 Task: Look for space in Patos, Brazil from 9th June, 2023 to 16th June, 2023 for 2 adults in price range Rs.8000 to Rs.16000. Place can be entire place with 2 bedrooms having 2 beds and 1 bathroom. Property type can be house, flat, guest house. Booking option can be shelf check-in. Required host language is Spanish.
Action: Mouse moved to (547, 116)
Screenshot: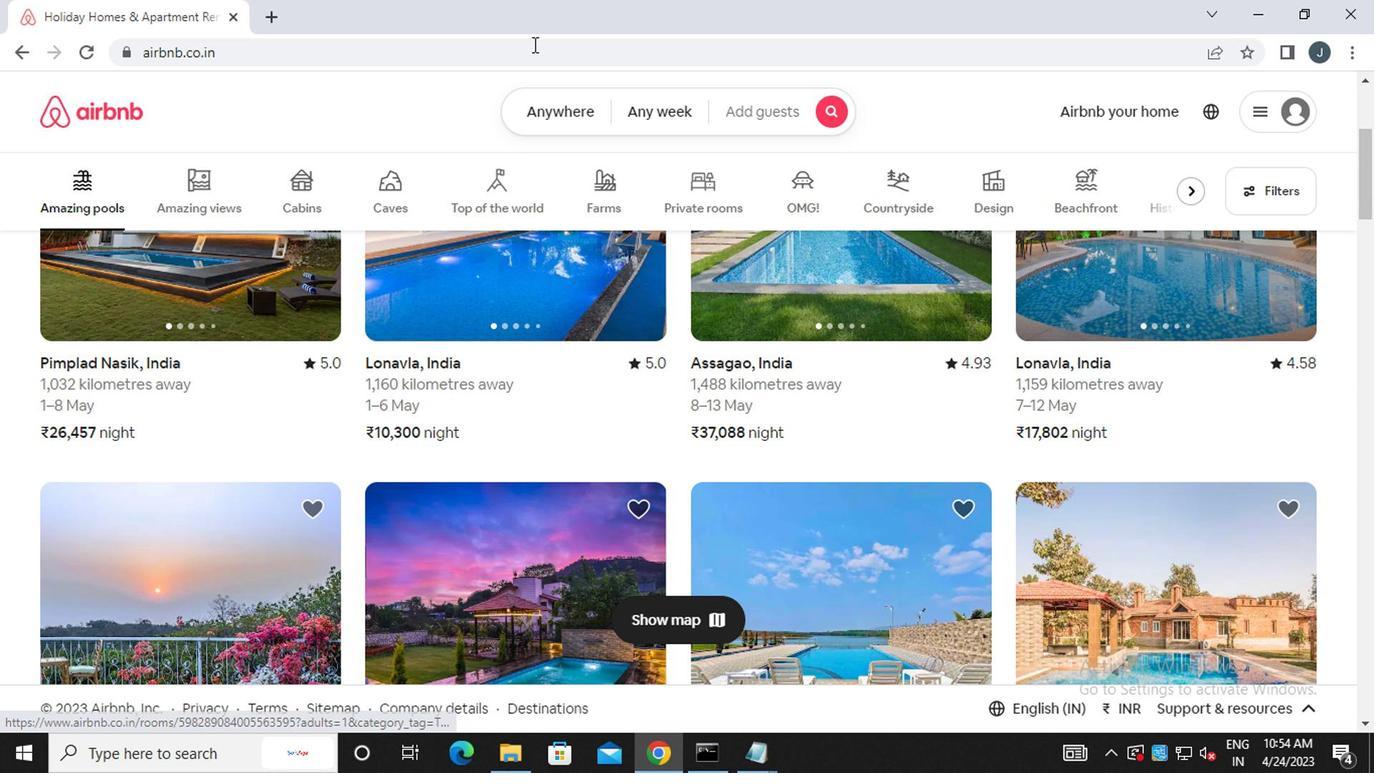 
Action: Mouse pressed left at (547, 116)
Screenshot: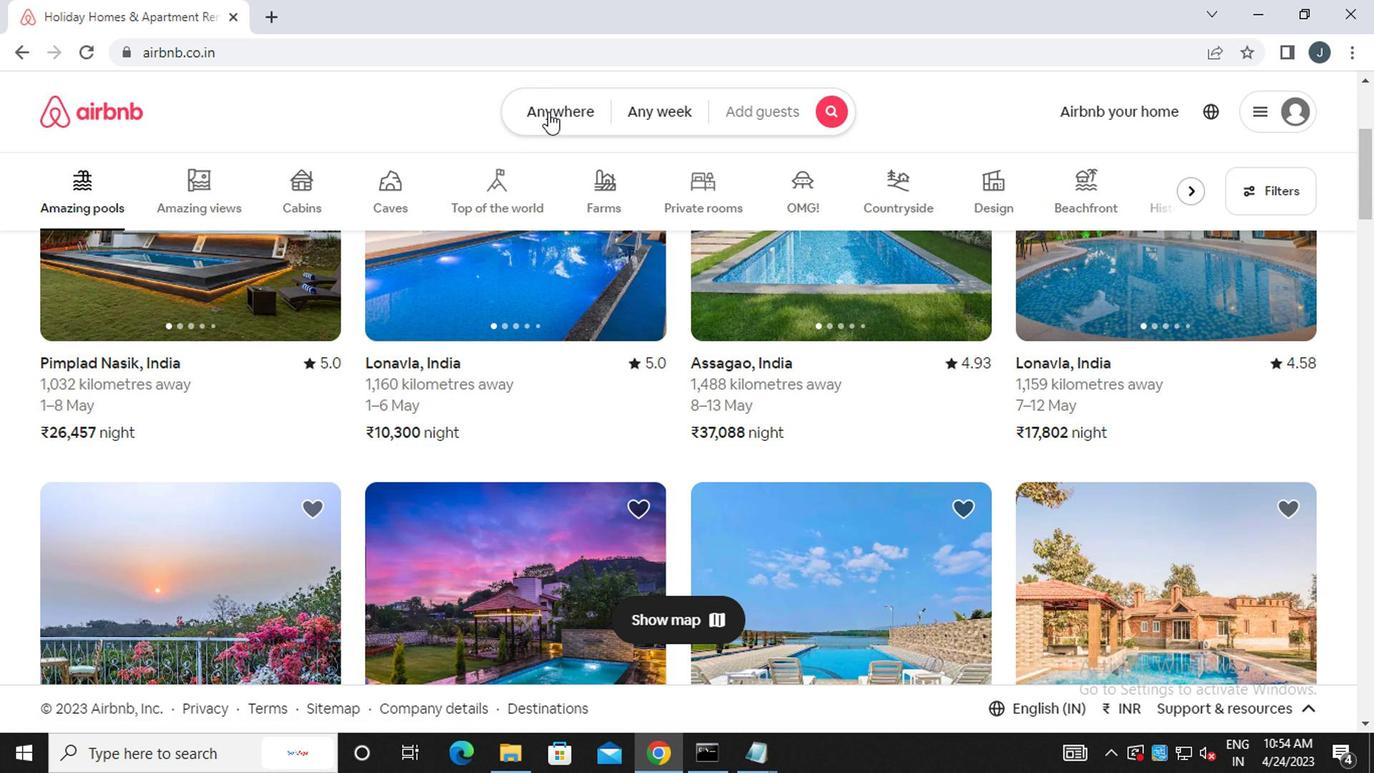 
Action: Mouse moved to (353, 189)
Screenshot: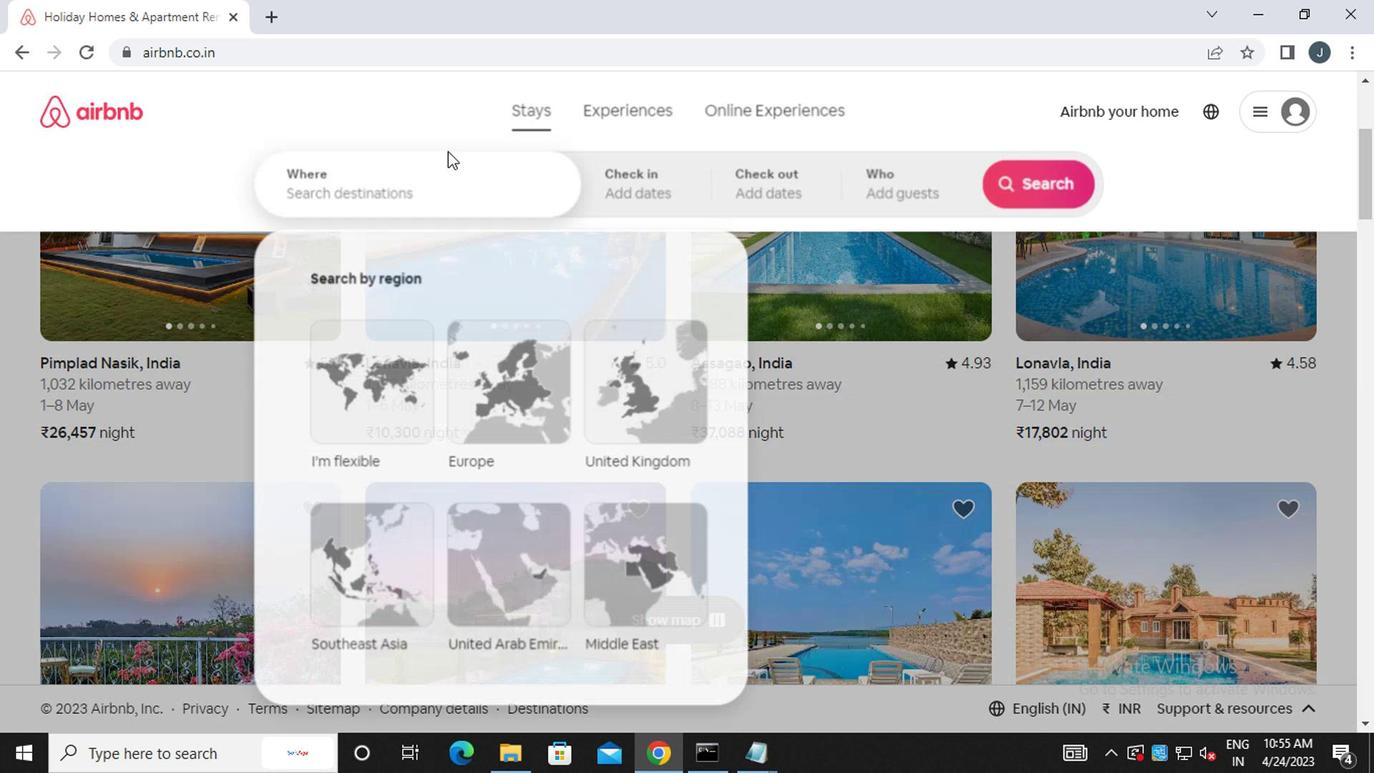
Action: Mouse pressed left at (353, 189)
Screenshot: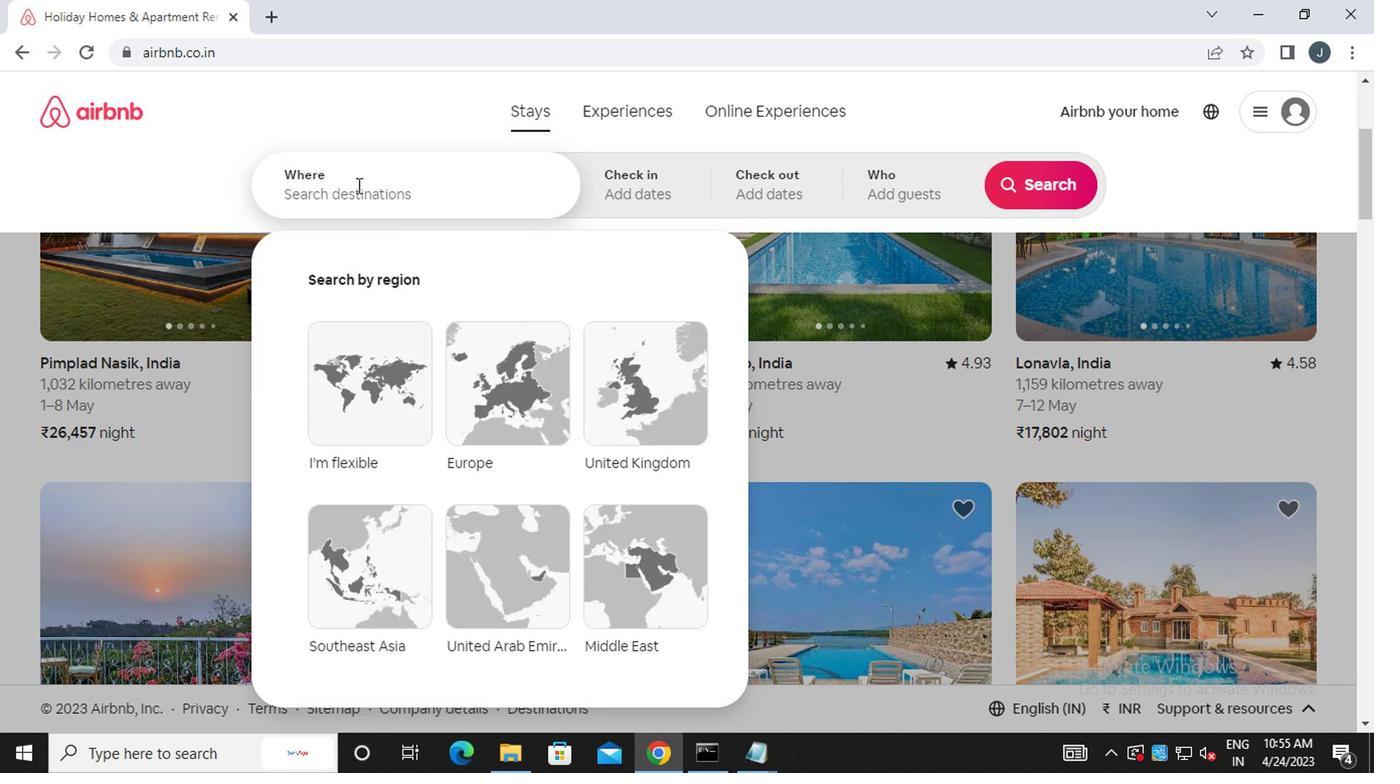 
Action: Mouse moved to (355, 189)
Screenshot: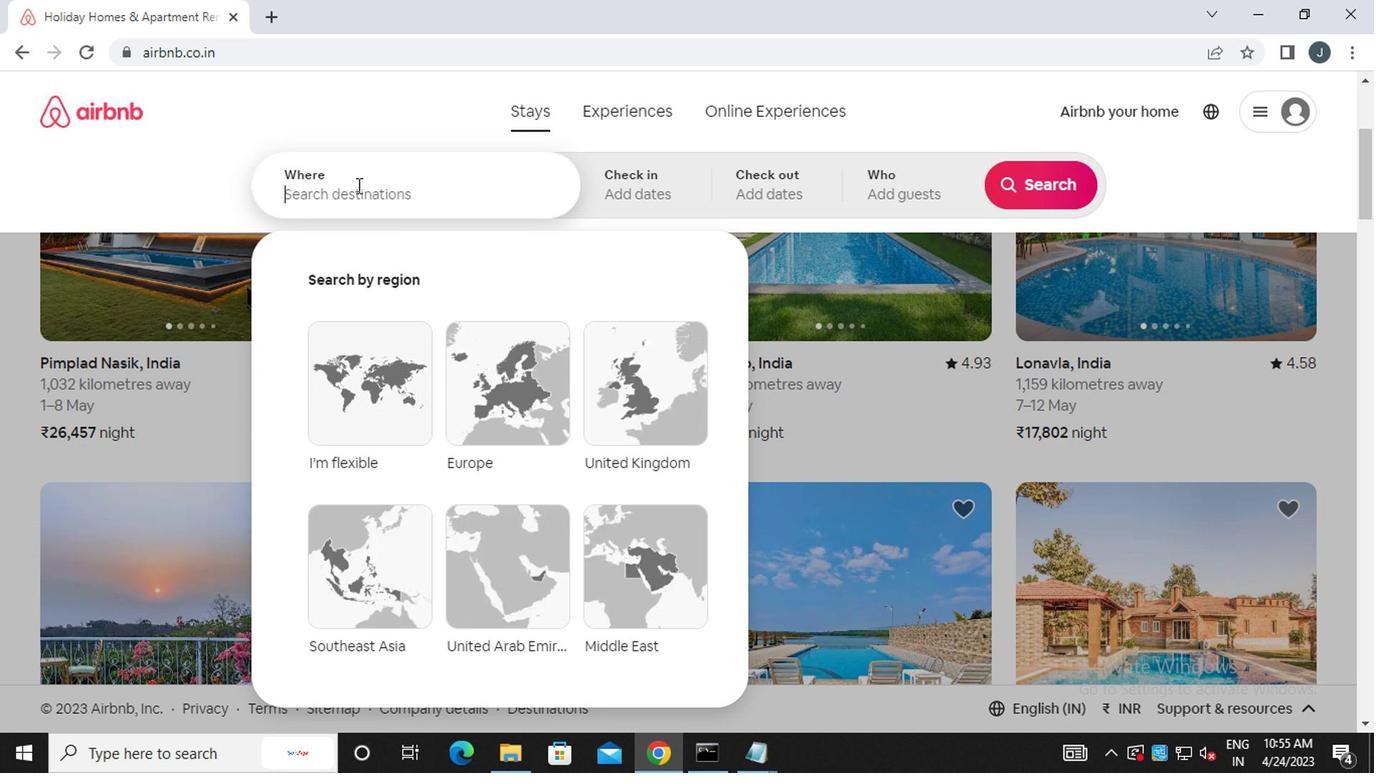 
Action: Key pressed p<Key.caps_lock>atos,<Key.space><Key.caps_lock>b<Key.caps_lock>razil
Screenshot: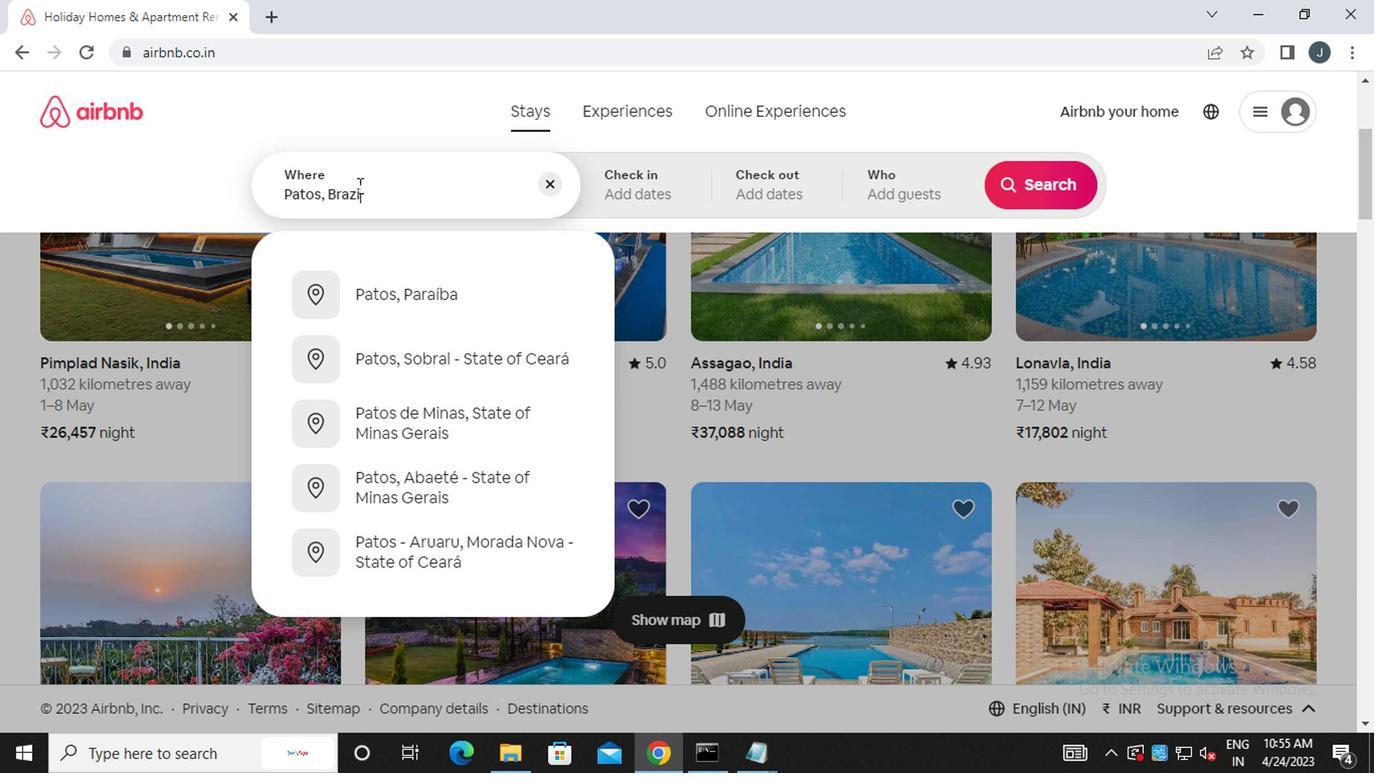 
Action: Mouse moved to (670, 194)
Screenshot: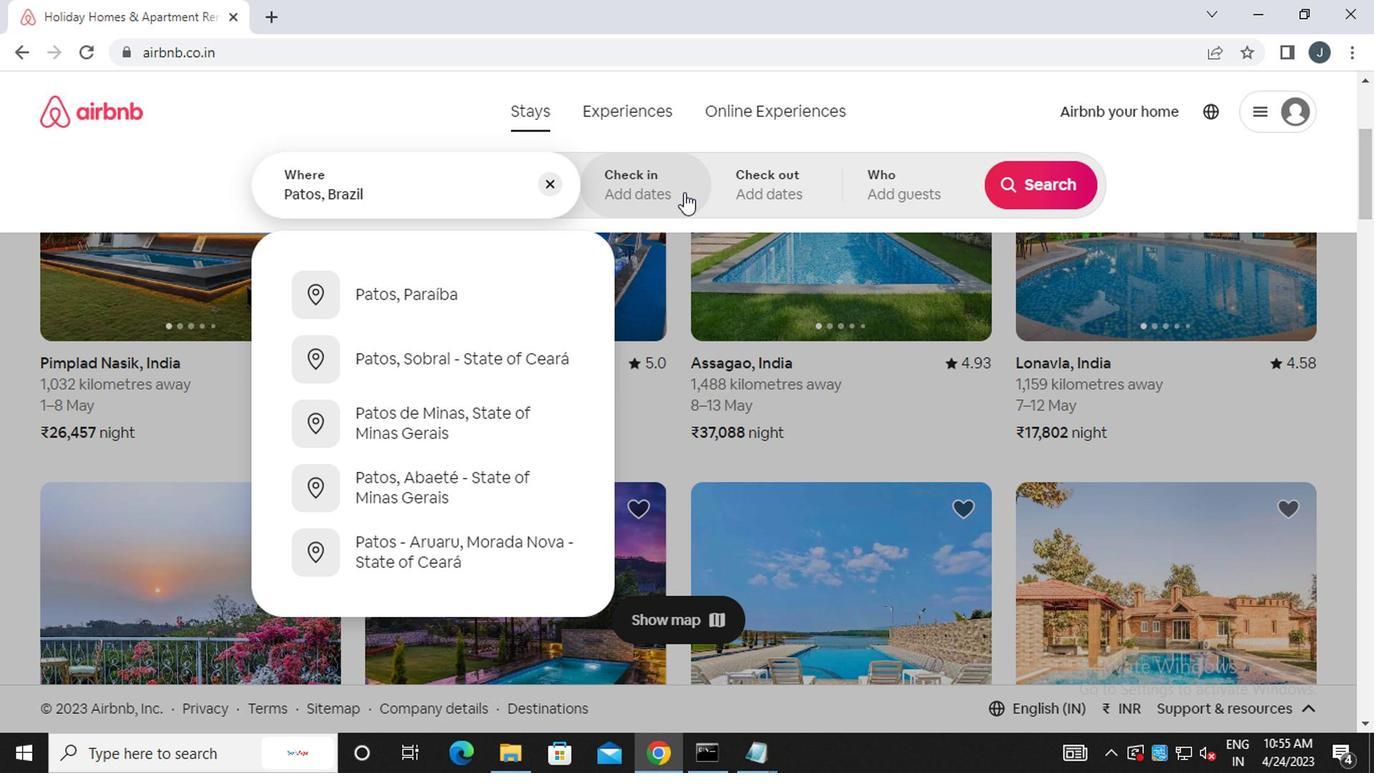 
Action: Mouse pressed left at (670, 194)
Screenshot: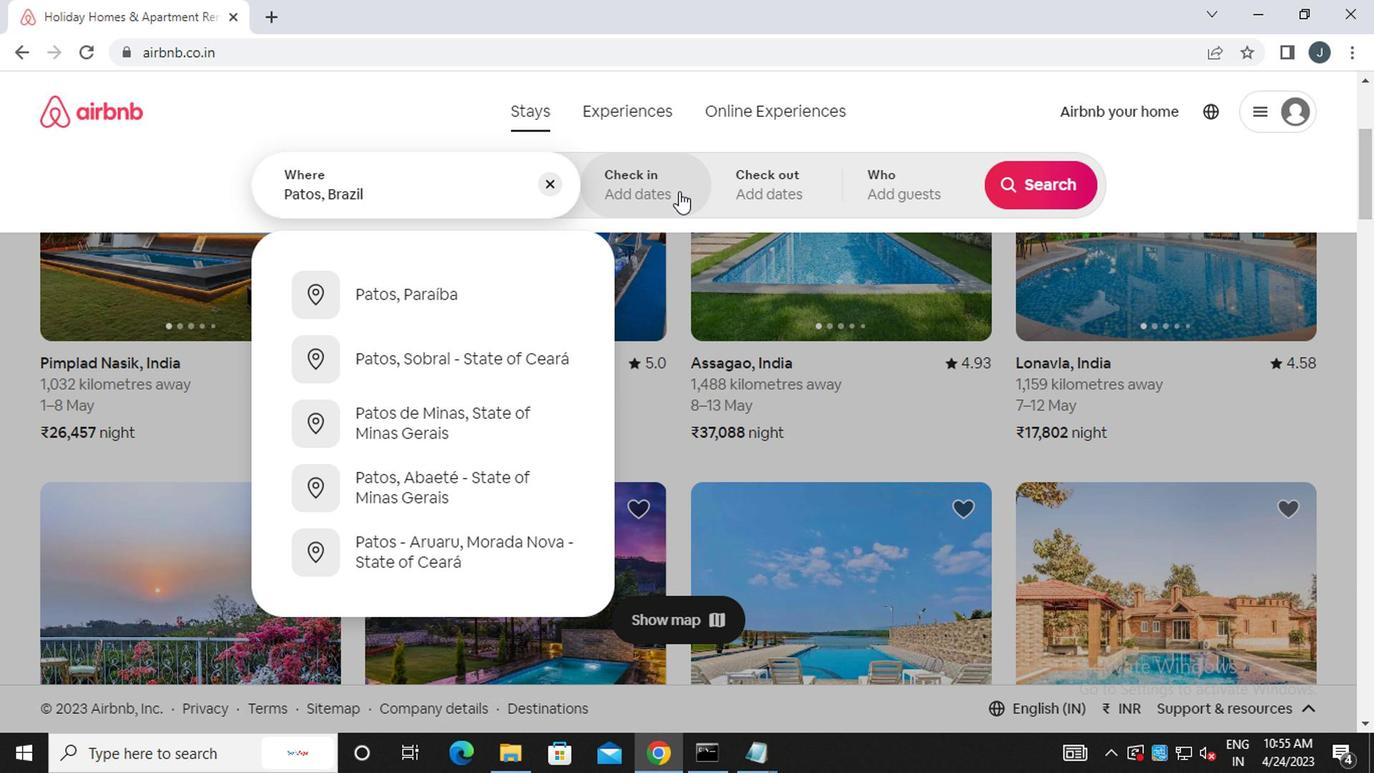
Action: Mouse moved to (1021, 347)
Screenshot: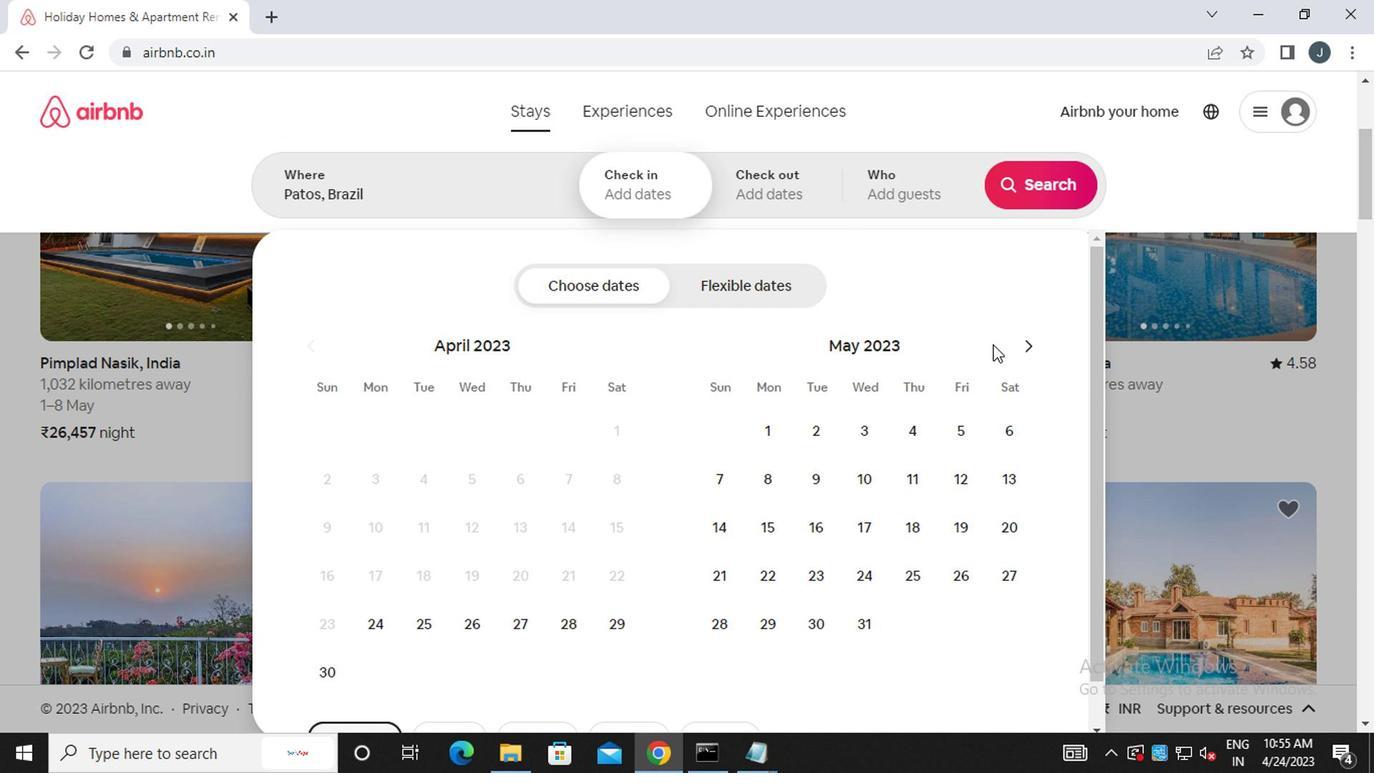 
Action: Mouse pressed left at (1021, 347)
Screenshot: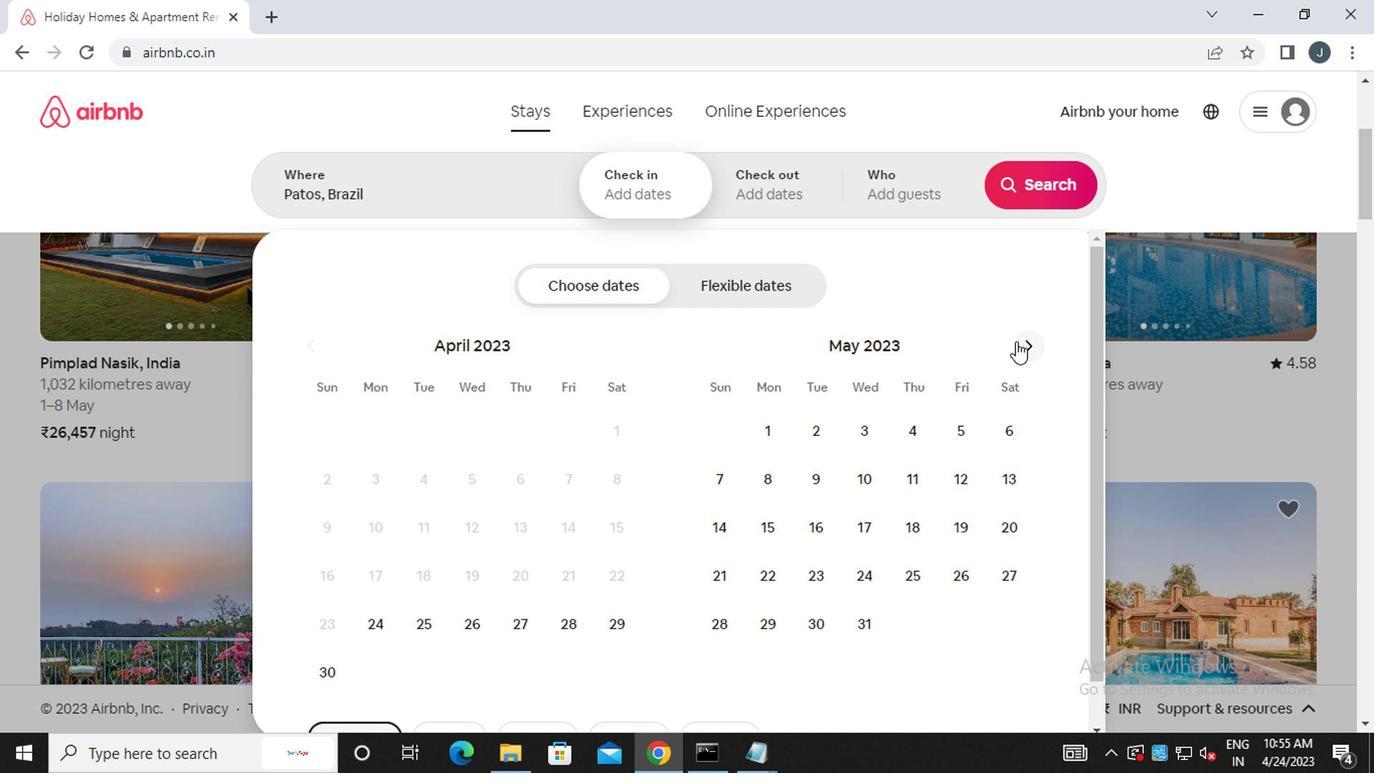 
Action: Mouse moved to (957, 476)
Screenshot: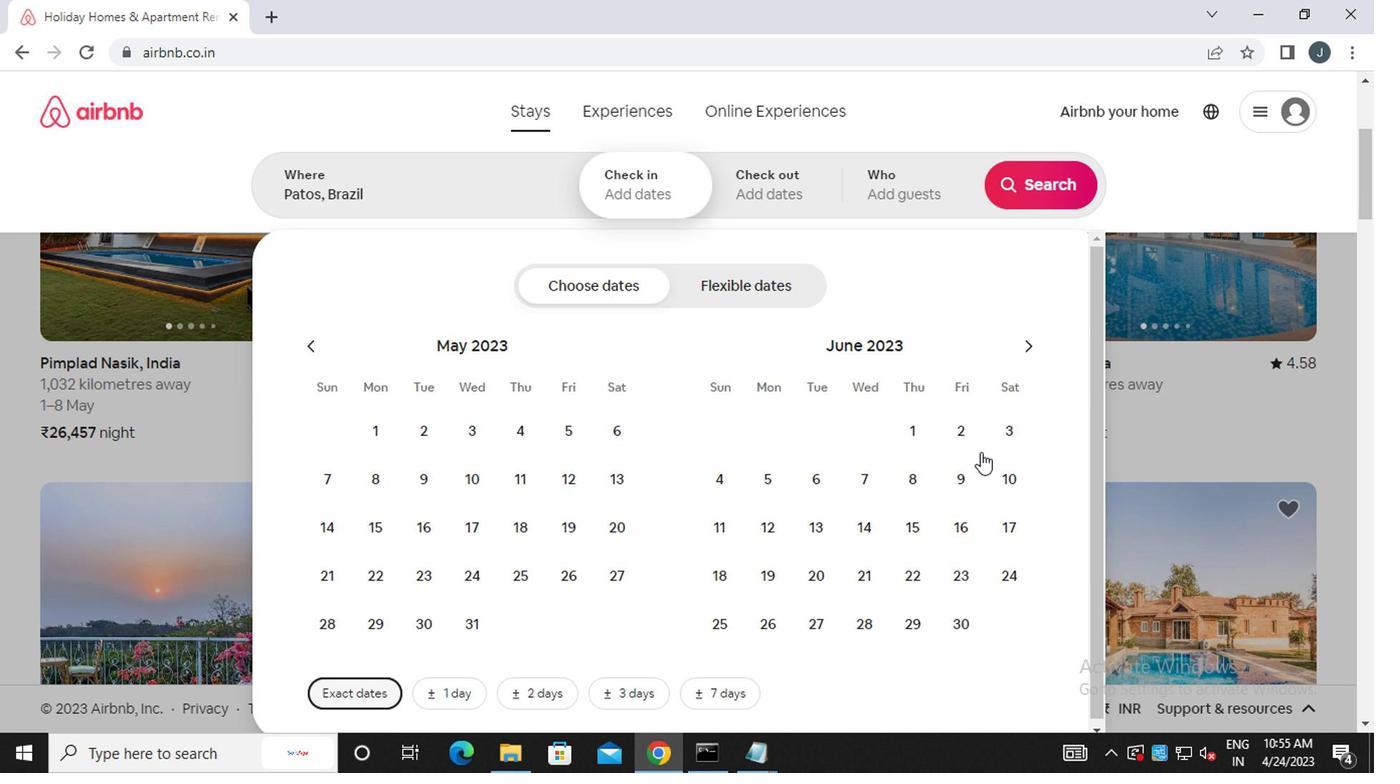 
Action: Mouse pressed left at (957, 476)
Screenshot: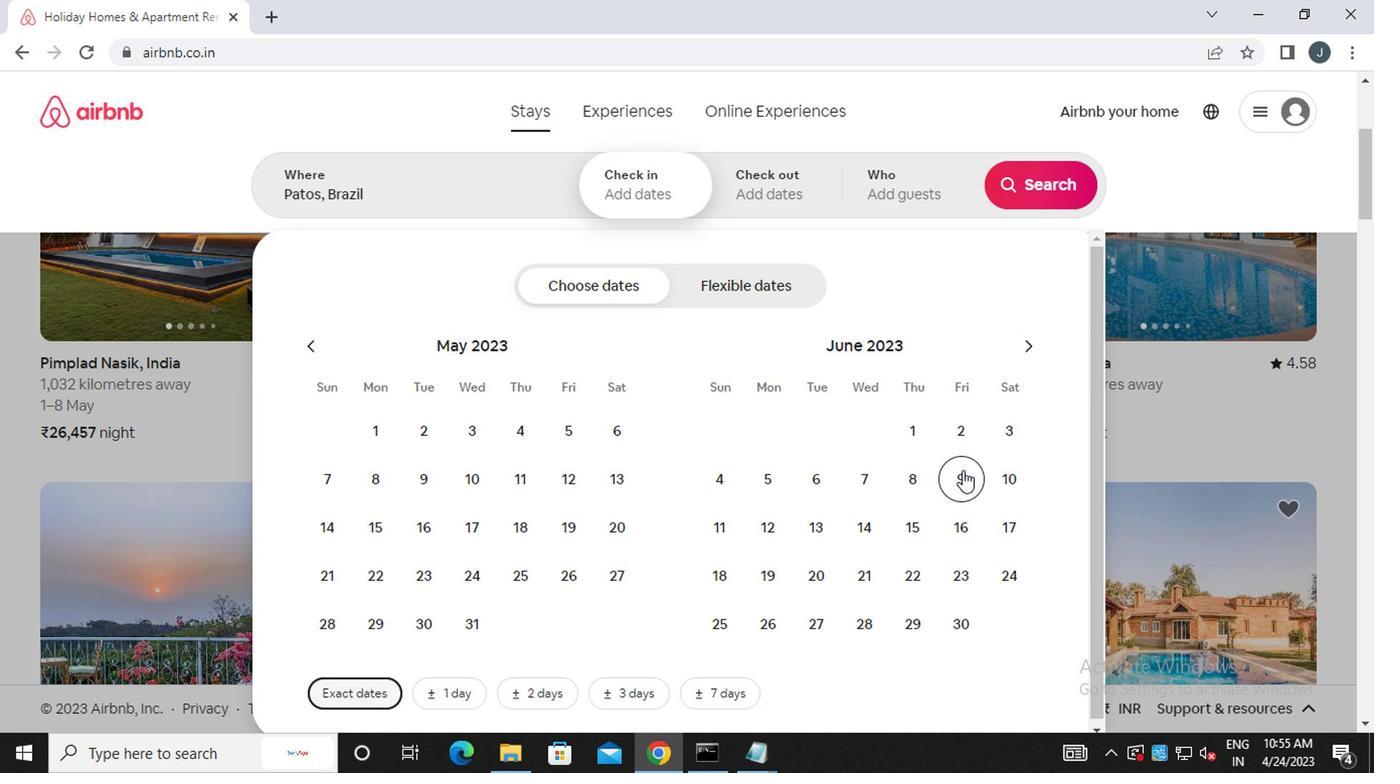 
Action: Mouse moved to (961, 518)
Screenshot: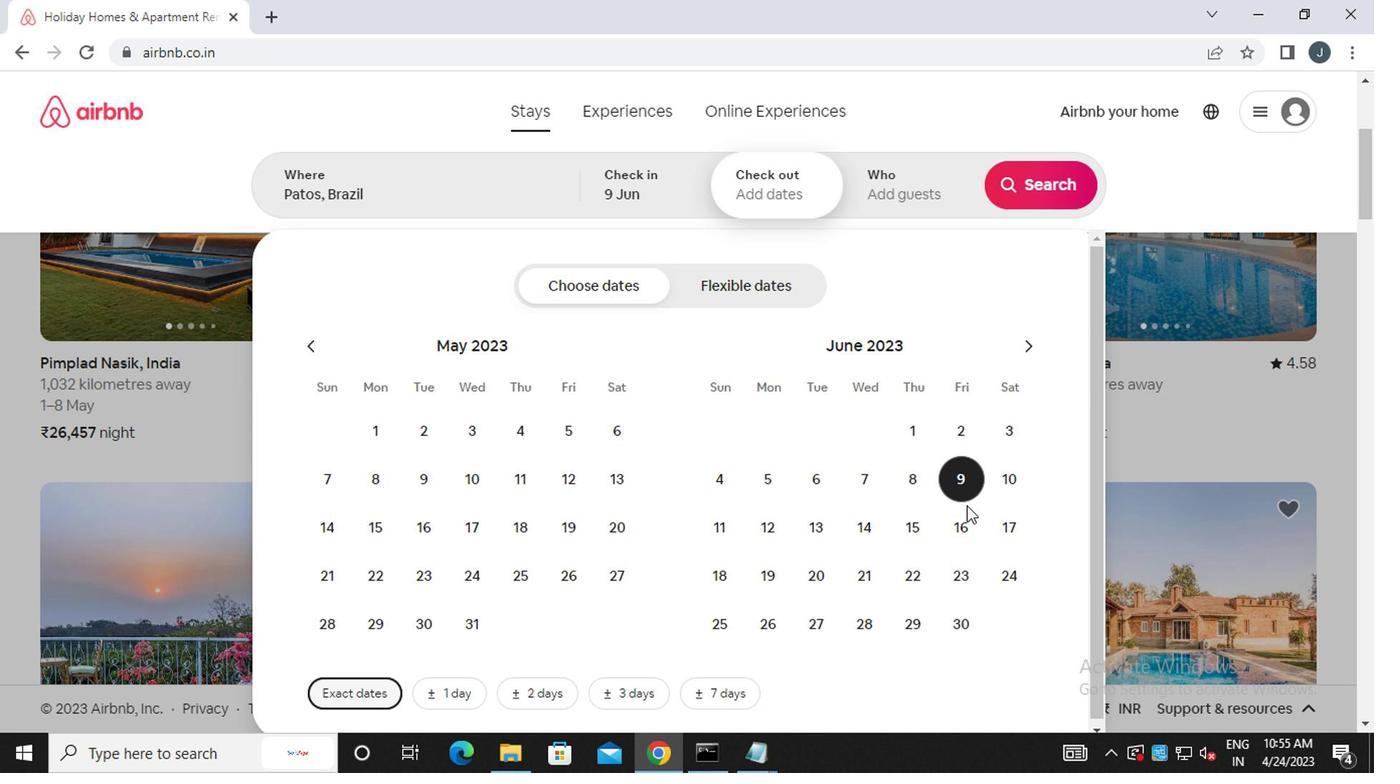 
Action: Mouse pressed left at (961, 518)
Screenshot: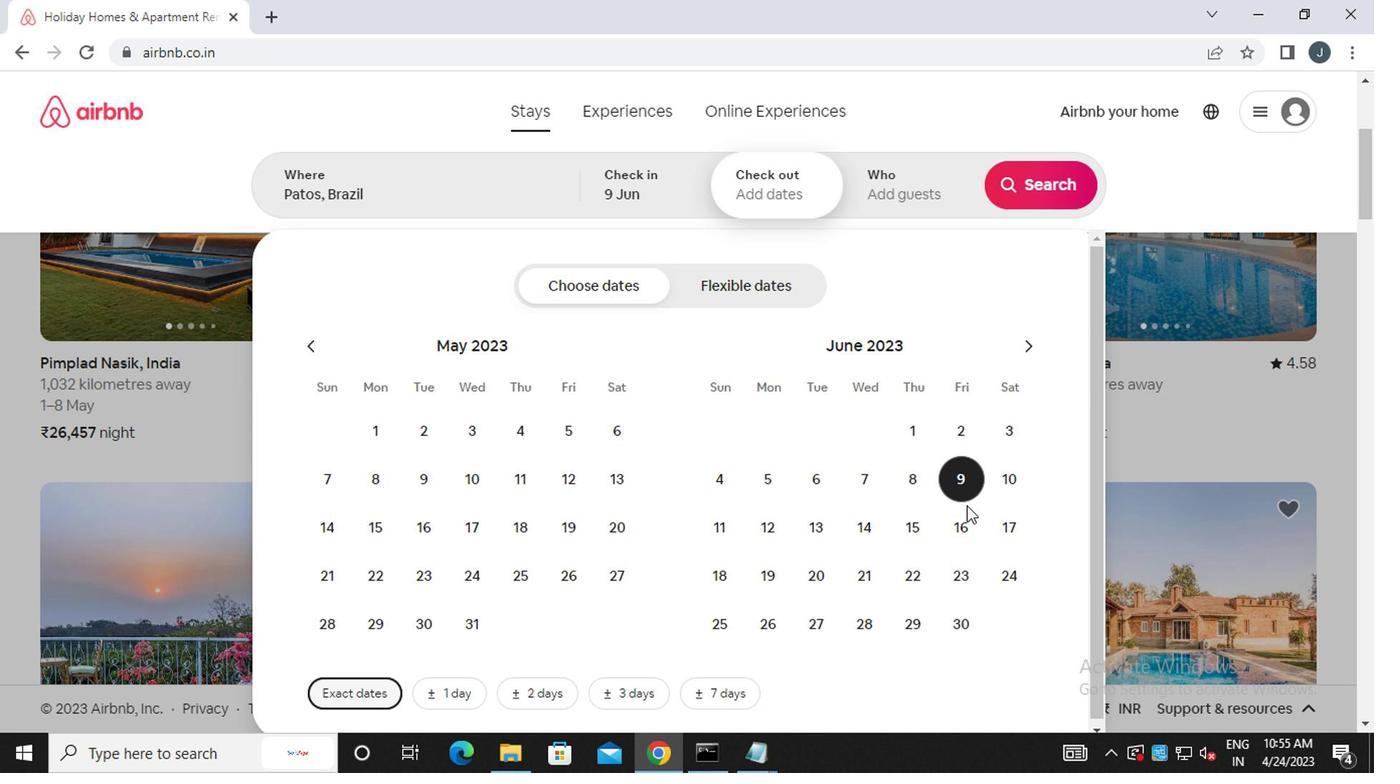 
Action: Mouse moved to (924, 177)
Screenshot: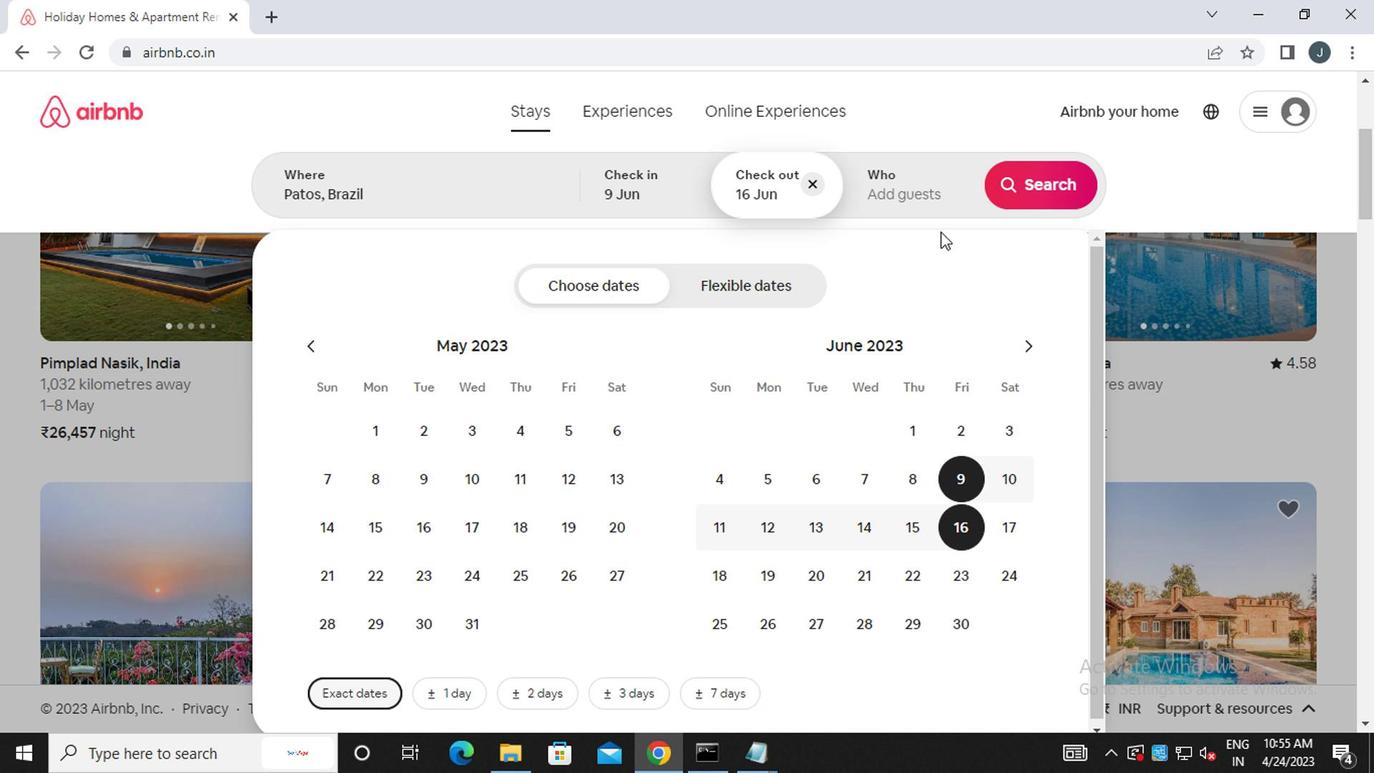 
Action: Mouse pressed left at (924, 177)
Screenshot: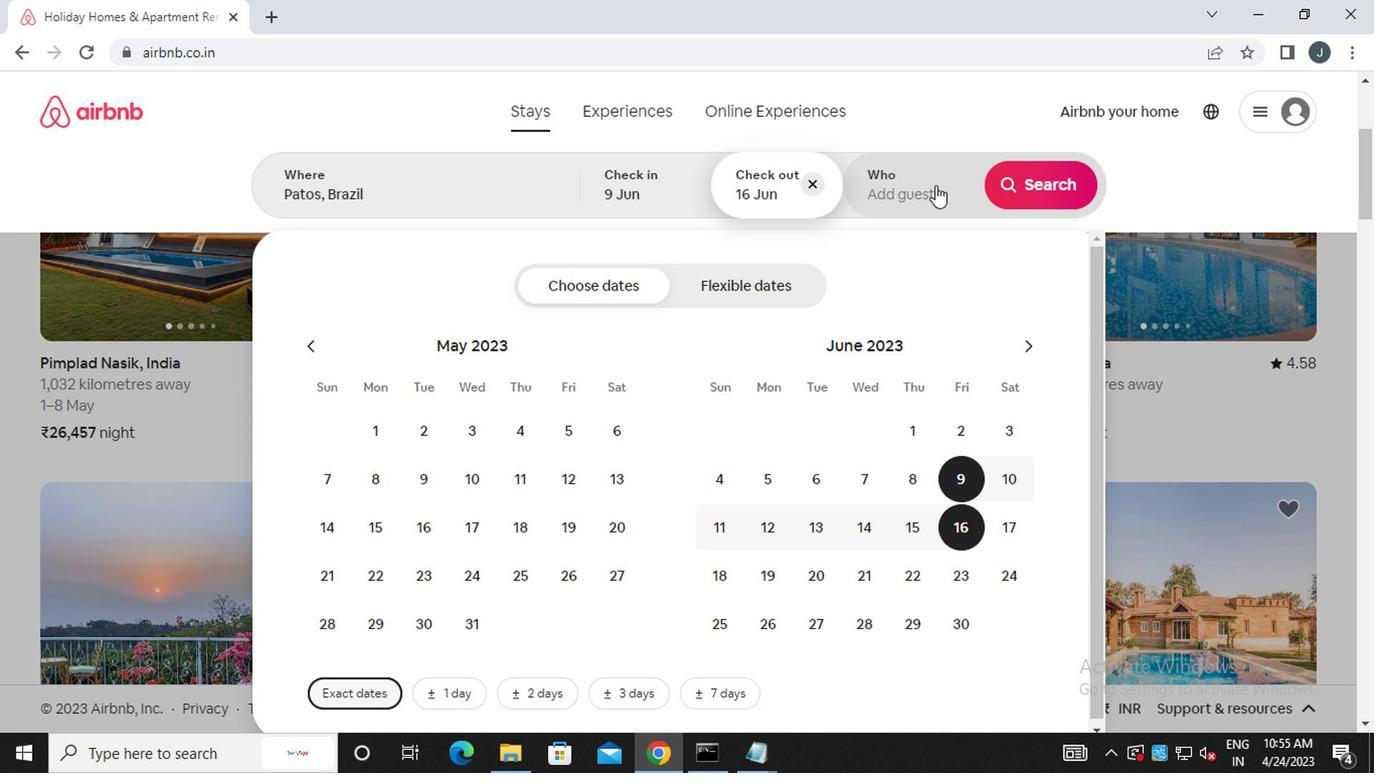 
Action: Mouse moved to (1039, 295)
Screenshot: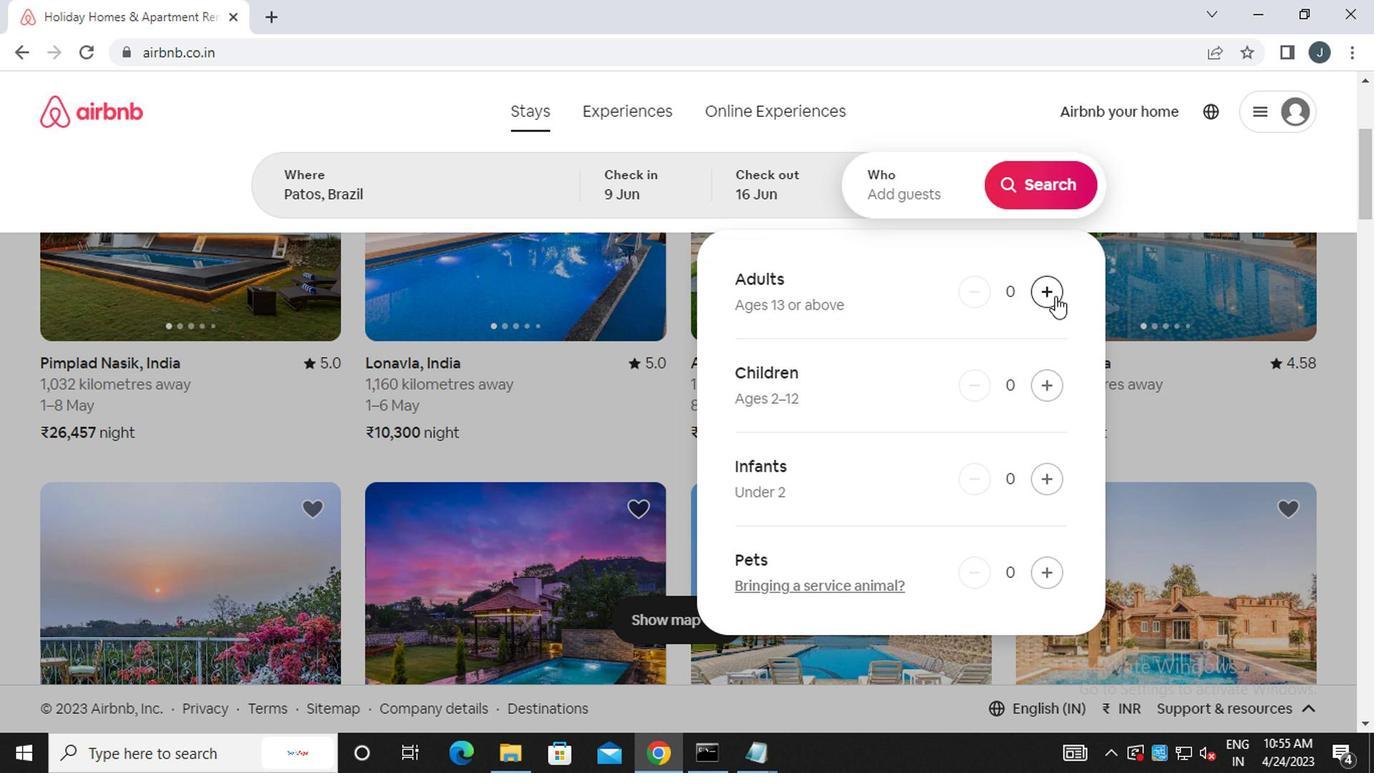
Action: Mouse pressed left at (1039, 295)
Screenshot: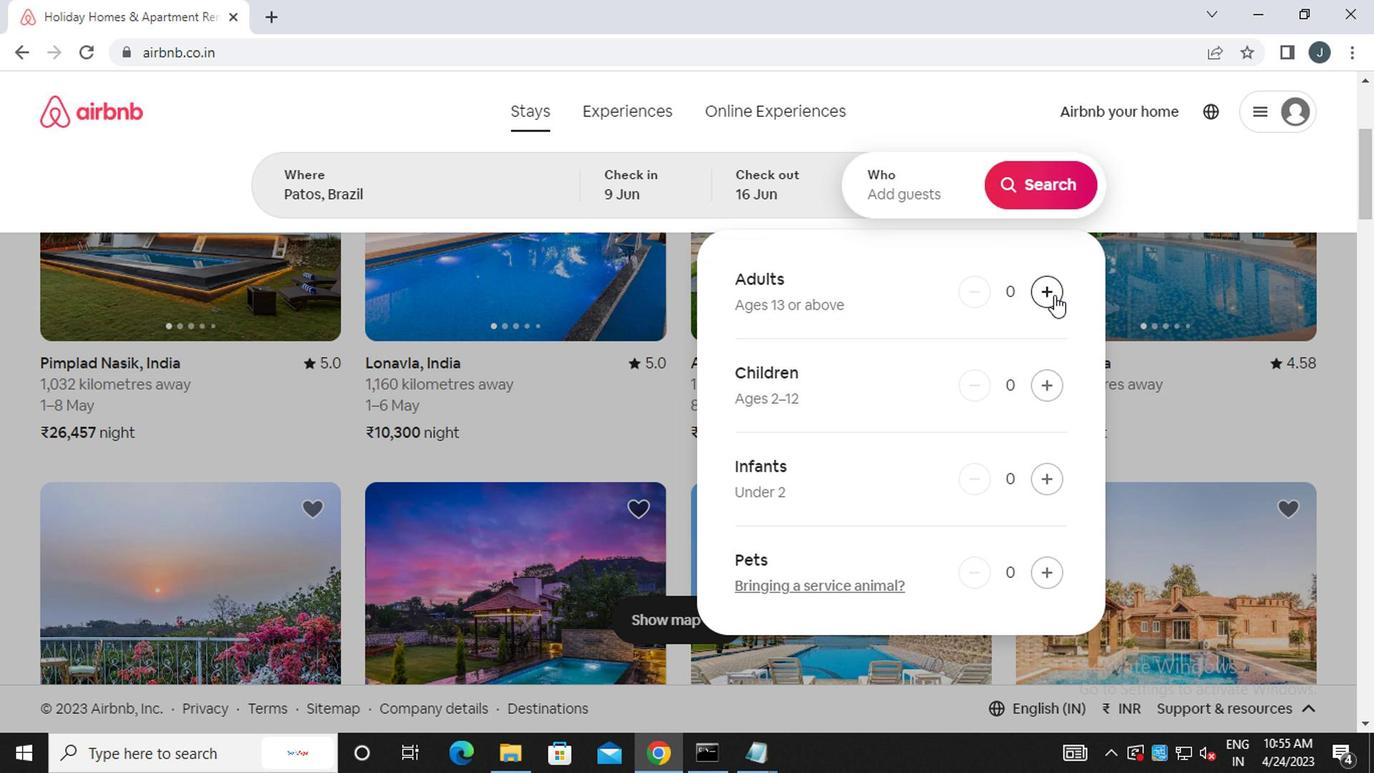 
Action: Mouse pressed left at (1039, 295)
Screenshot: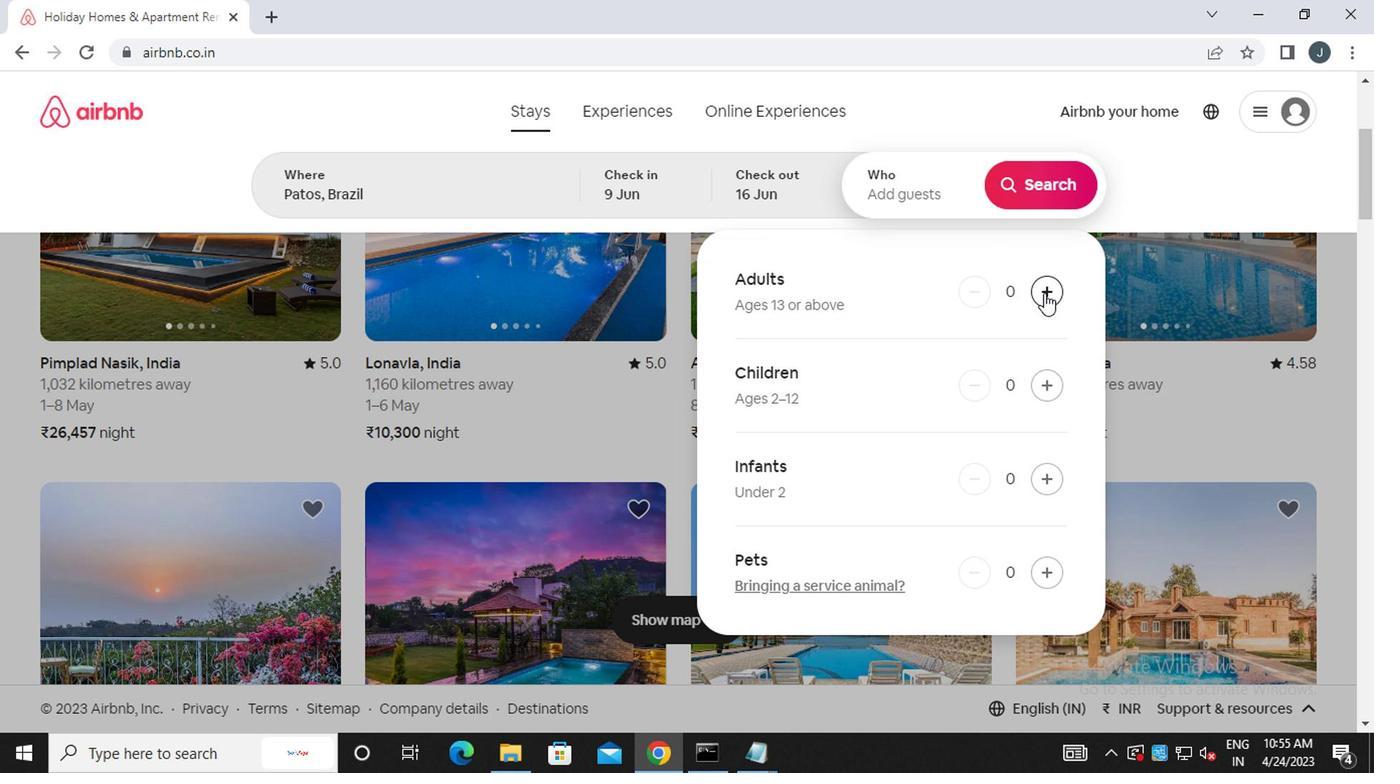
Action: Mouse moved to (1041, 189)
Screenshot: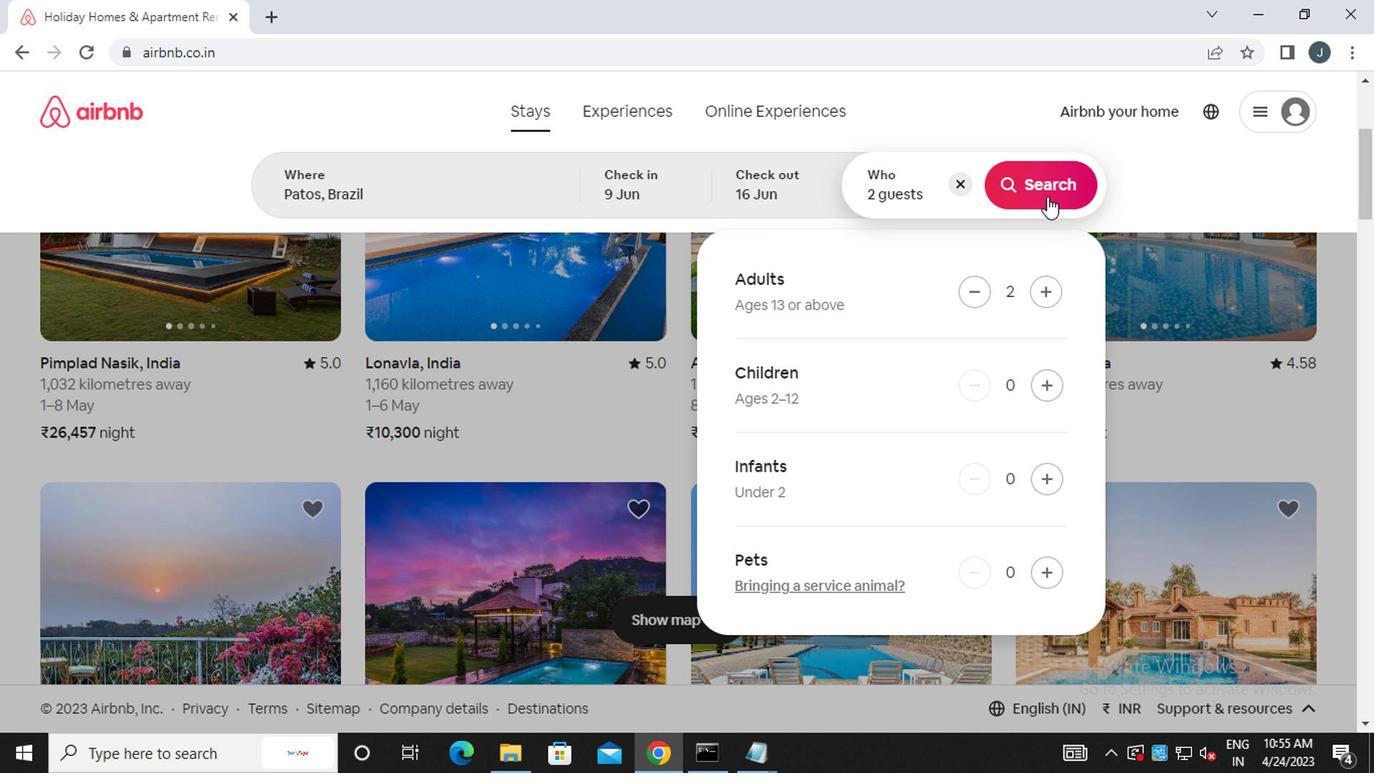 
Action: Mouse pressed left at (1041, 189)
Screenshot: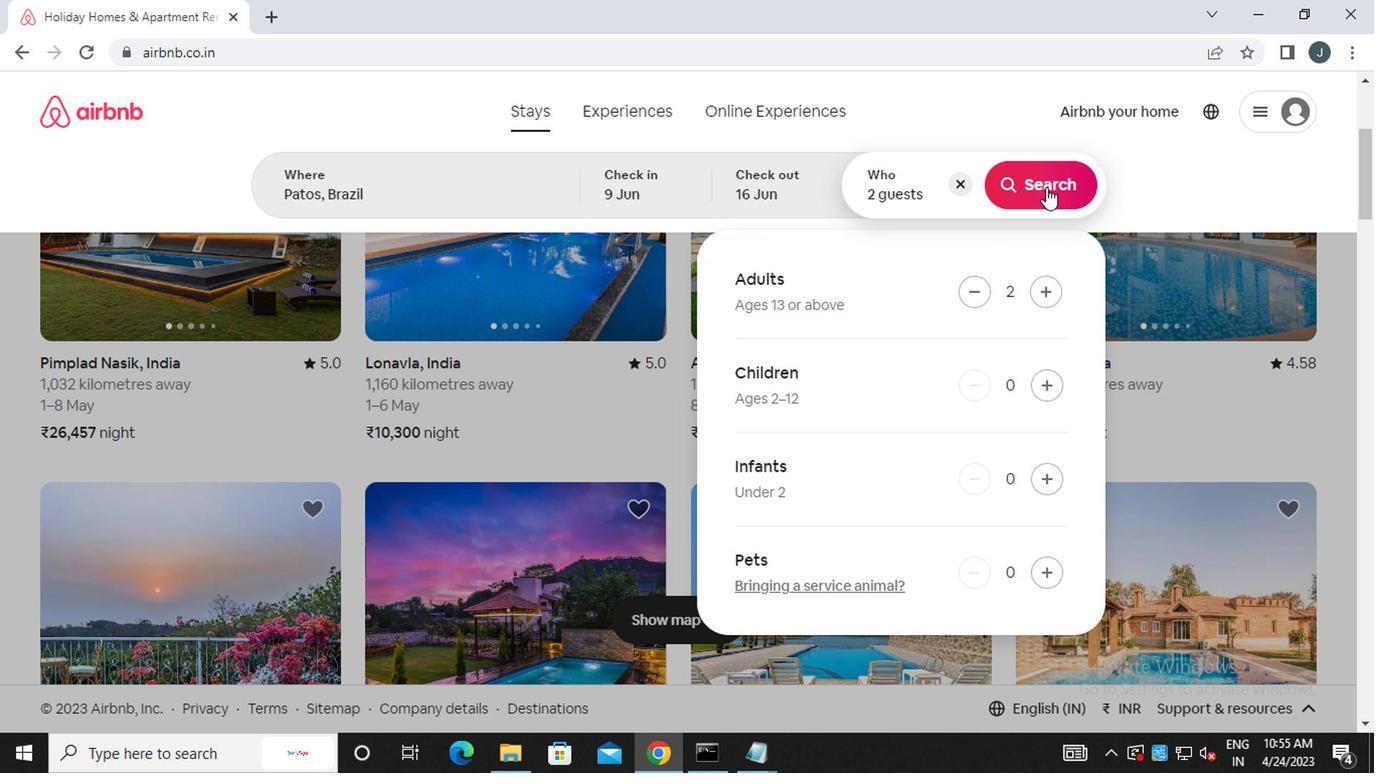 
Action: Mouse moved to (1286, 193)
Screenshot: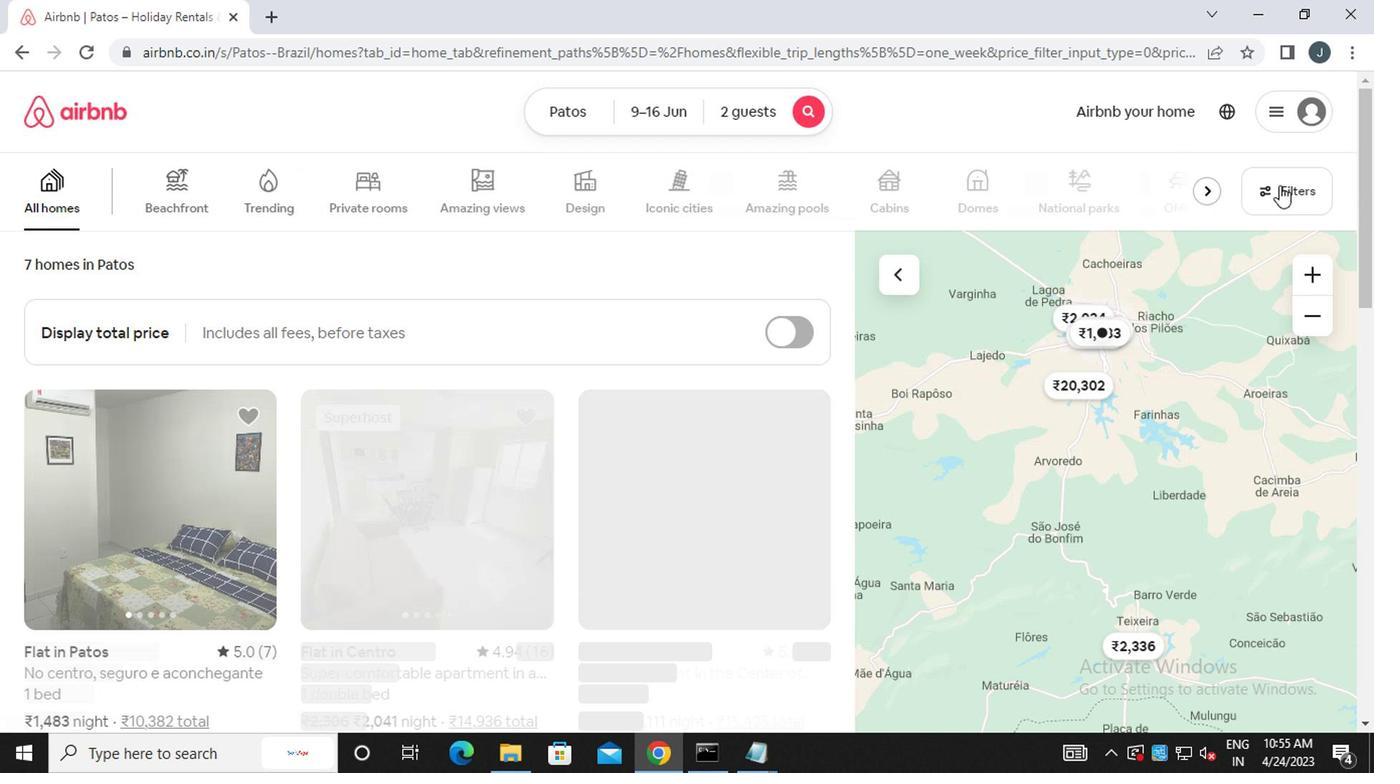 
Action: Mouse pressed left at (1286, 193)
Screenshot: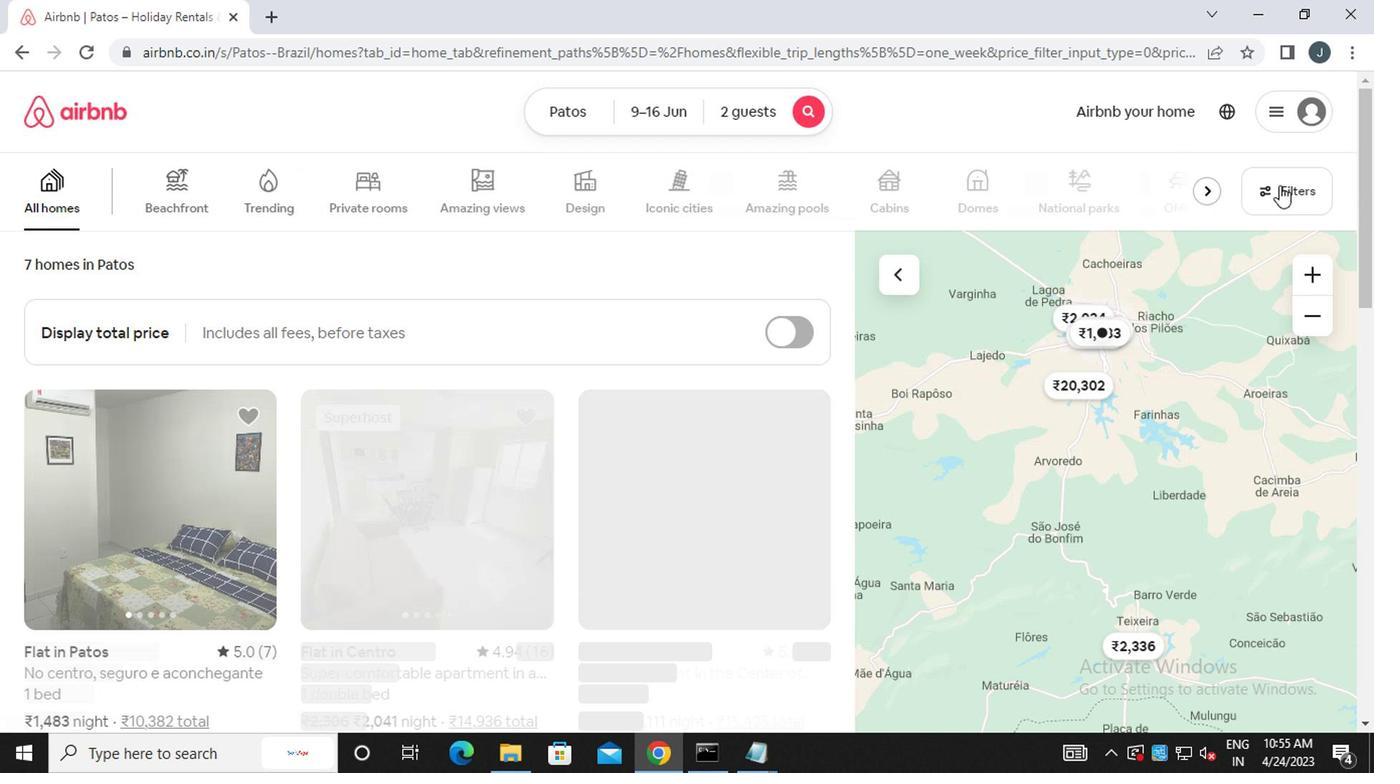 
Action: Mouse moved to (463, 446)
Screenshot: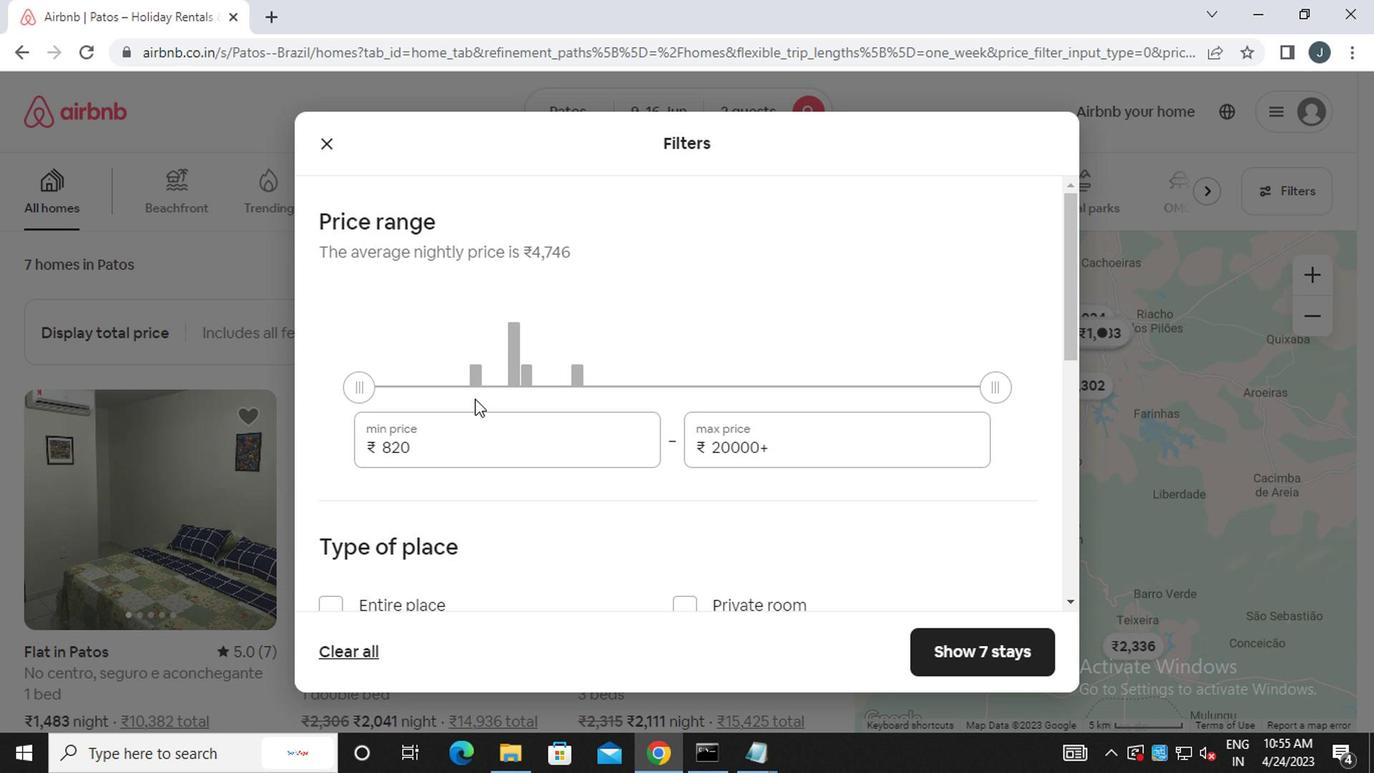 
Action: Mouse pressed left at (463, 446)
Screenshot: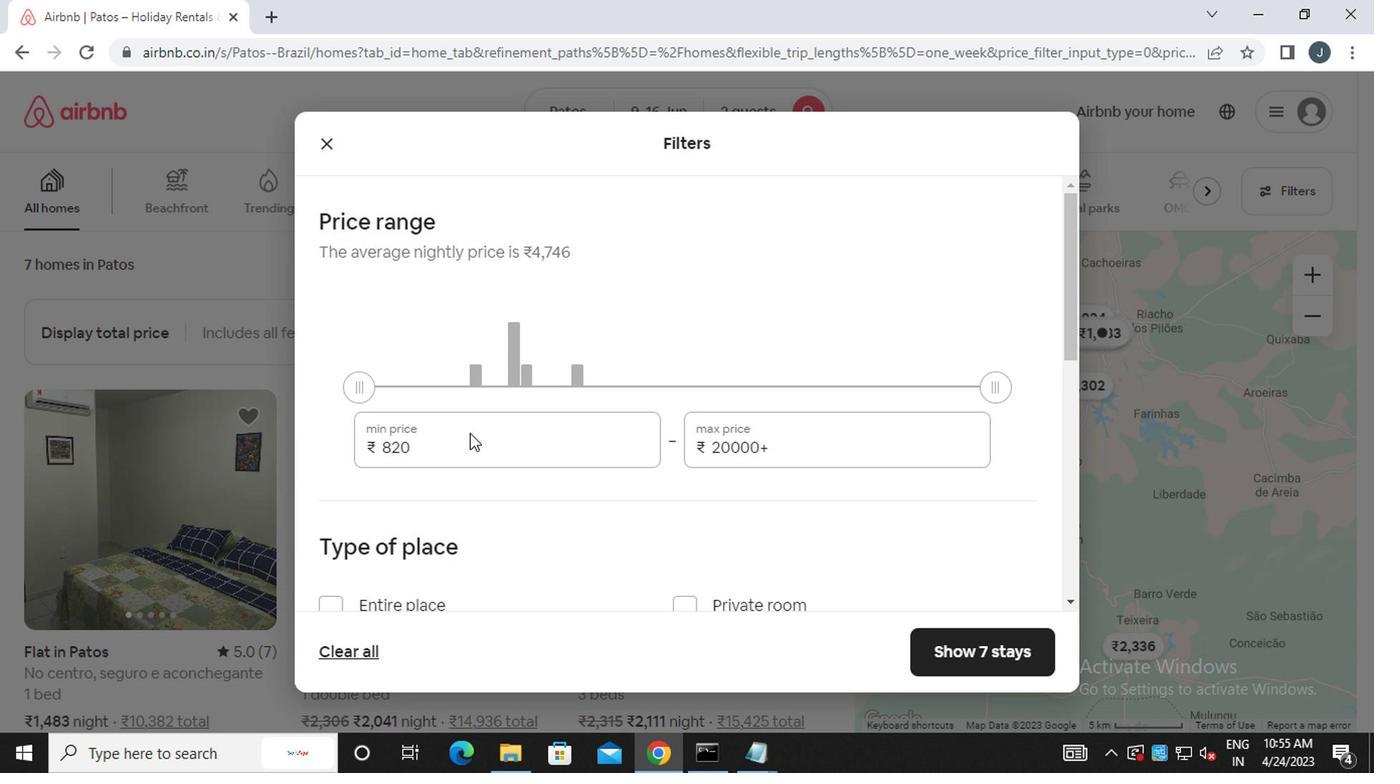 
Action: Mouse moved to (456, 444)
Screenshot: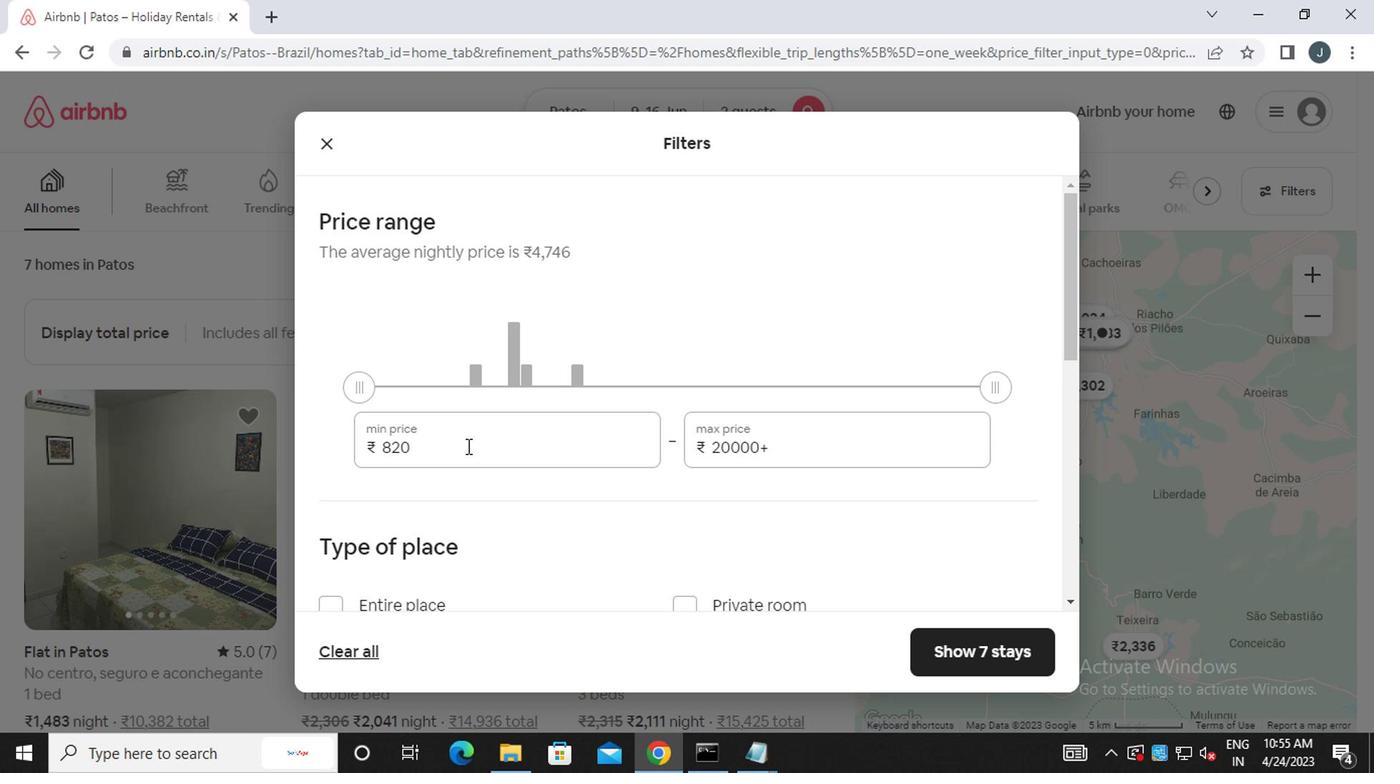 
Action: Key pressed <Key.backspace><Key.backspace><<96>><<96>><<96>>
Screenshot: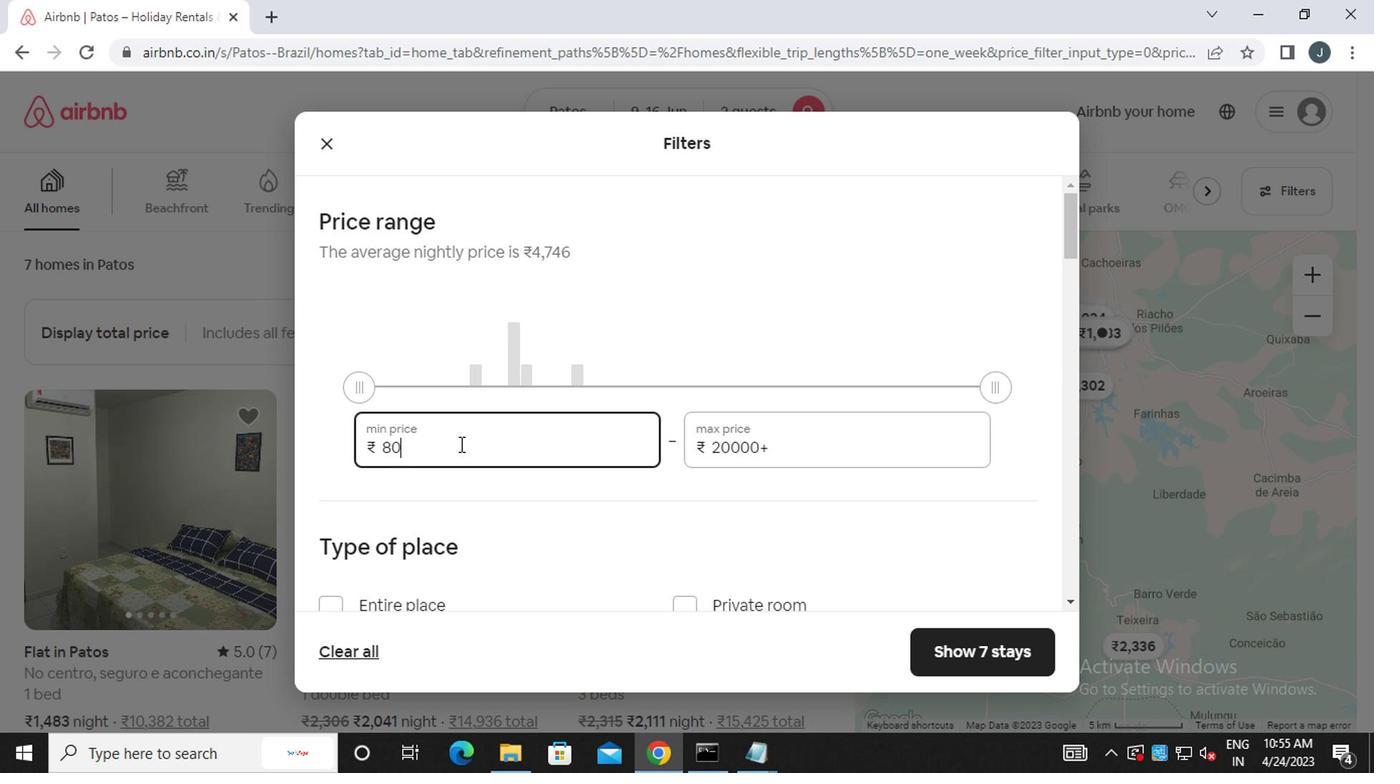 
Action: Mouse moved to (892, 453)
Screenshot: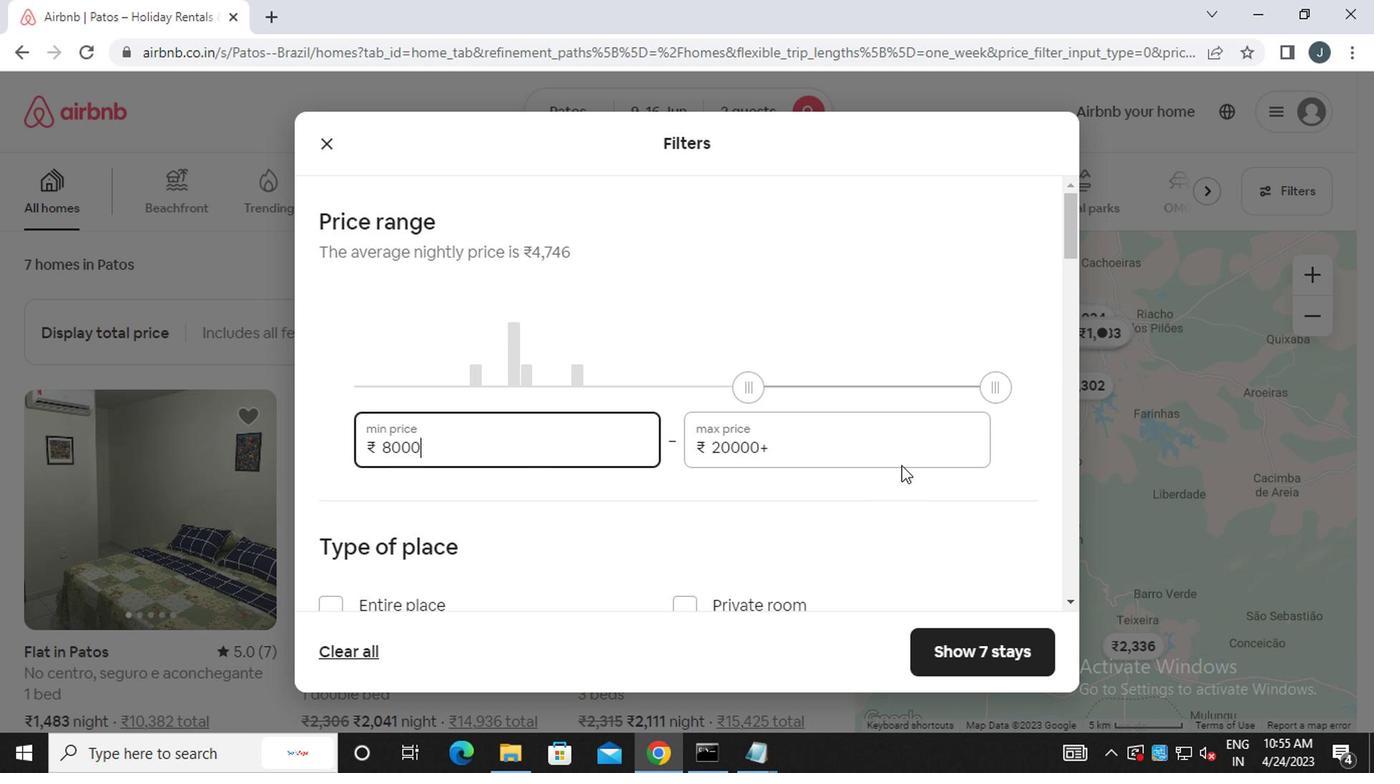 
Action: Mouse pressed left at (892, 453)
Screenshot: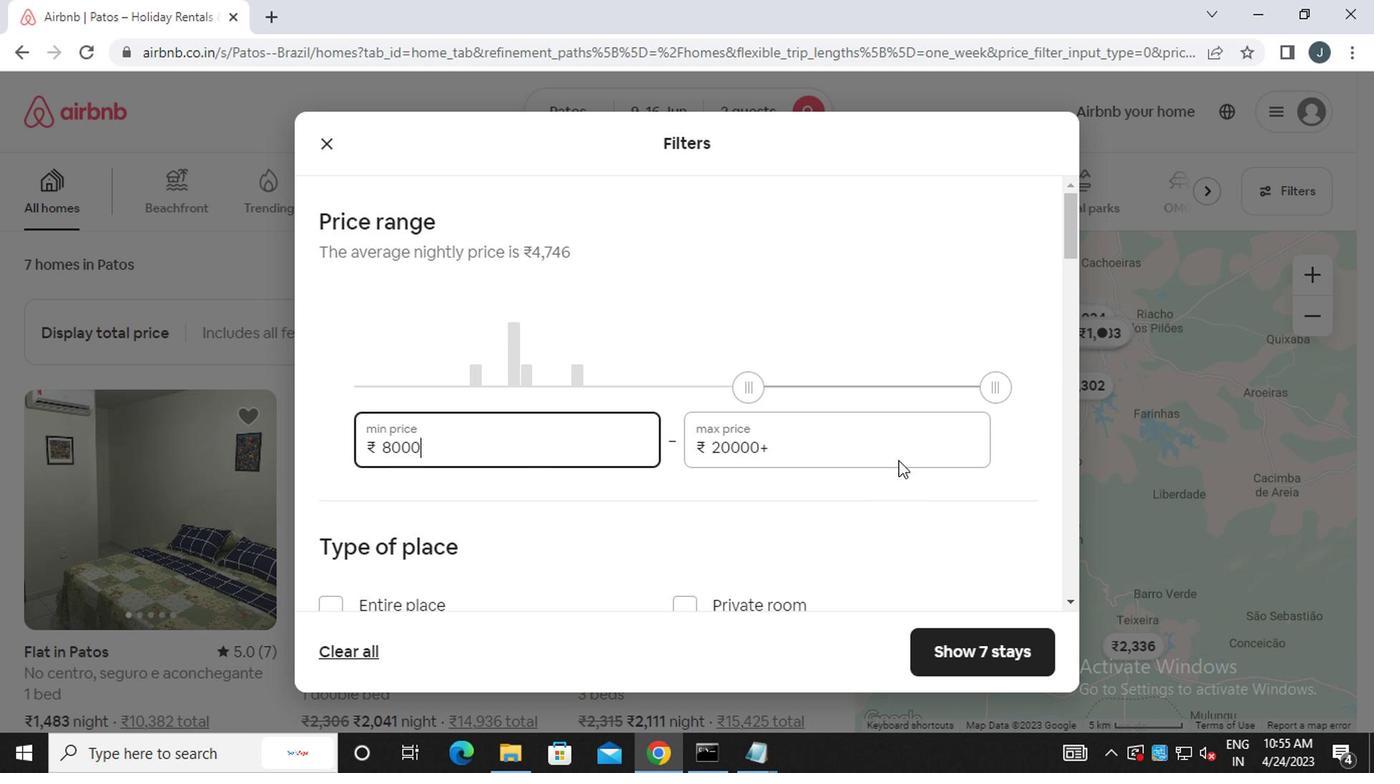 
Action: Key pressed <Key.backspace><Key.backspace><Key.backspace><Key.backspace><Key.backspace><Key.backspace><Key.backspace><Key.backspace><Key.backspace><Key.backspace><Key.backspace><Key.backspace><<97>><<102>><<96>><<96>><<96>>
Screenshot: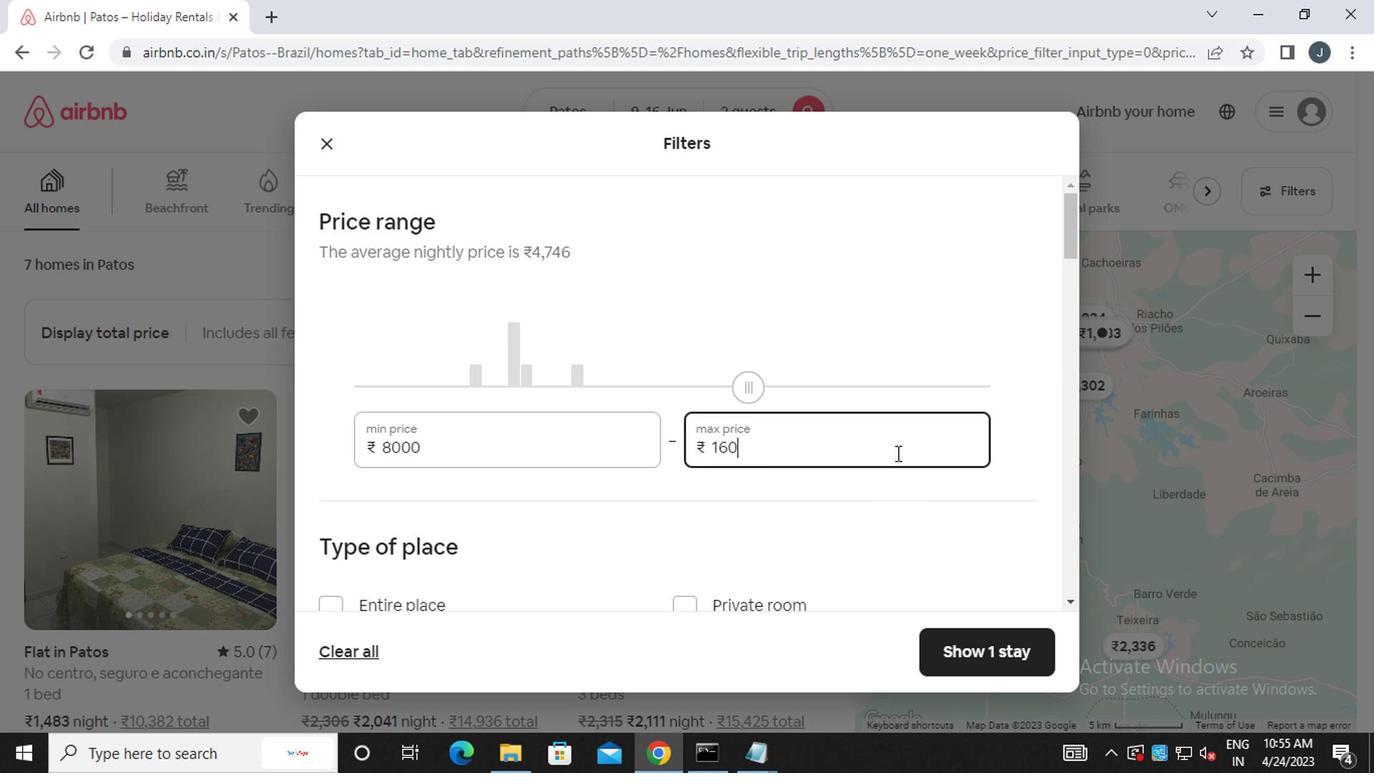 
Action: Mouse moved to (864, 496)
Screenshot: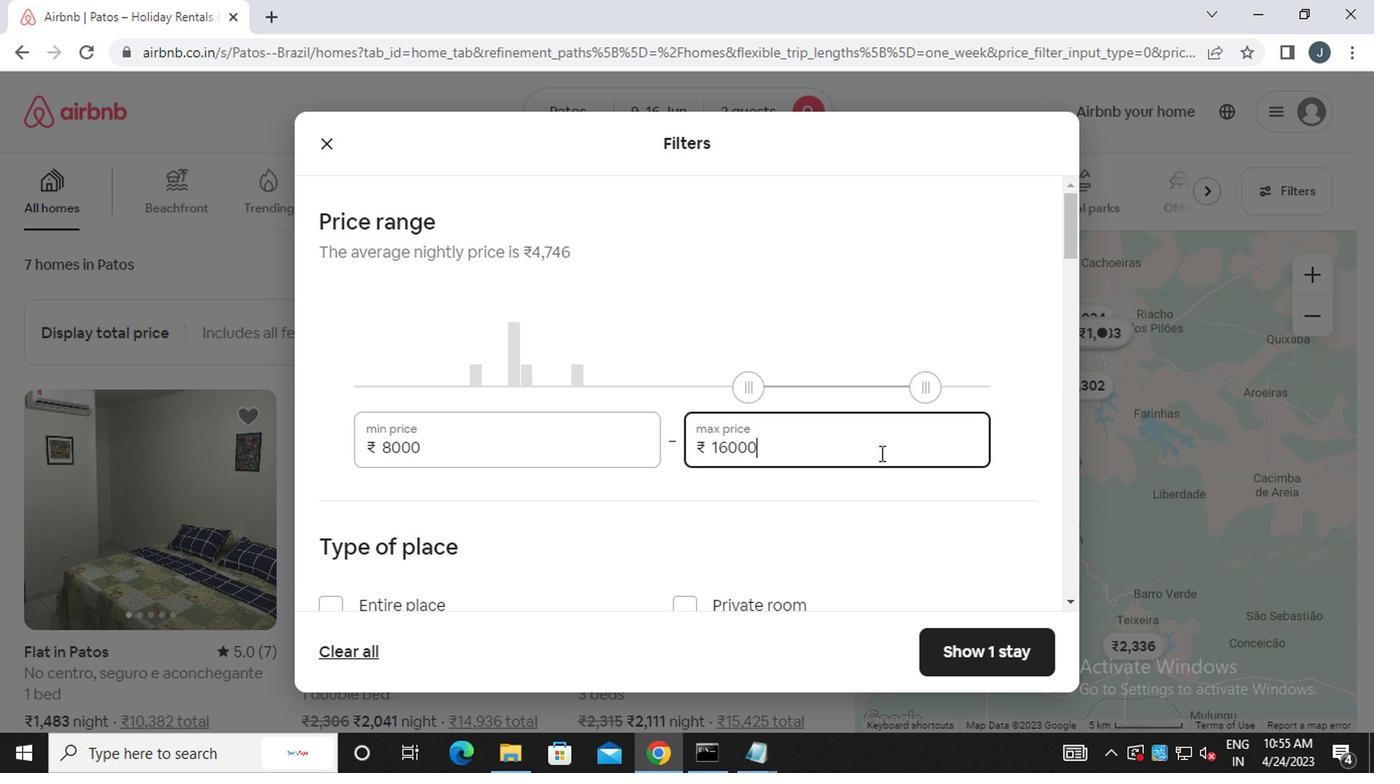 
Action: Mouse scrolled (864, 495) with delta (0, 0)
Screenshot: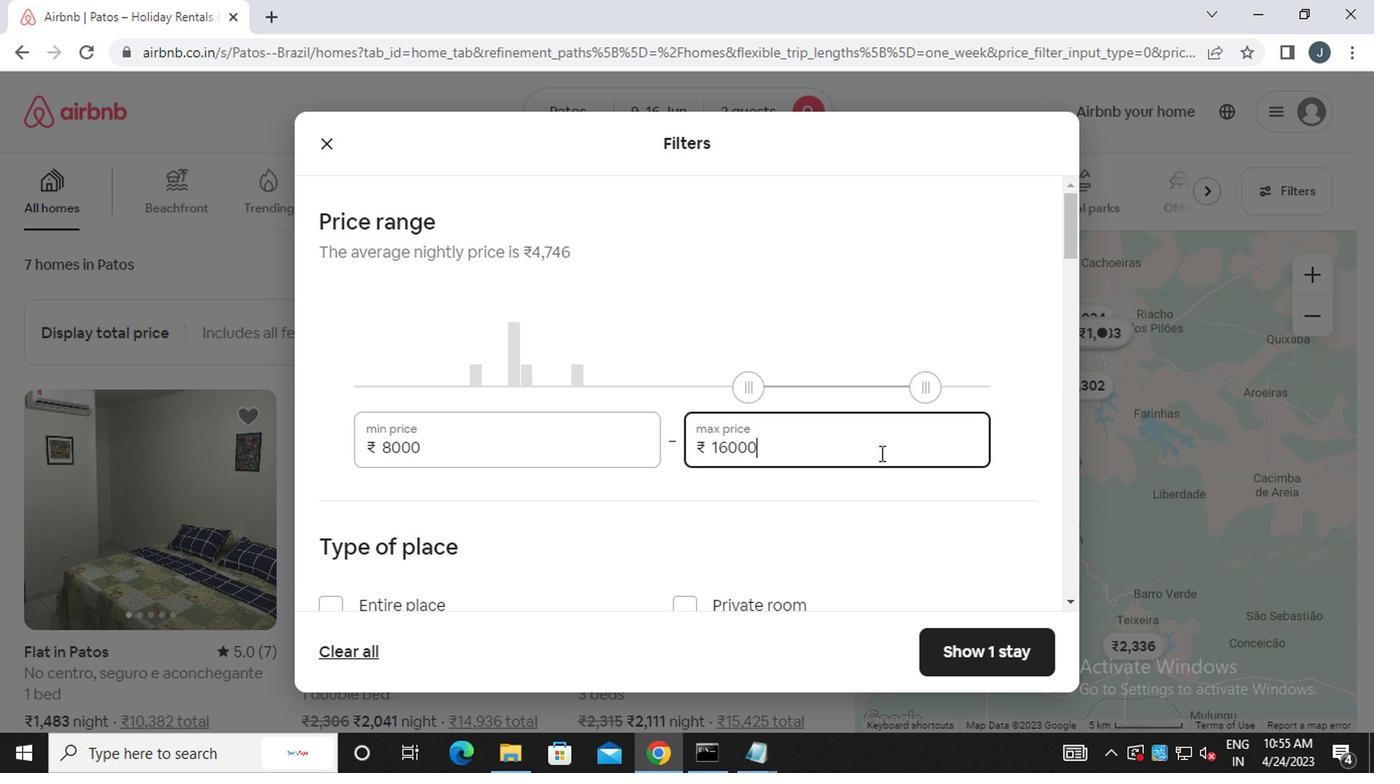 
Action: Mouse moved to (859, 499)
Screenshot: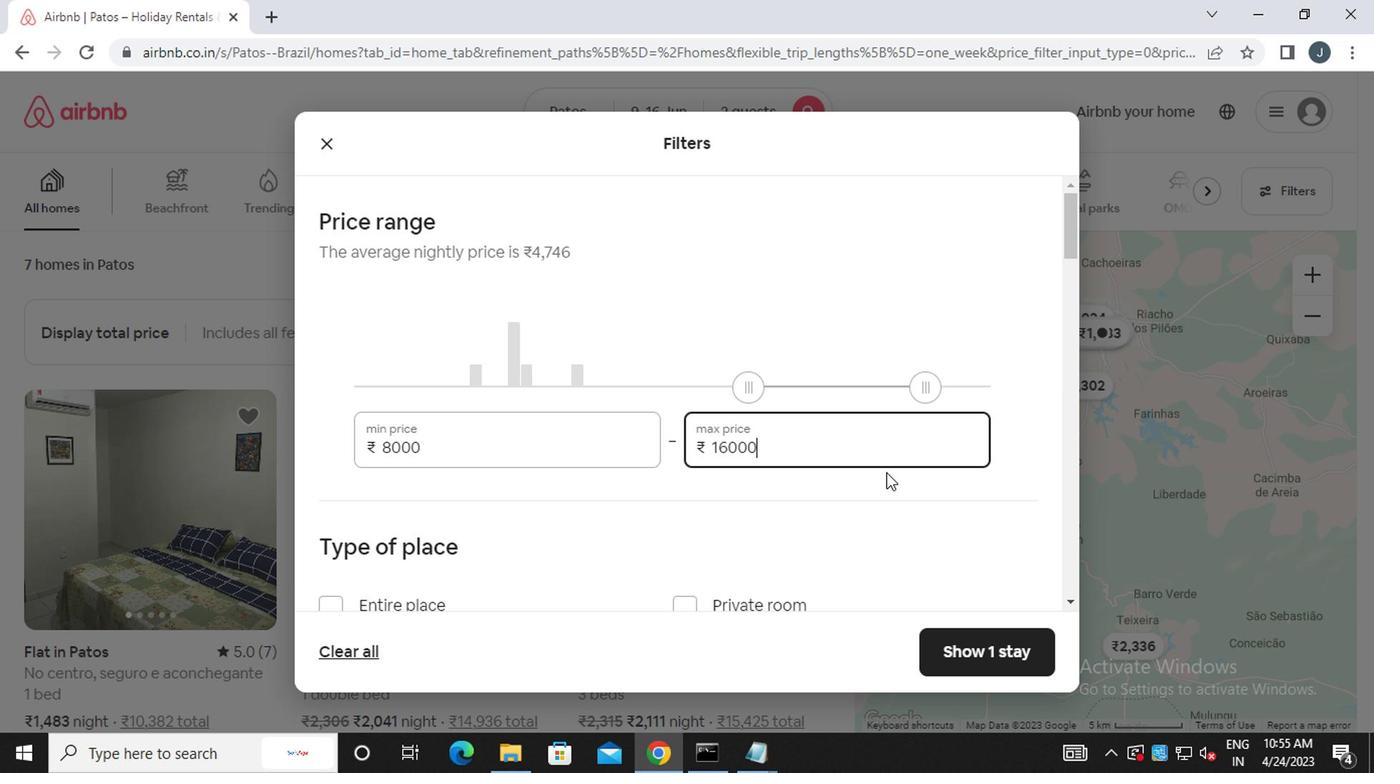 
Action: Mouse scrolled (859, 498) with delta (0, -1)
Screenshot: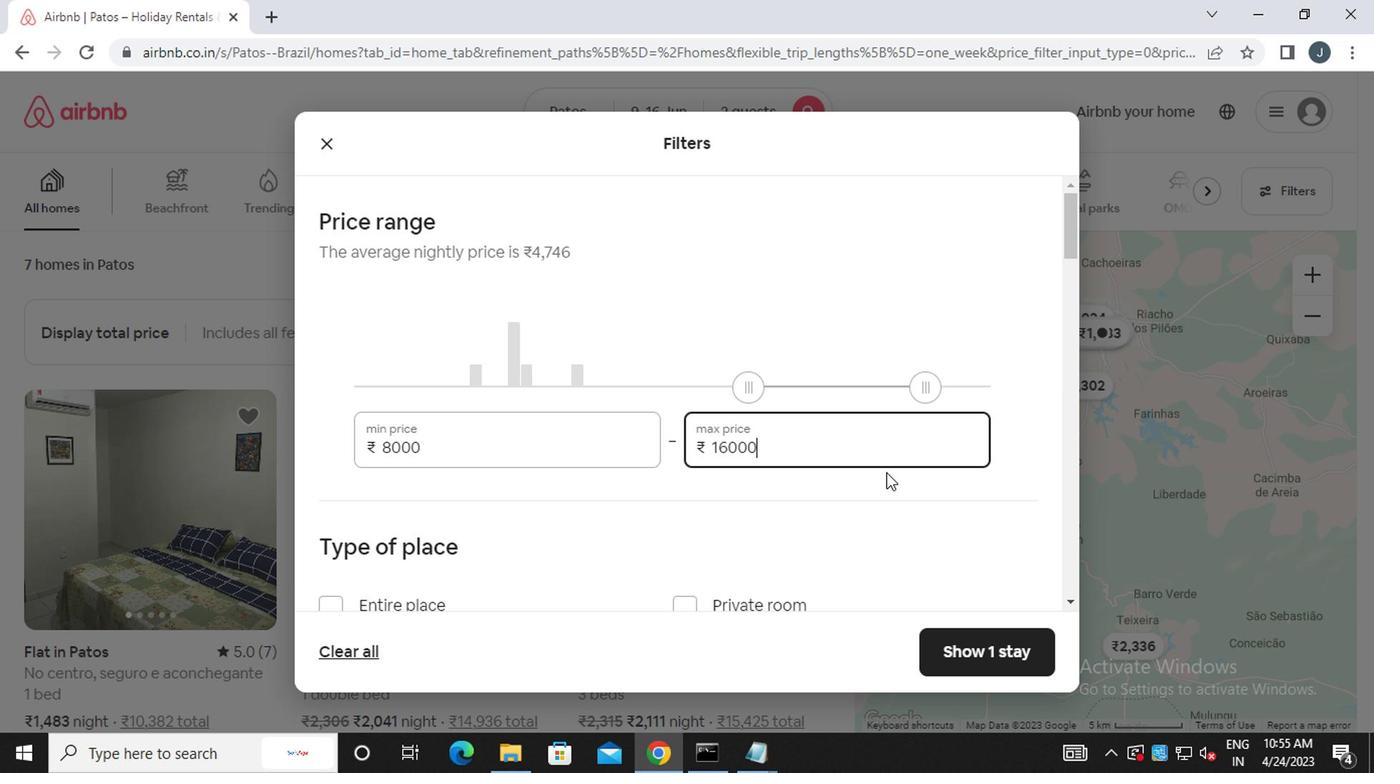 
Action: Mouse moved to (859, 499)
Screenshot: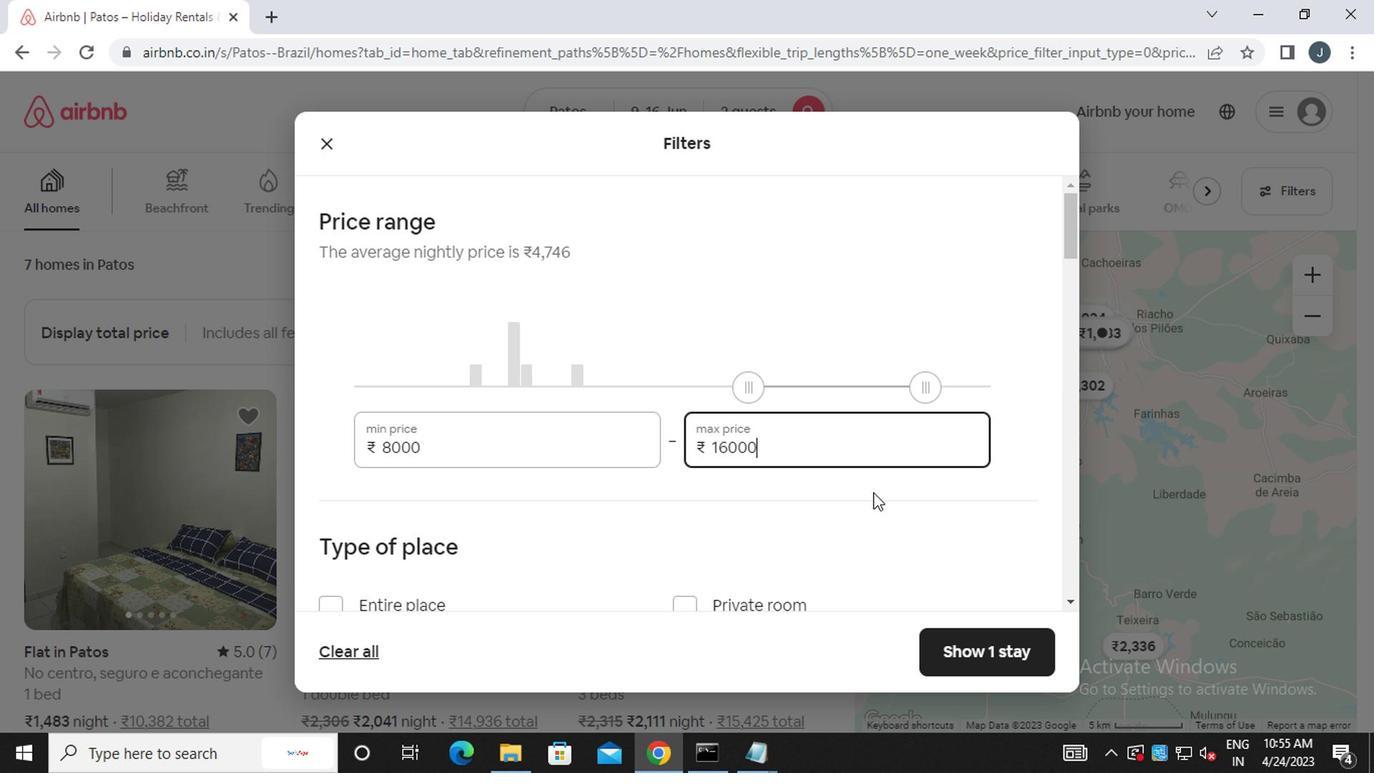 
Action: Mouse scrolled (859, 498) with delta (0, -1)
Screenshot: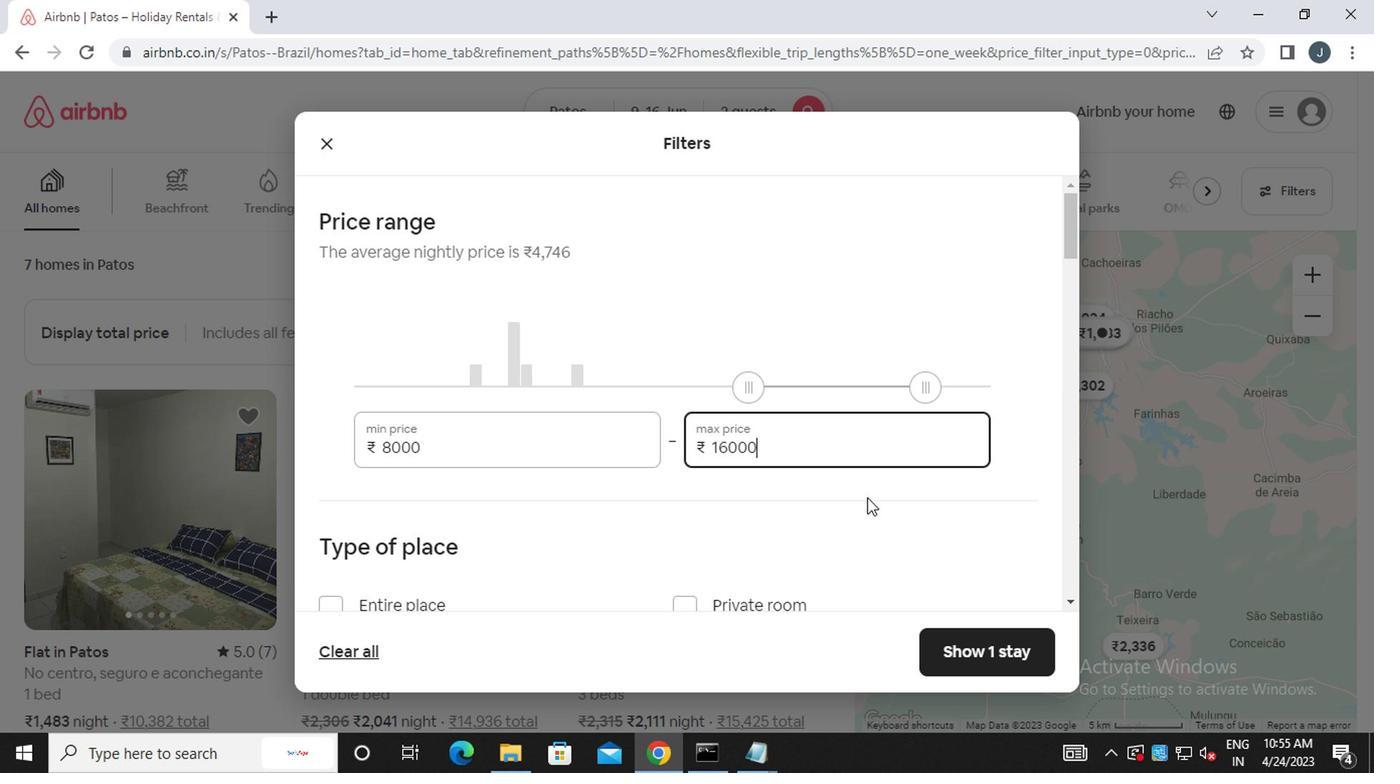 
Action: Mouse moved to (852, 499)
Screenshot: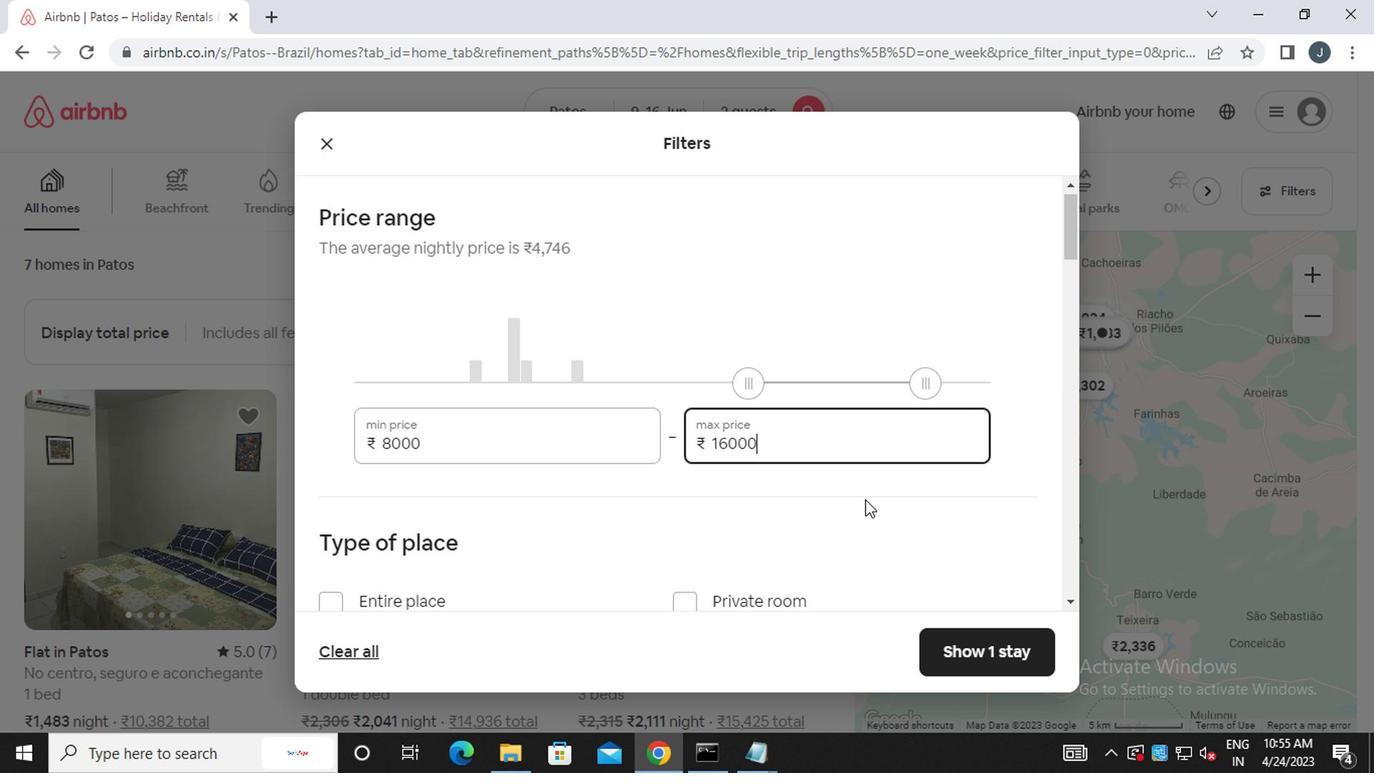 
Action: Mouse scrolled (852, 498) with delta (0, -1)
Screenshot: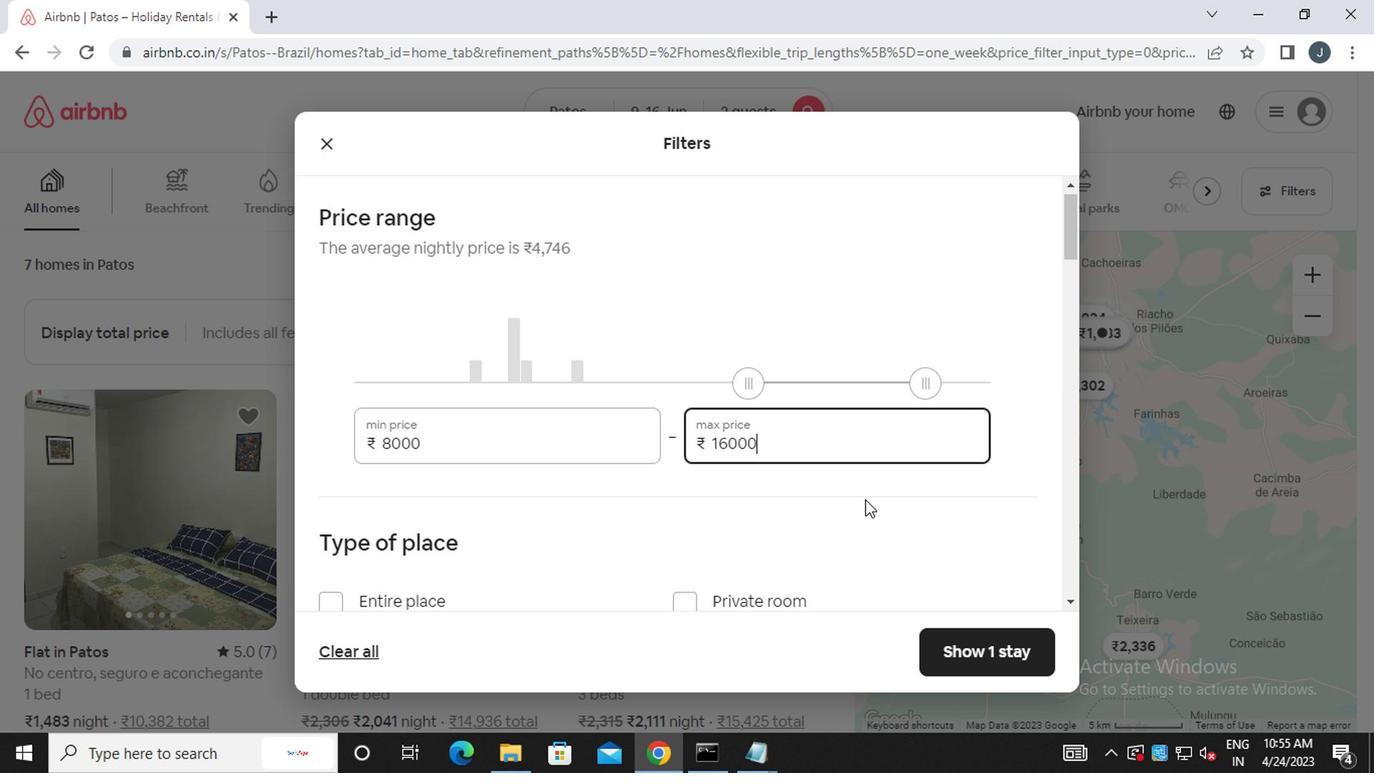 
Action: Mouse moved to (443, 215)
Screenshot: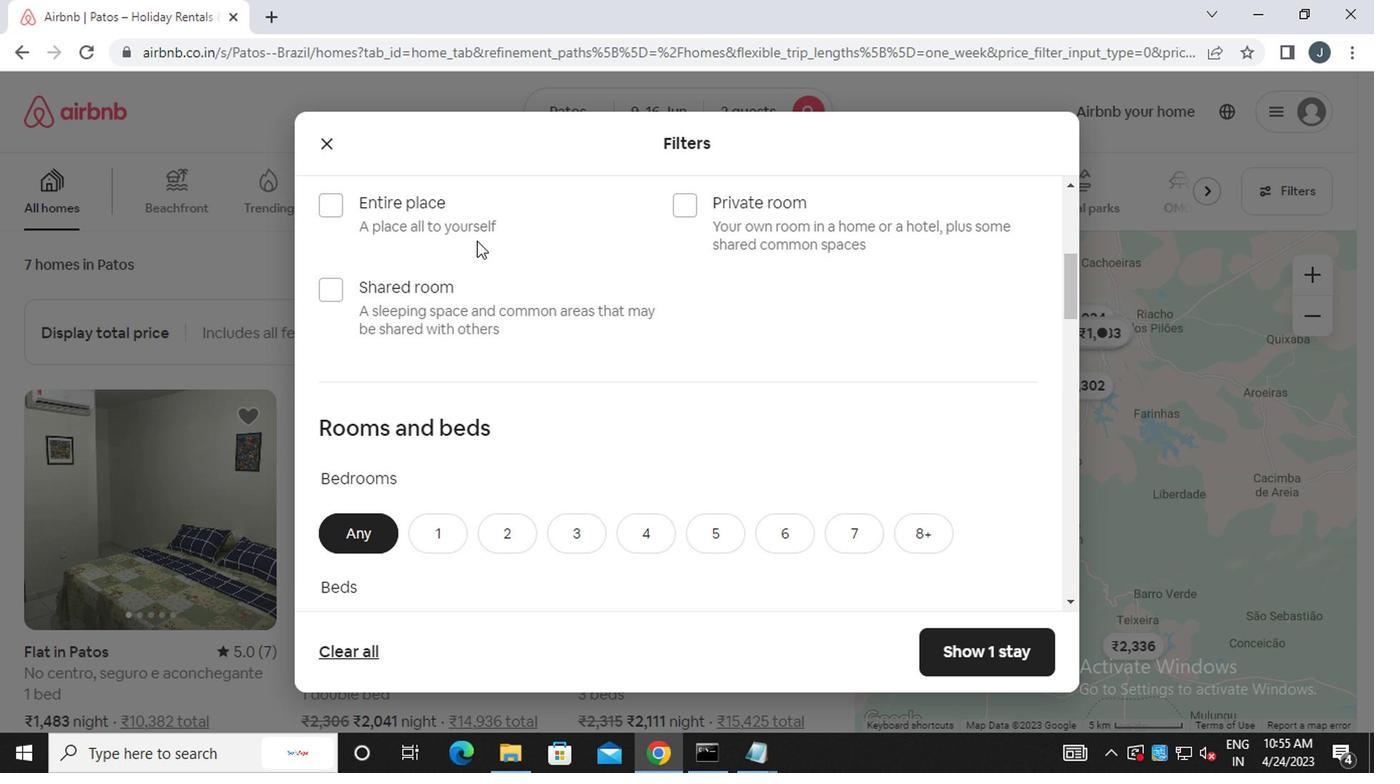 
Action: Mouse pressed left at (443, 215)
Screenshot: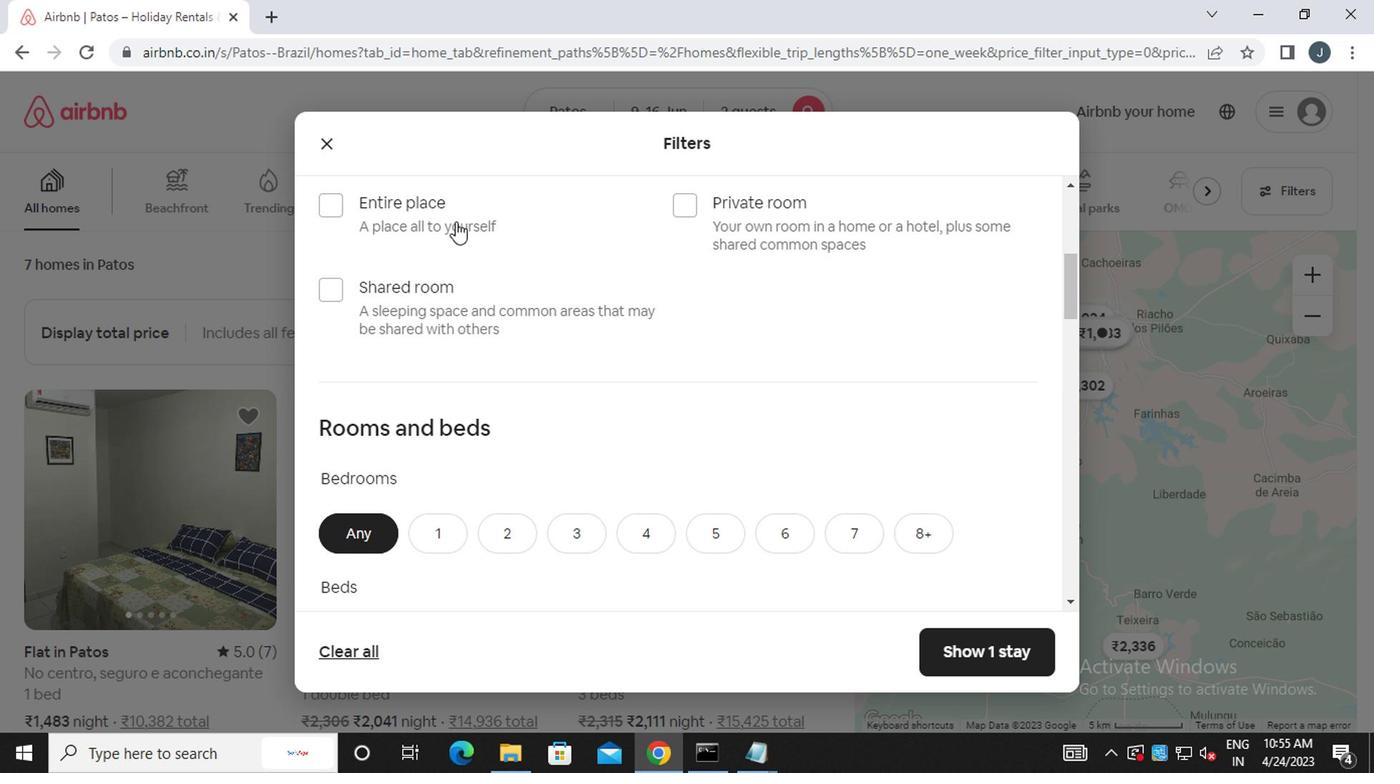 
Action: Mouse moved to (702, 473)
Screenshot: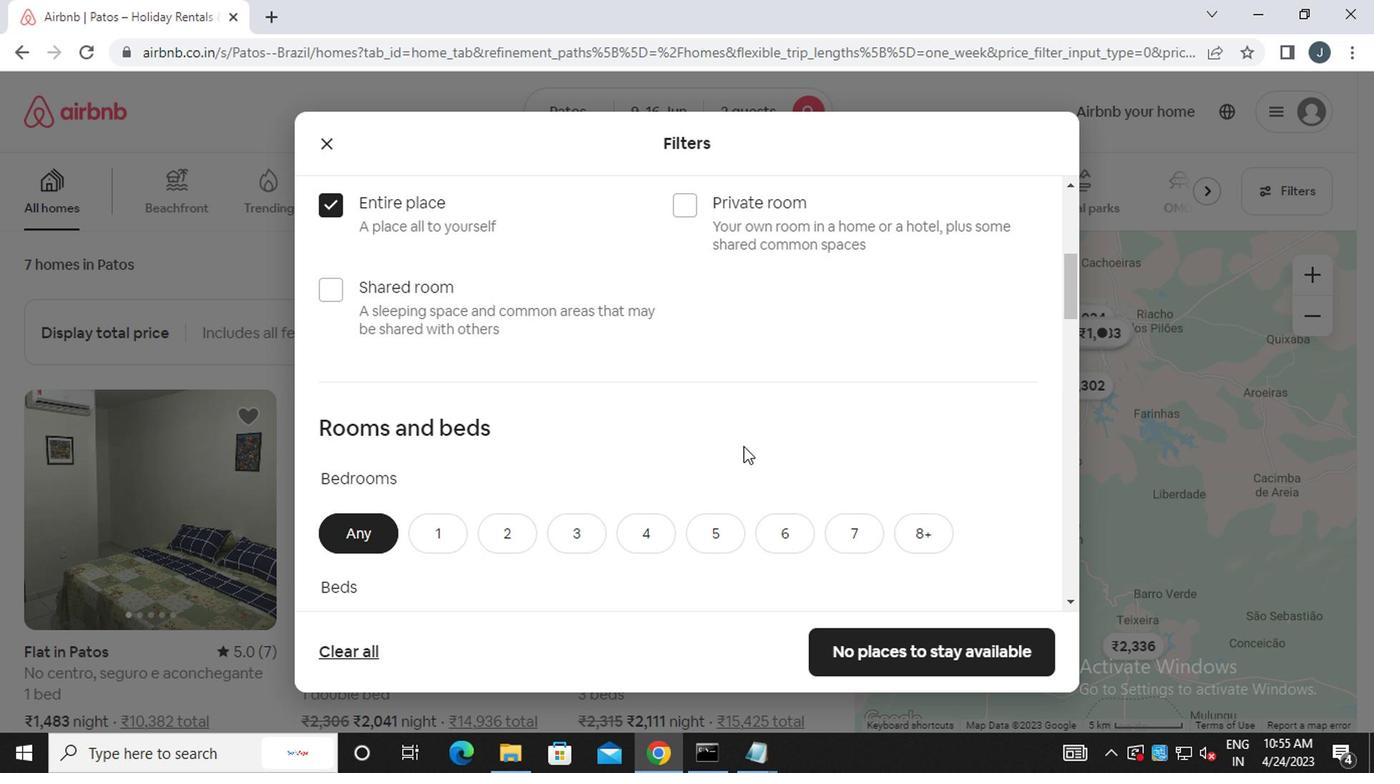 
Action: Mouse scrolled (702, 472) with delta (0, 0)
Screenshot: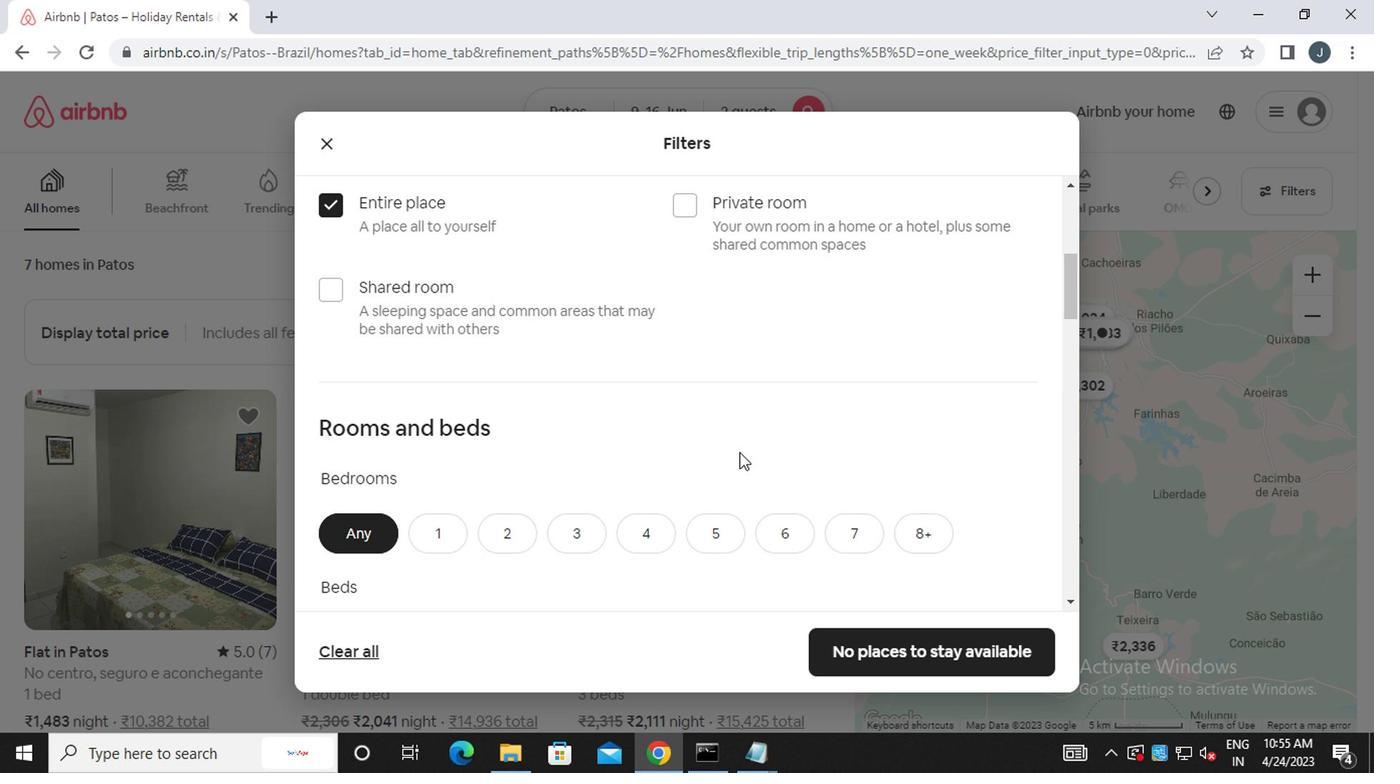 
Action: Mouse moved to (700, 475)
Screenshot: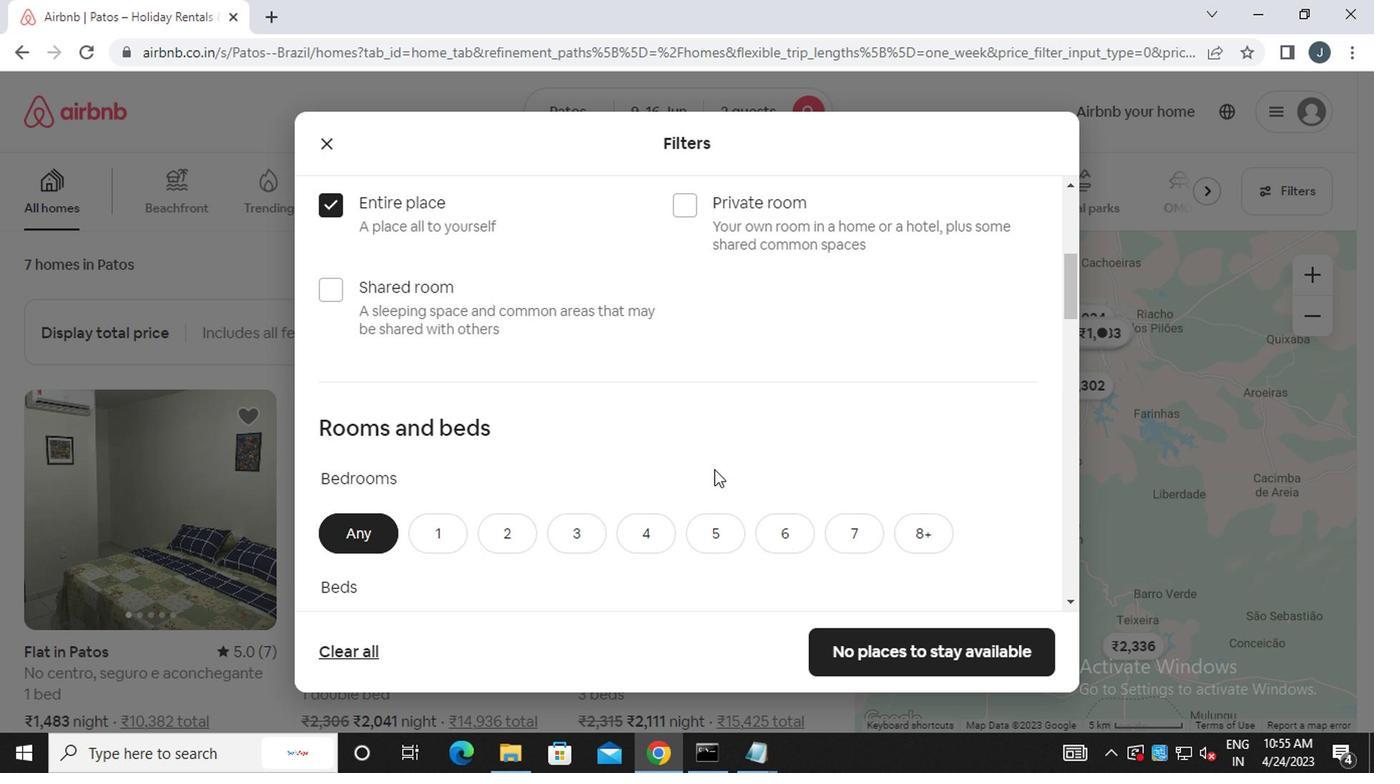 
Action: Mouse scrolled (700, 474) with delta (0, 0)
Screenshot: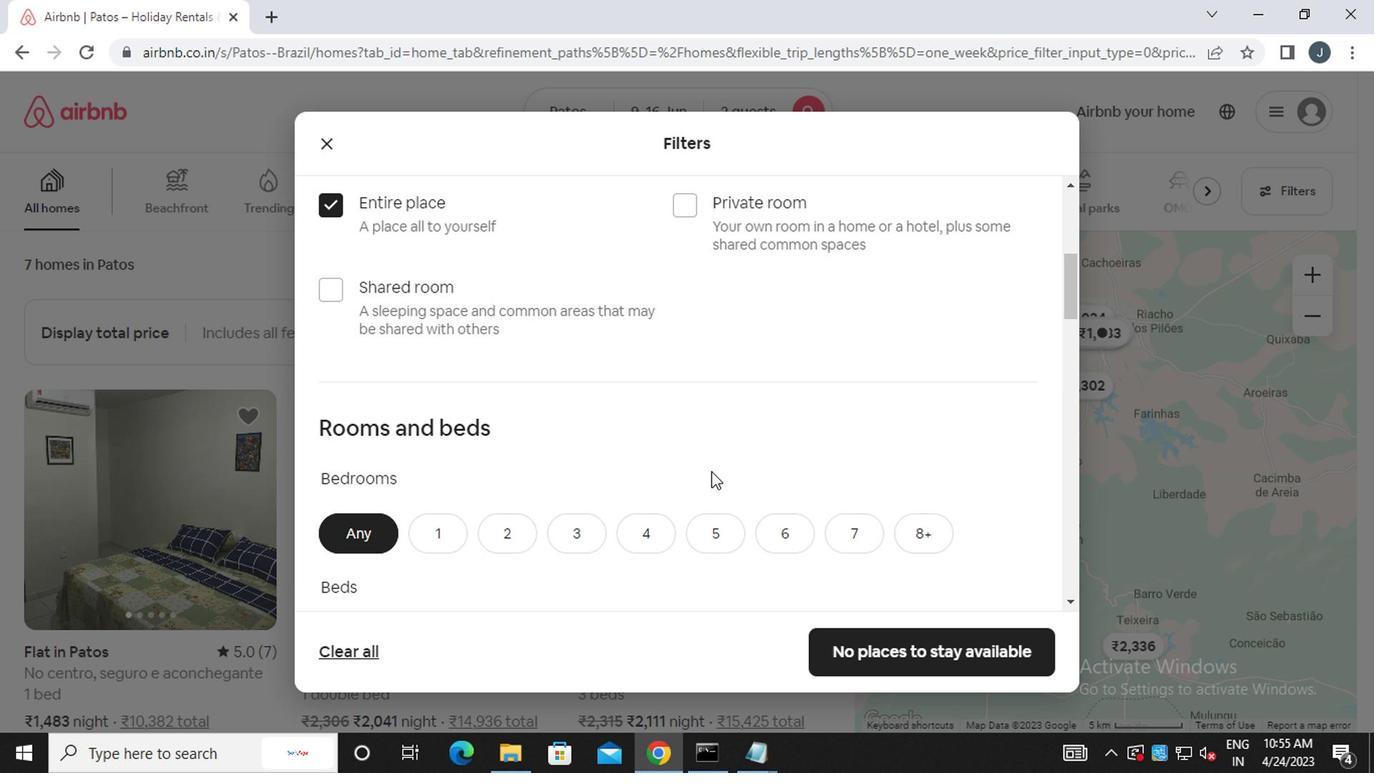 
Action: Mouse moved to (507, 337)
Screenshot: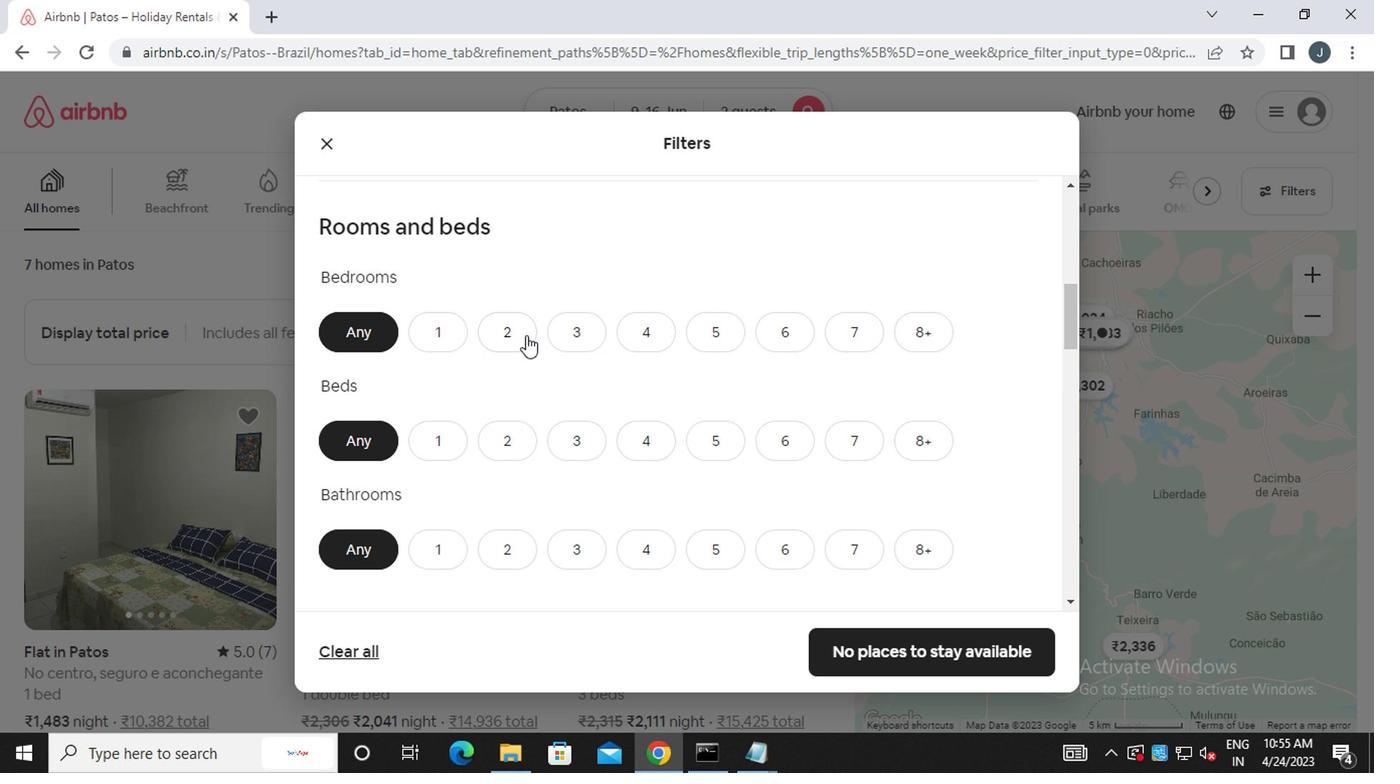 
Action: Mouse pressed left at (507, 337)
Screenshot: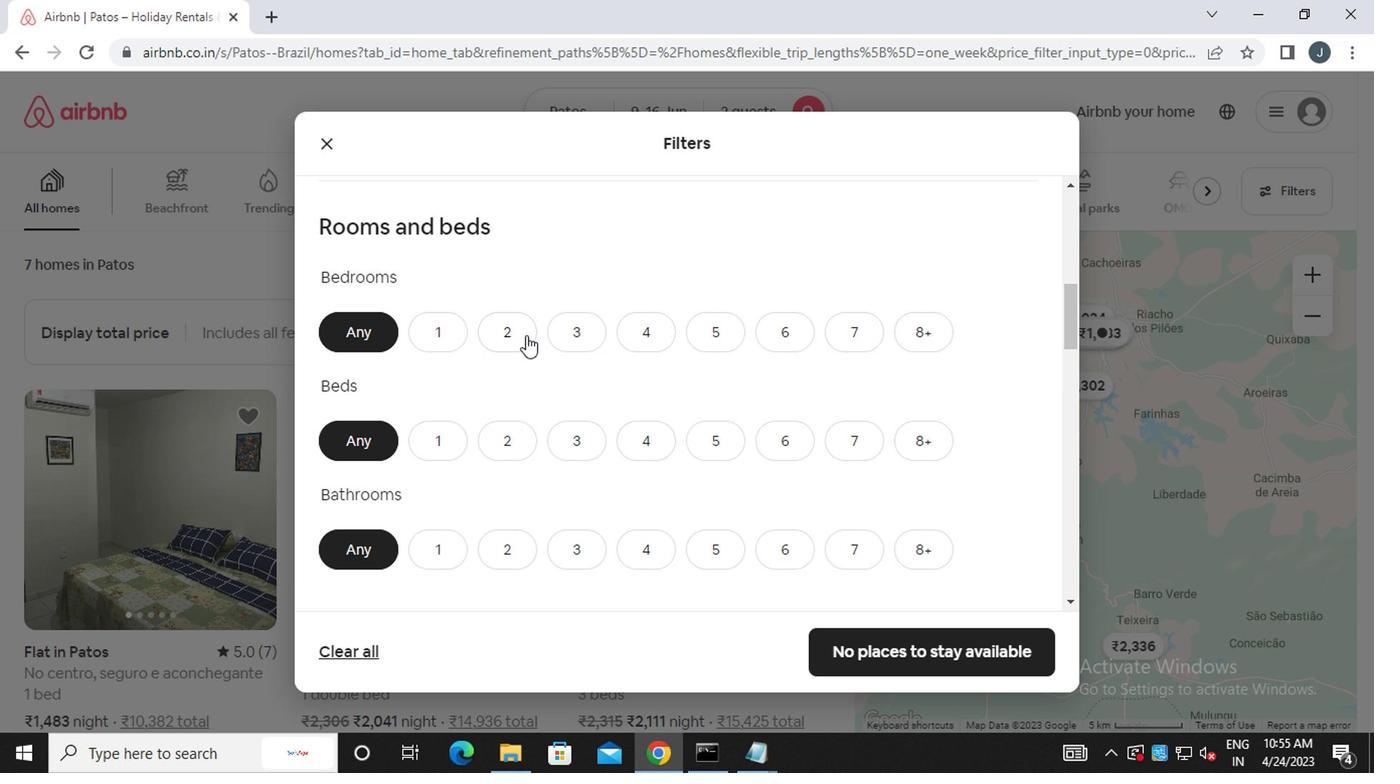 
Action: Mouse moved to (500, 448)
Screenshot: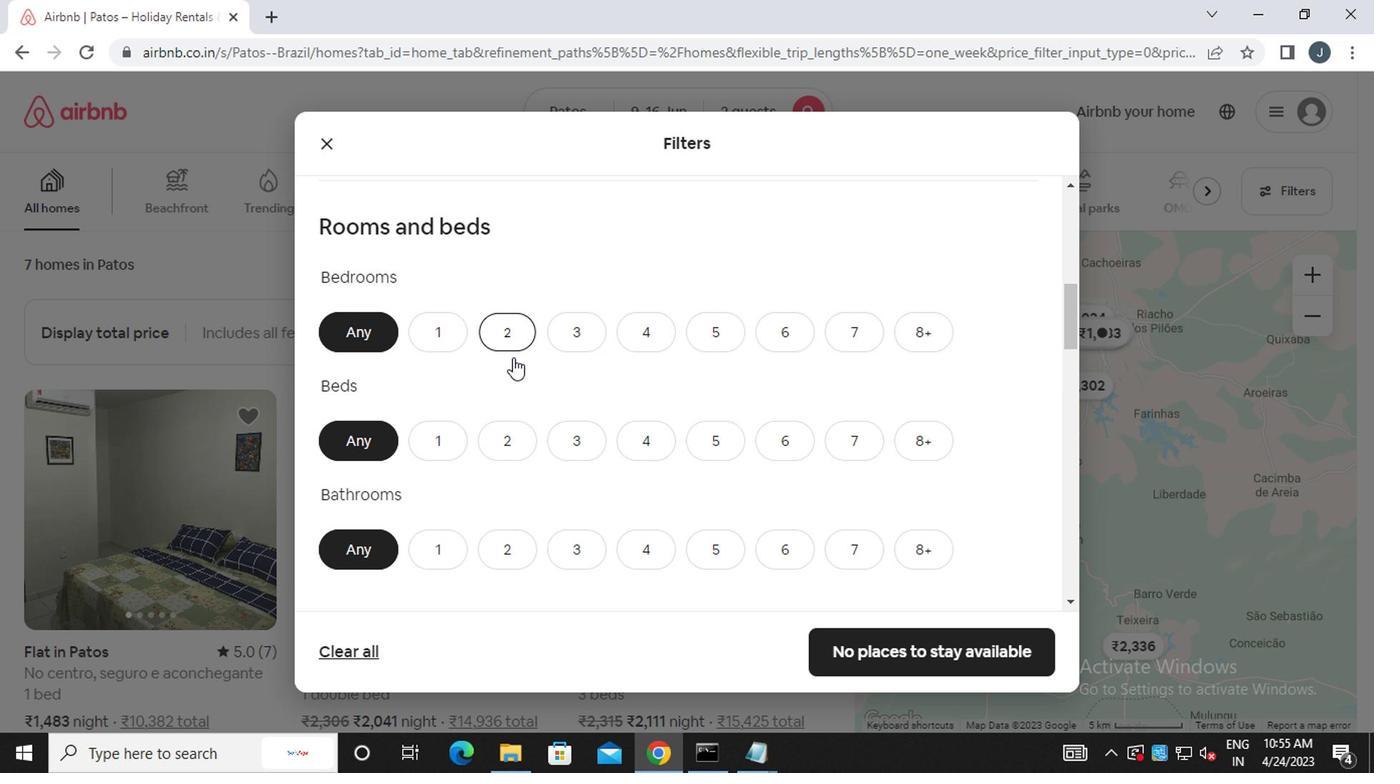 
Action: Mouse pressed left at (500, 448)
Screenshot: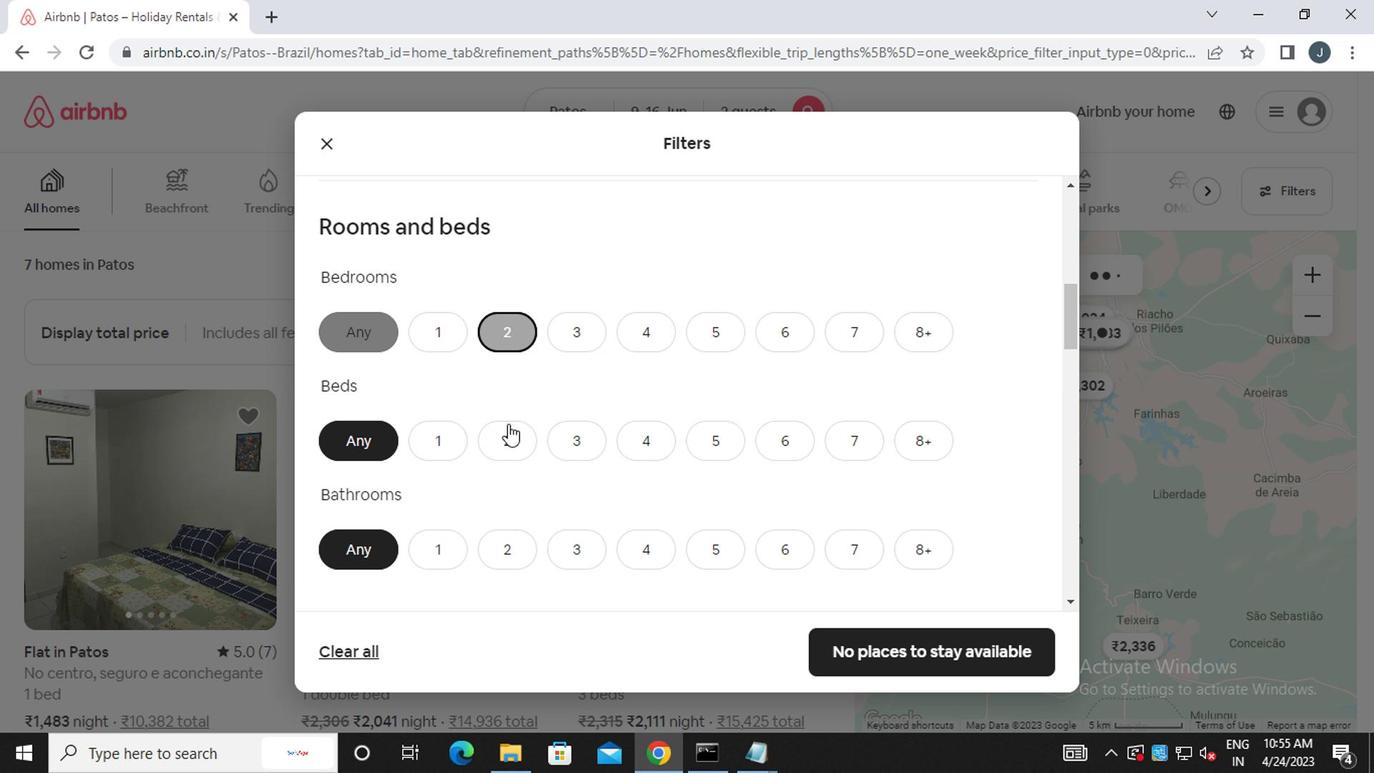
Action: Mouse moved to (438, 541)
Screenshot: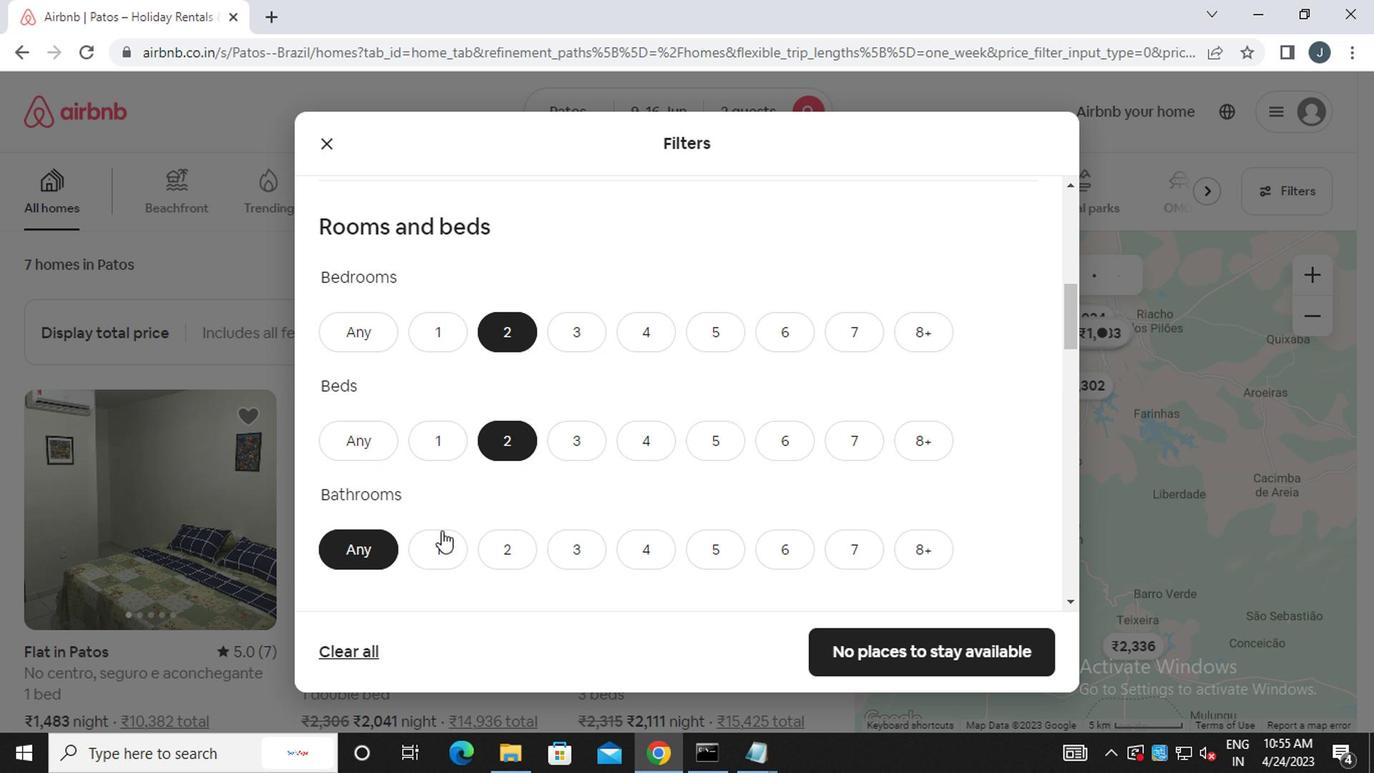 
Action: Mouse pressed left at (438, 541)
Screenshot: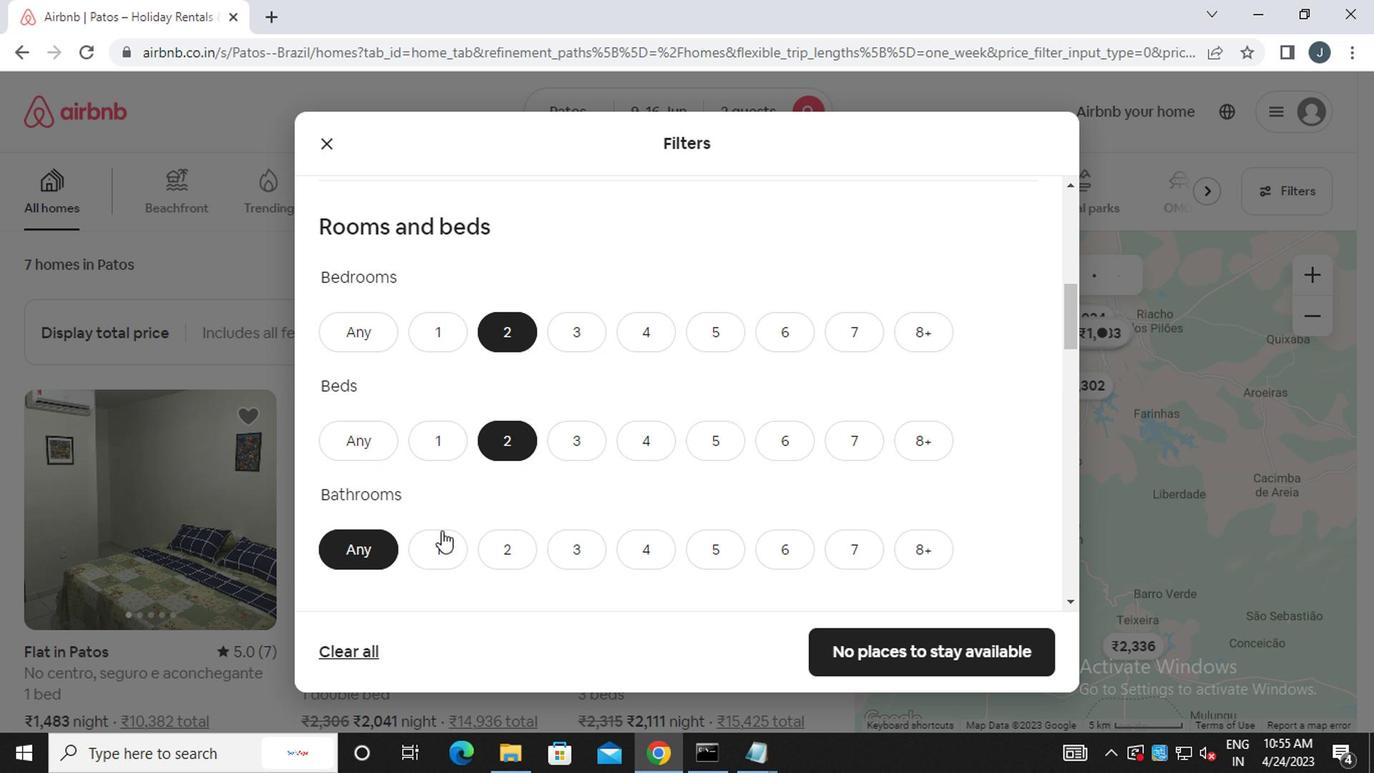 
Action: Mouse moved to (430, 544)
Screenshot: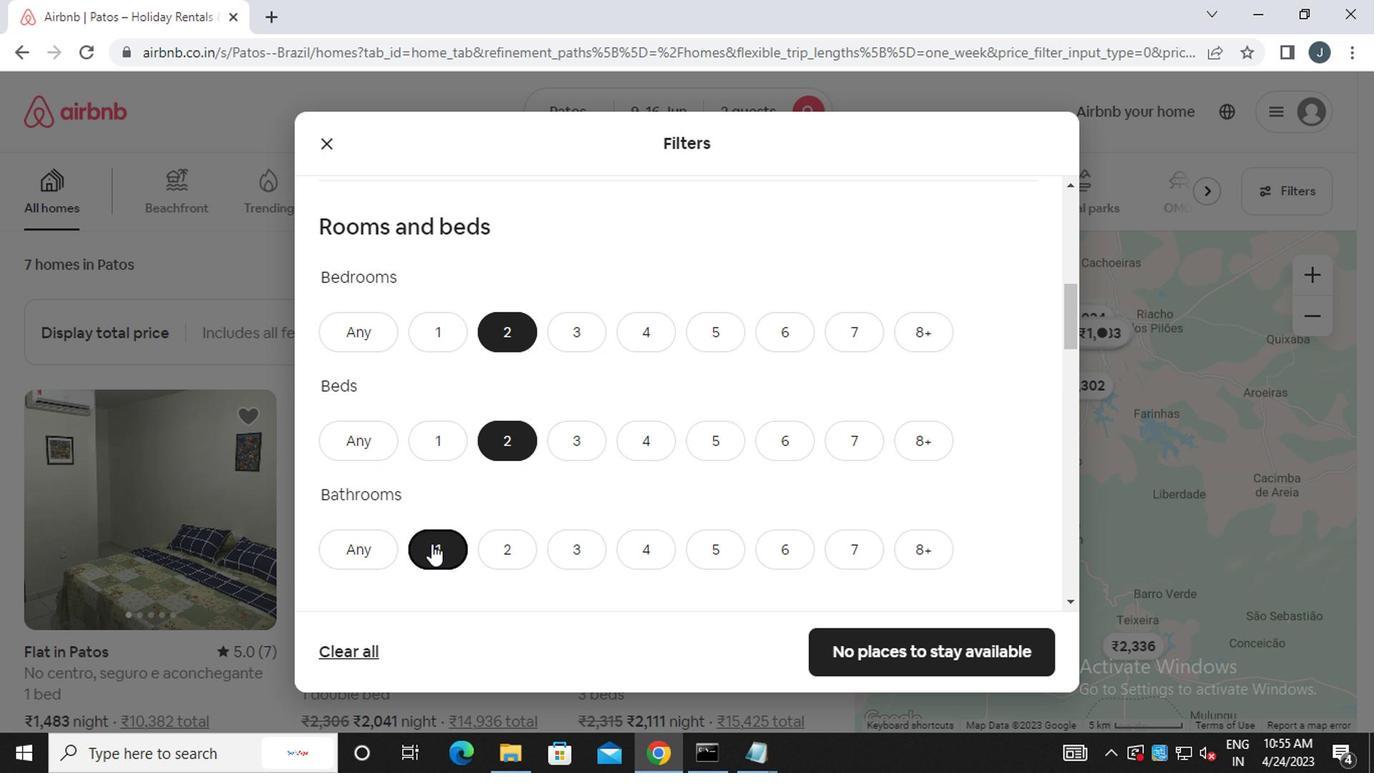 
Action: Mouse scrolled (430, 543) with delta (0, 0)
Screenshot: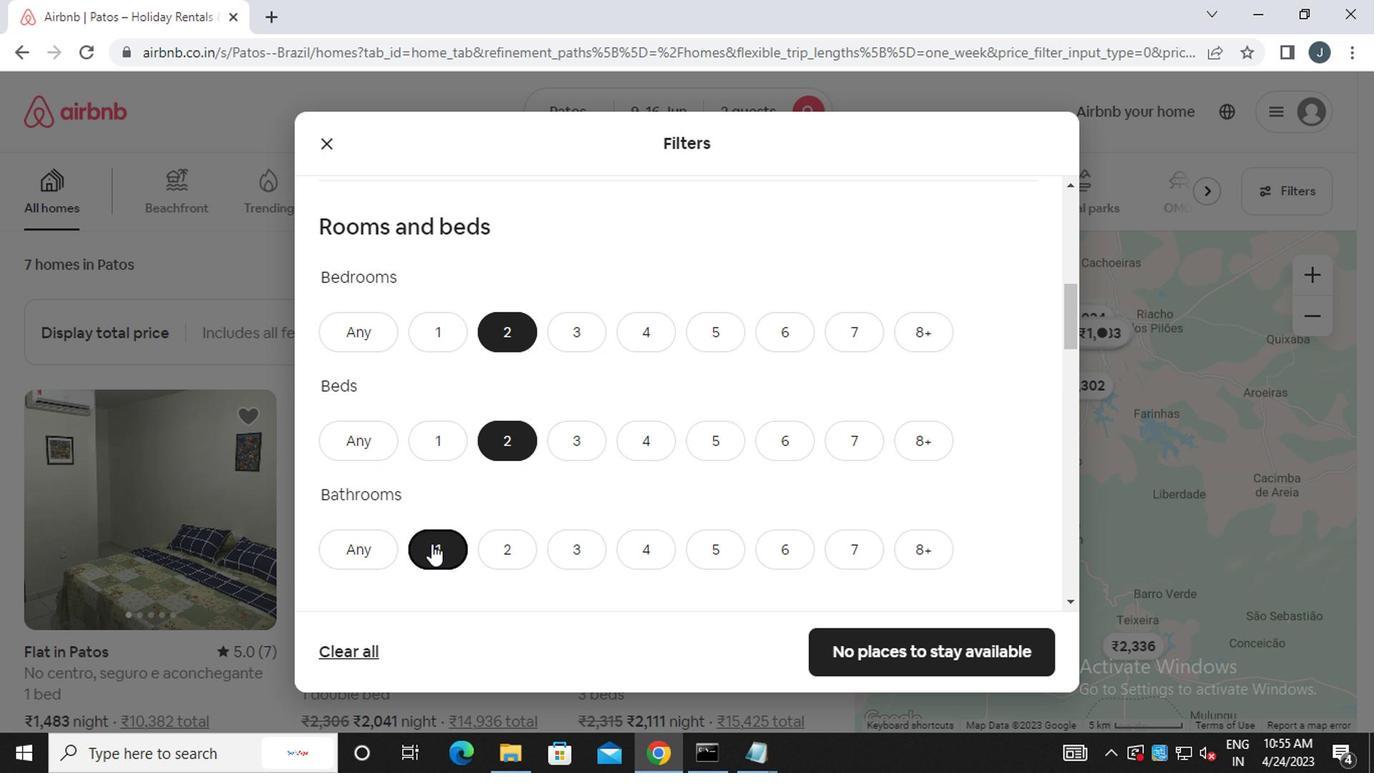 
Action: Mouse scrolled (430, 543) with delta (0, 0)
Screenshot: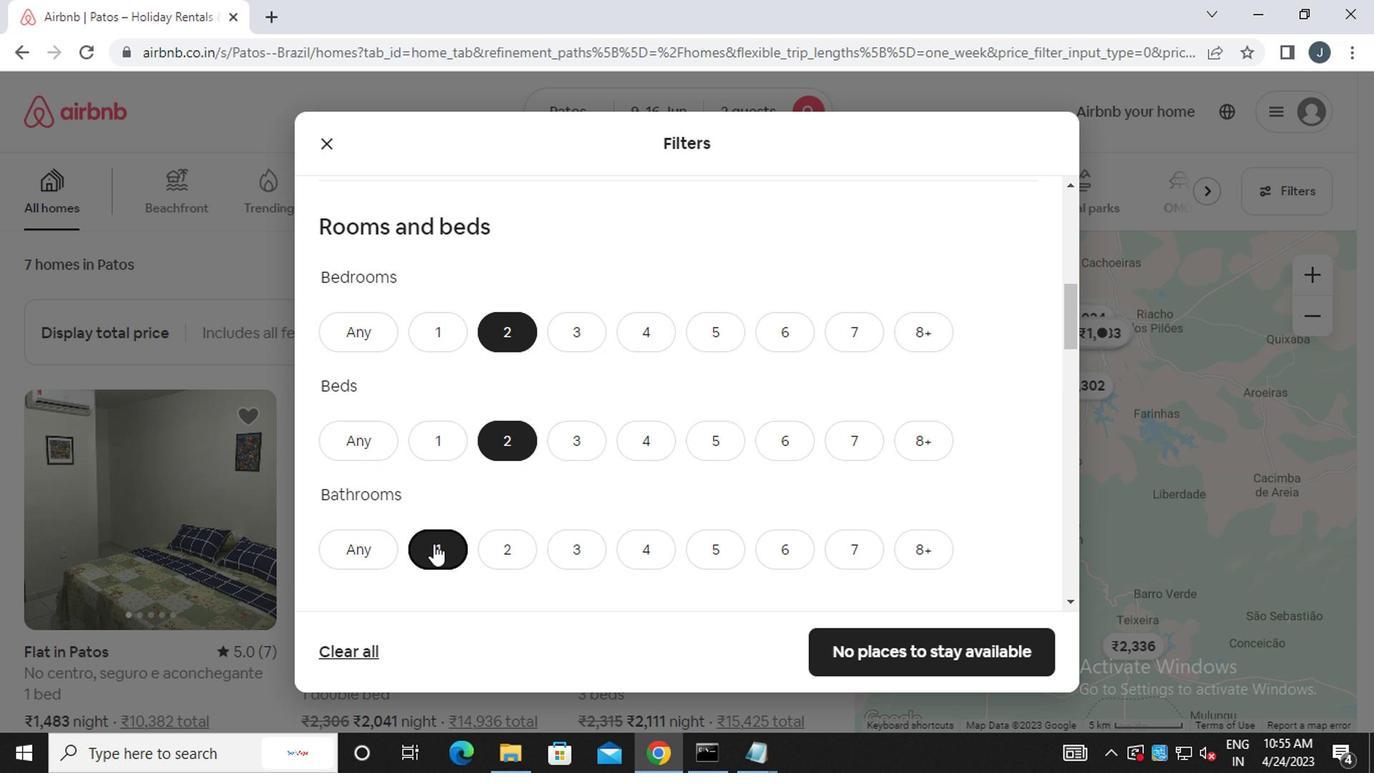 
Action: Mouse scrolled (430, 543) with delta (0, 0)
Screenshot: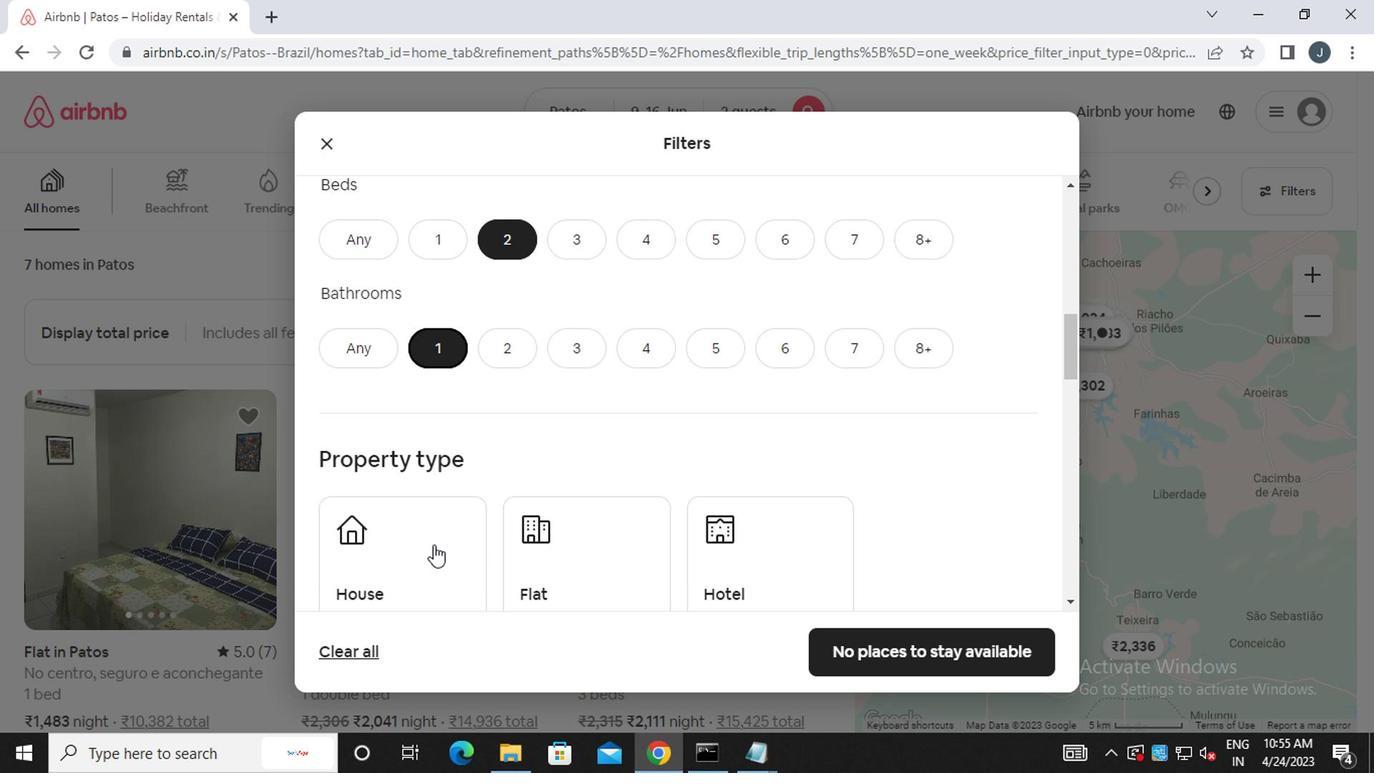 
Action: Mouse moved to (428, 480)
Screenshot: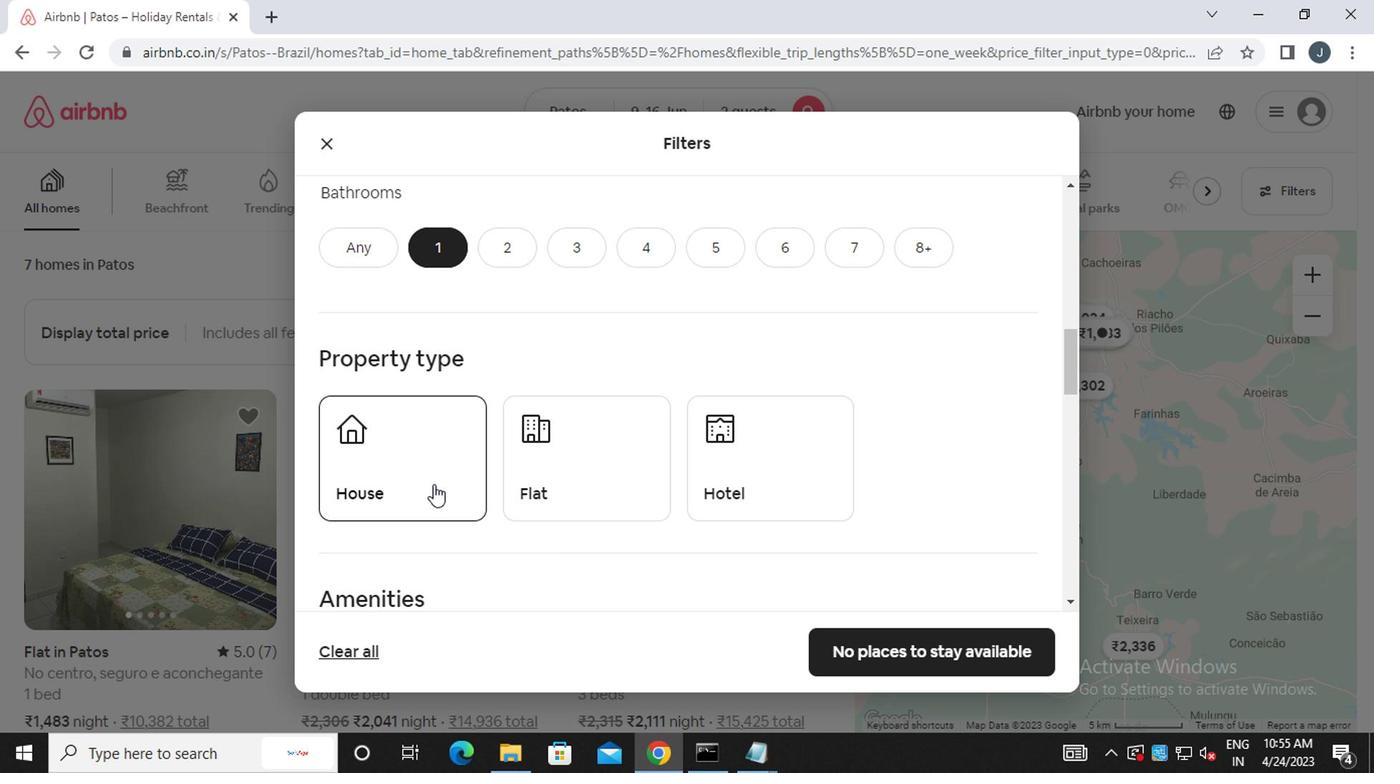 
Action: Mouse pressed left at (428, 480)
Screenshot: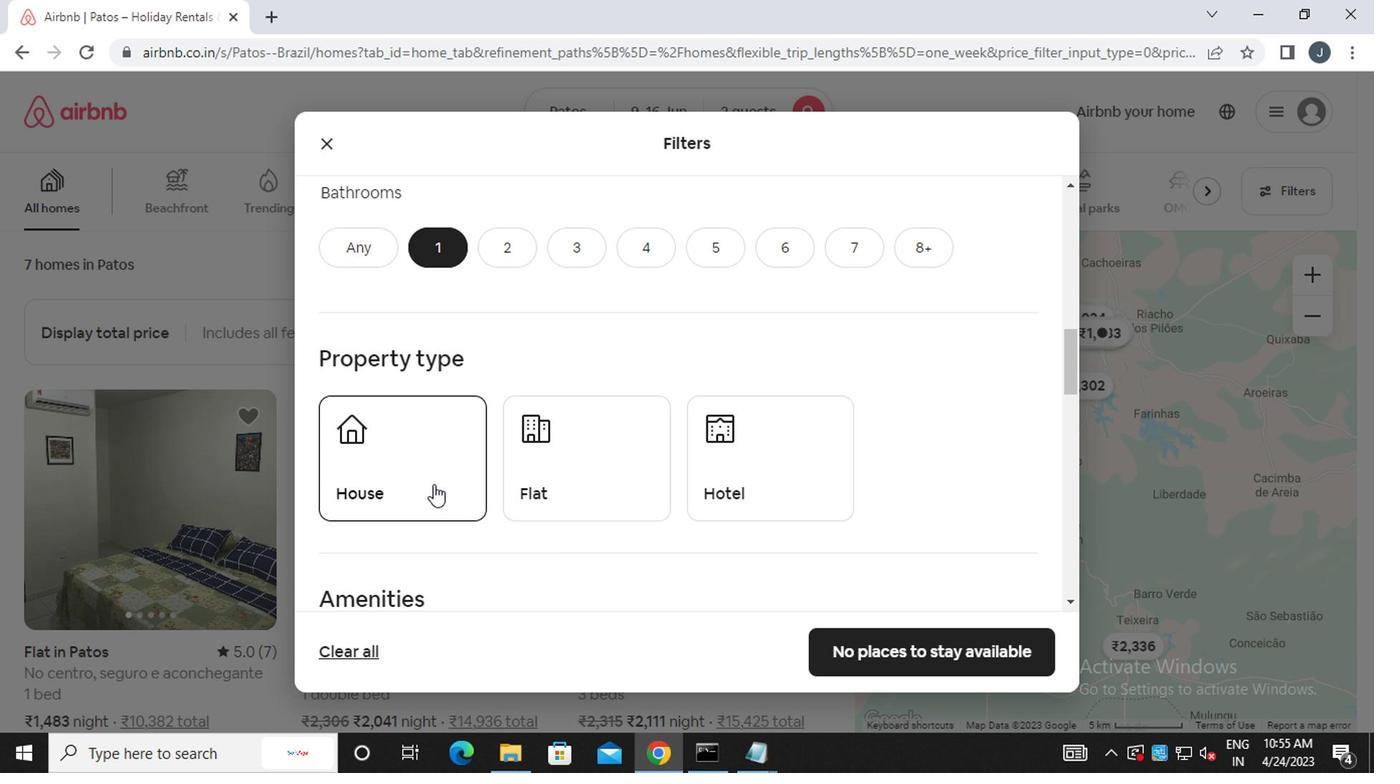 
Action: Mouse moved to (529, 487)
Screenshot: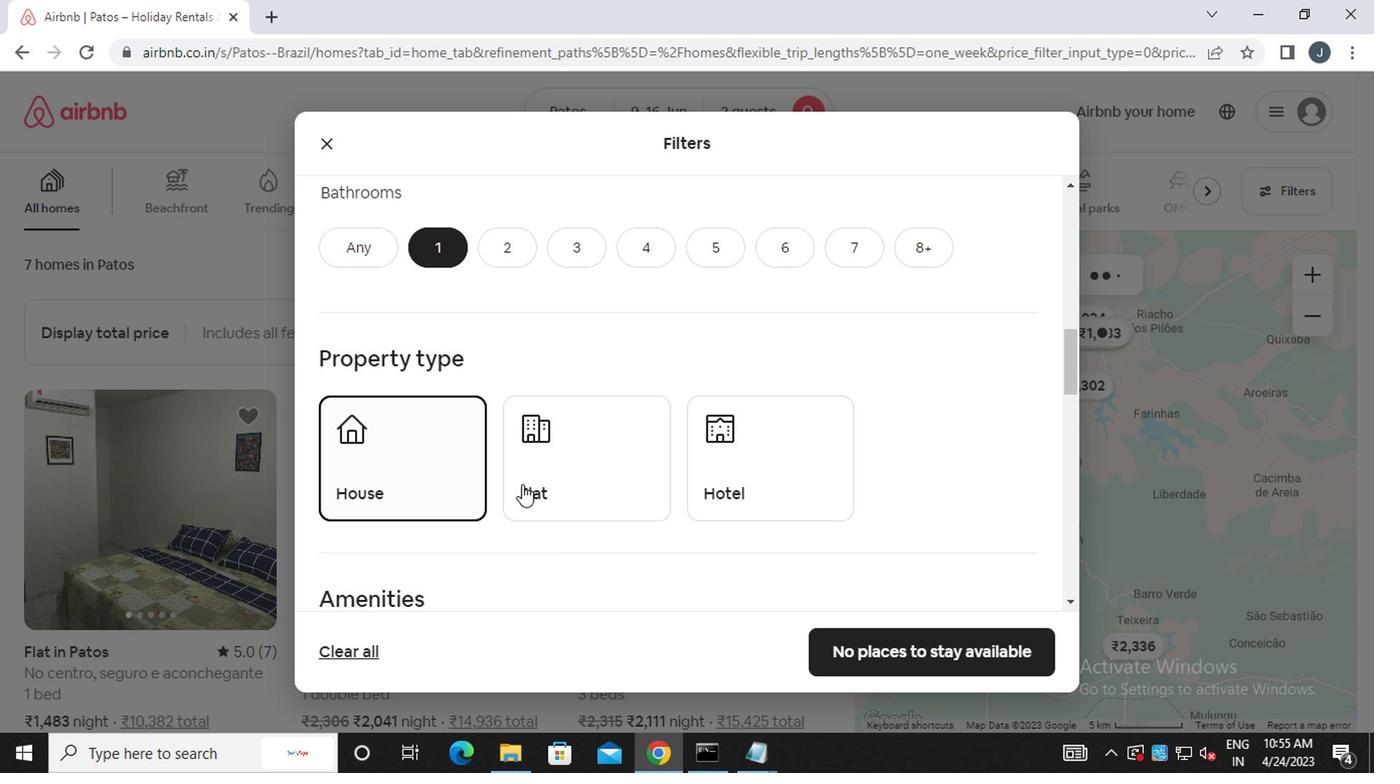 
Action: Mouse pressed left at (529, 487)
Screenshot: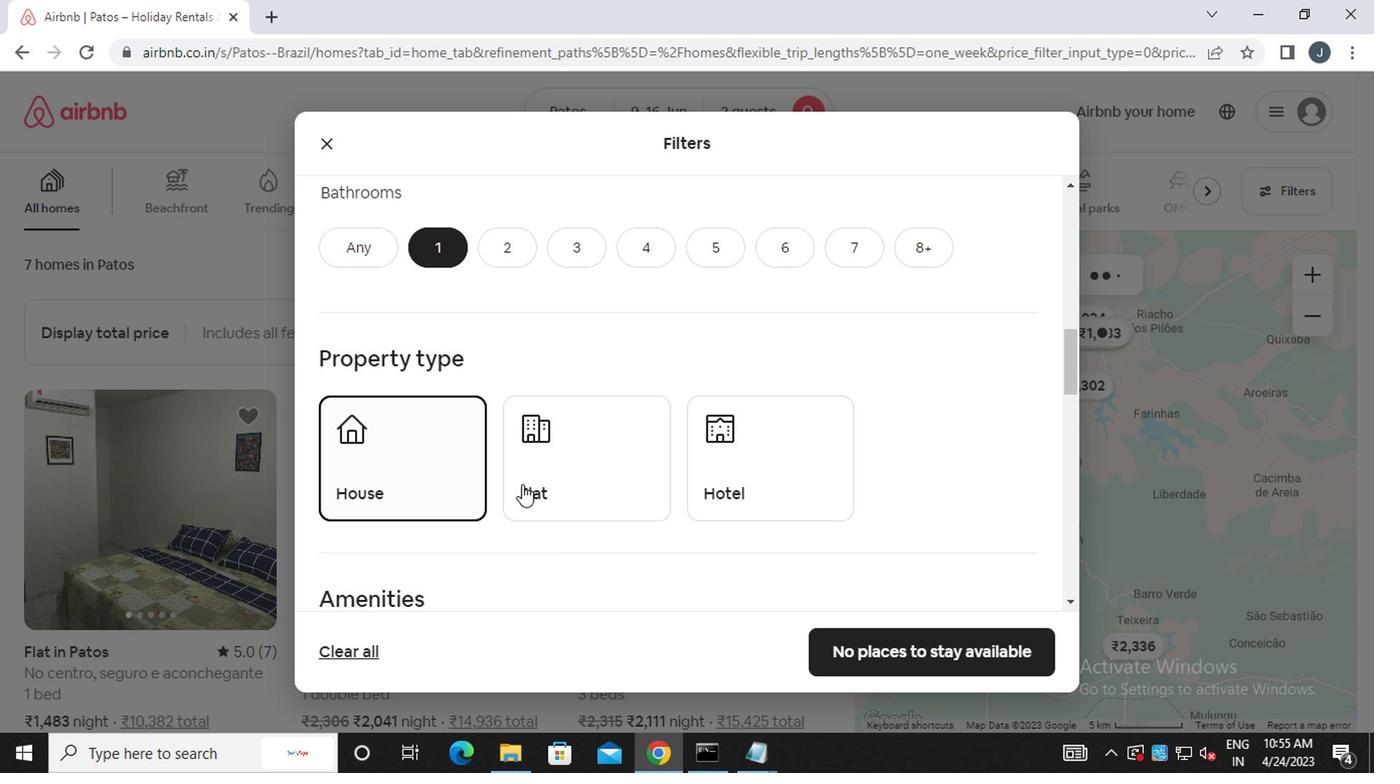 
Action: Mouse moved to (685, 508)
Screenshot: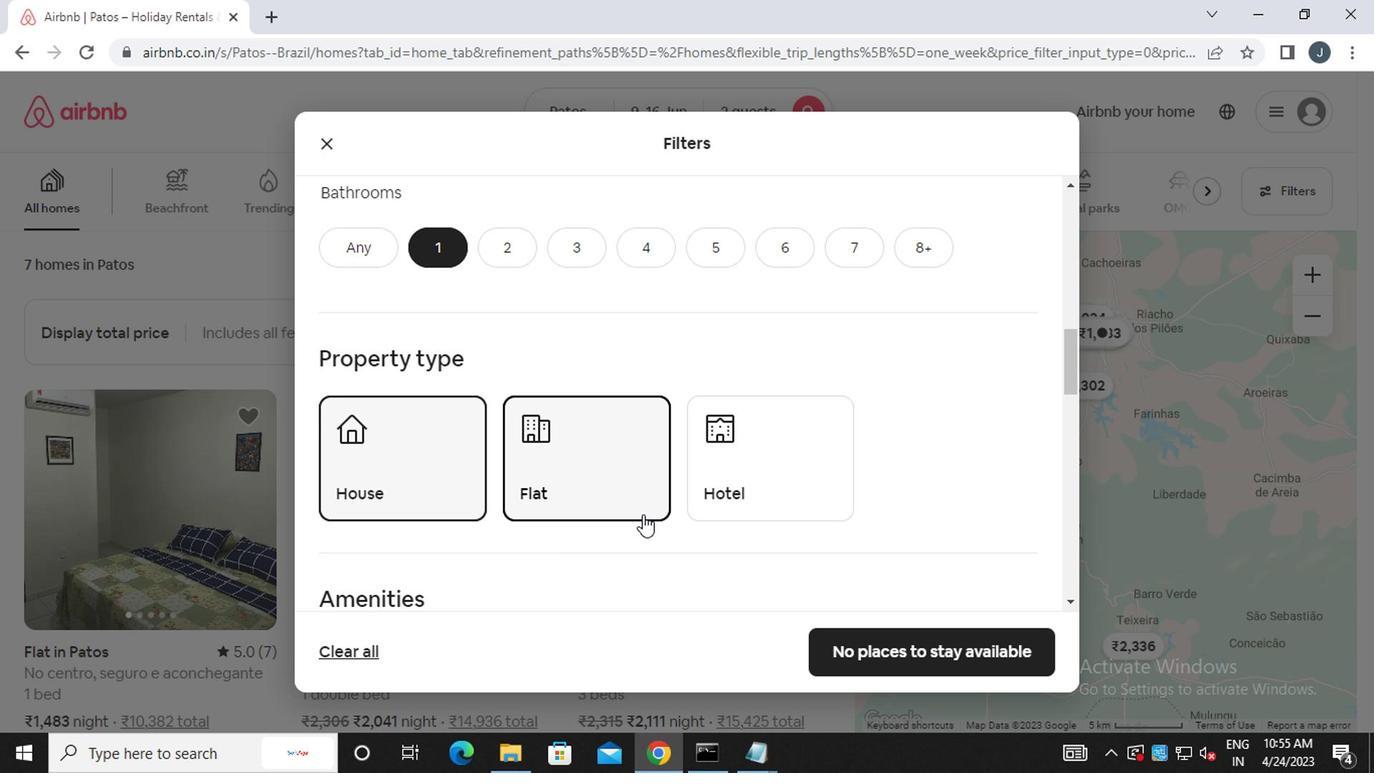 
Action: Mouse scrolled (685, 507) with delta (0, 0)
Screenshot: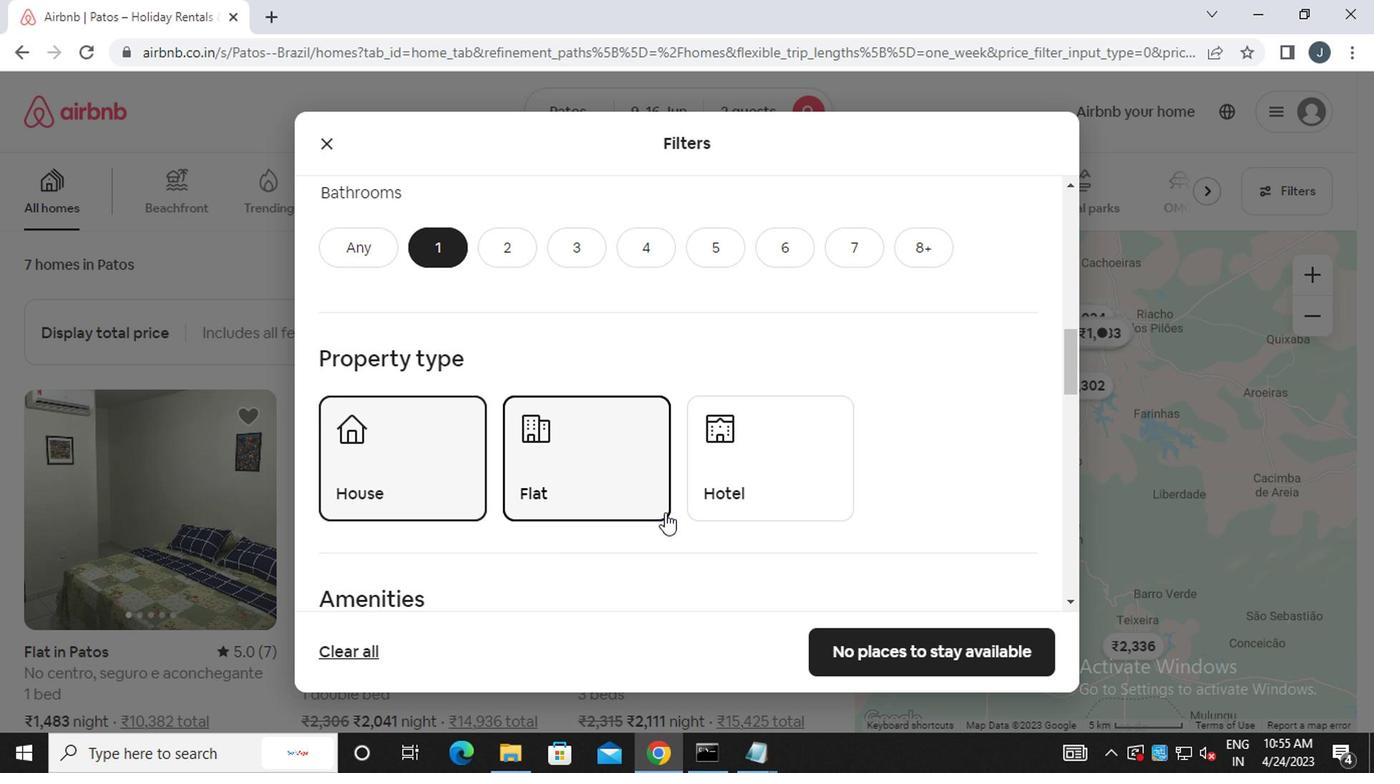 
Action: Mouse scrolled (685, 507) with delta (0, 0)
Screenshot: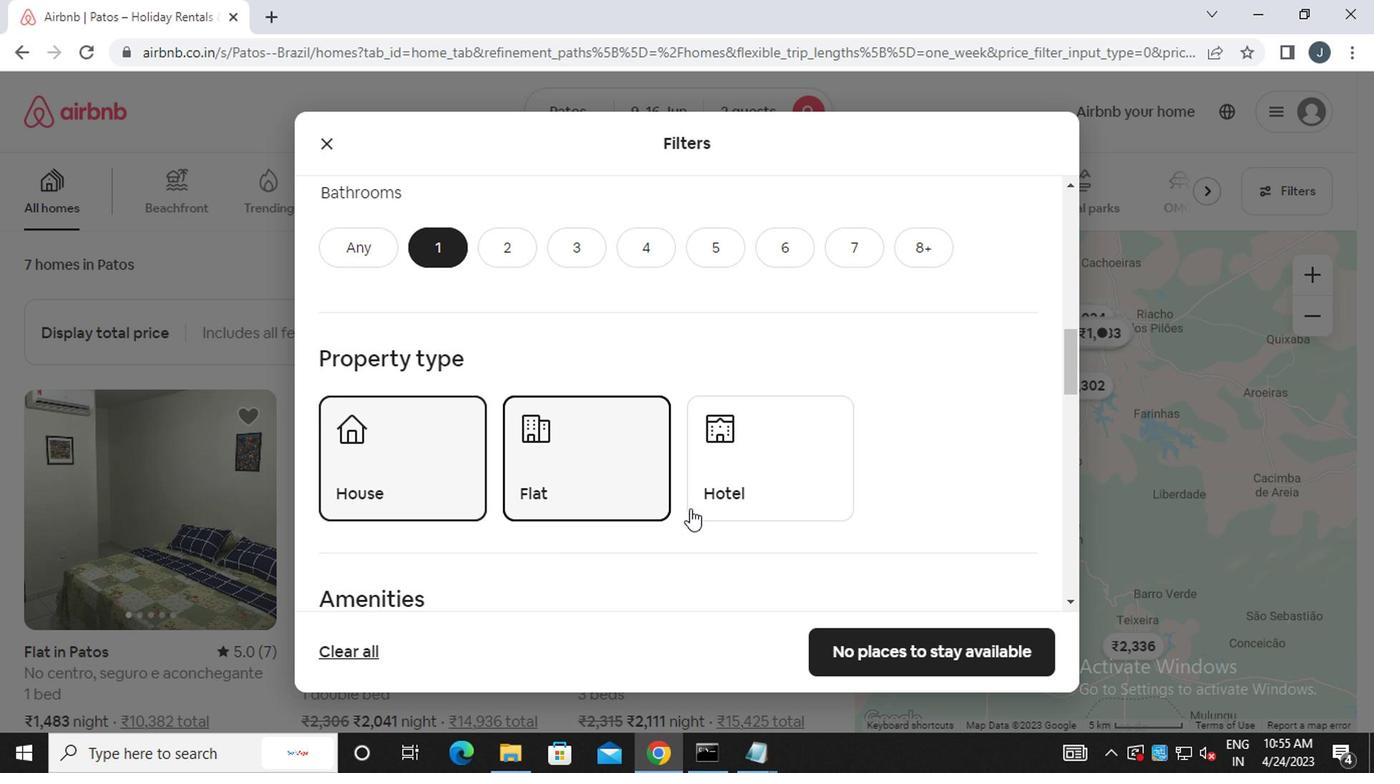 
Action: Mouse scrolled (685, 507) with delta (0, 0)
Screenshot: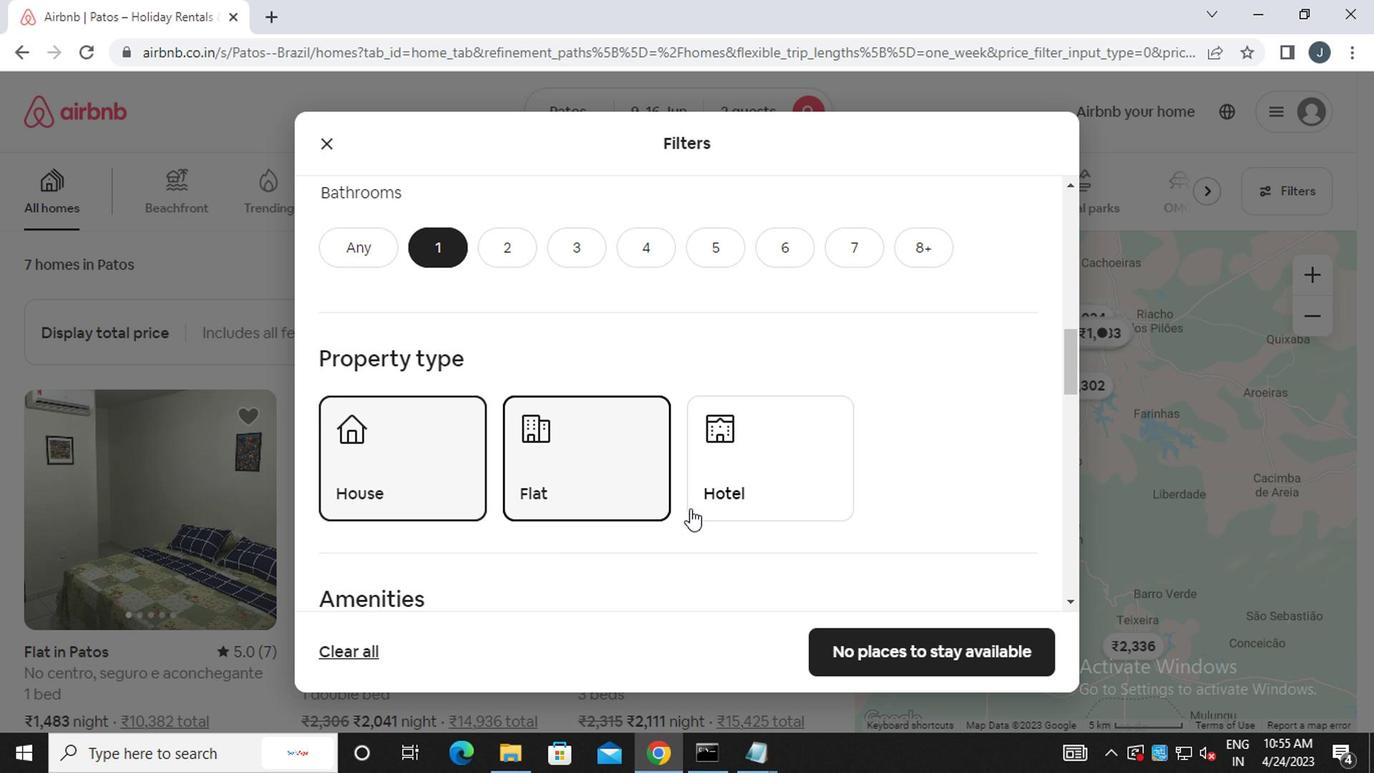 
Action: Mouse moved to (685, 508)
Screenshot: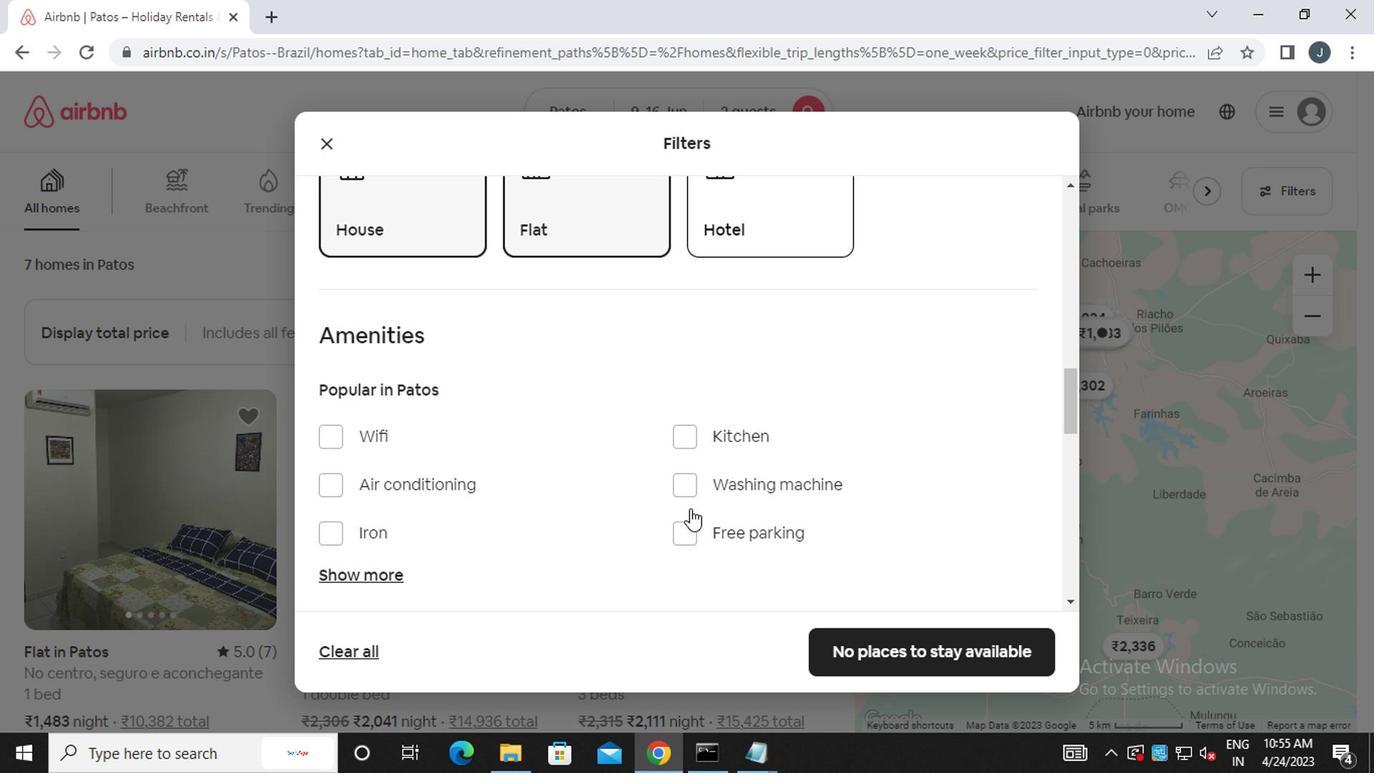 
Action: Mouse scrolled (685, 507) with delta (0, 0)
Screenshot: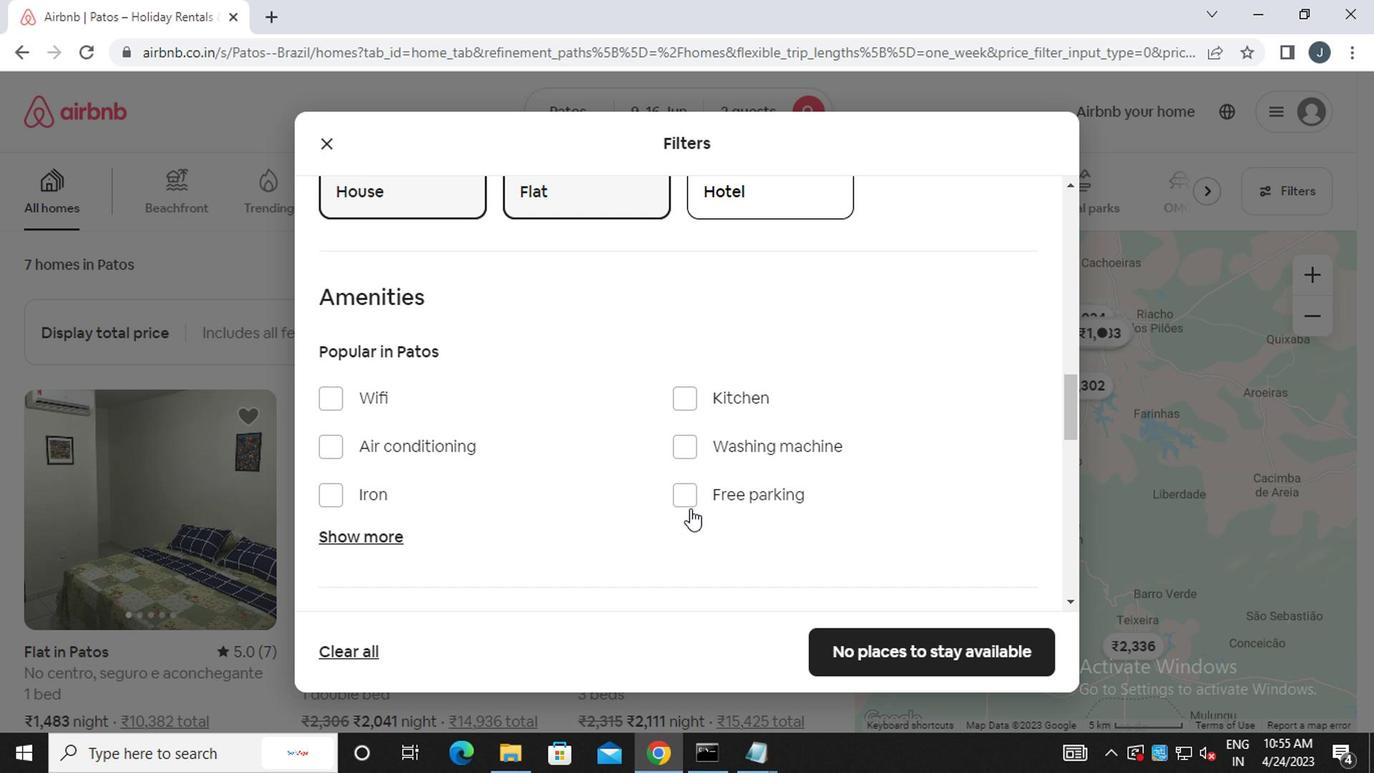 
Action: Mouse scrolled (685, 507) with delta (0, 0)
Screenshot: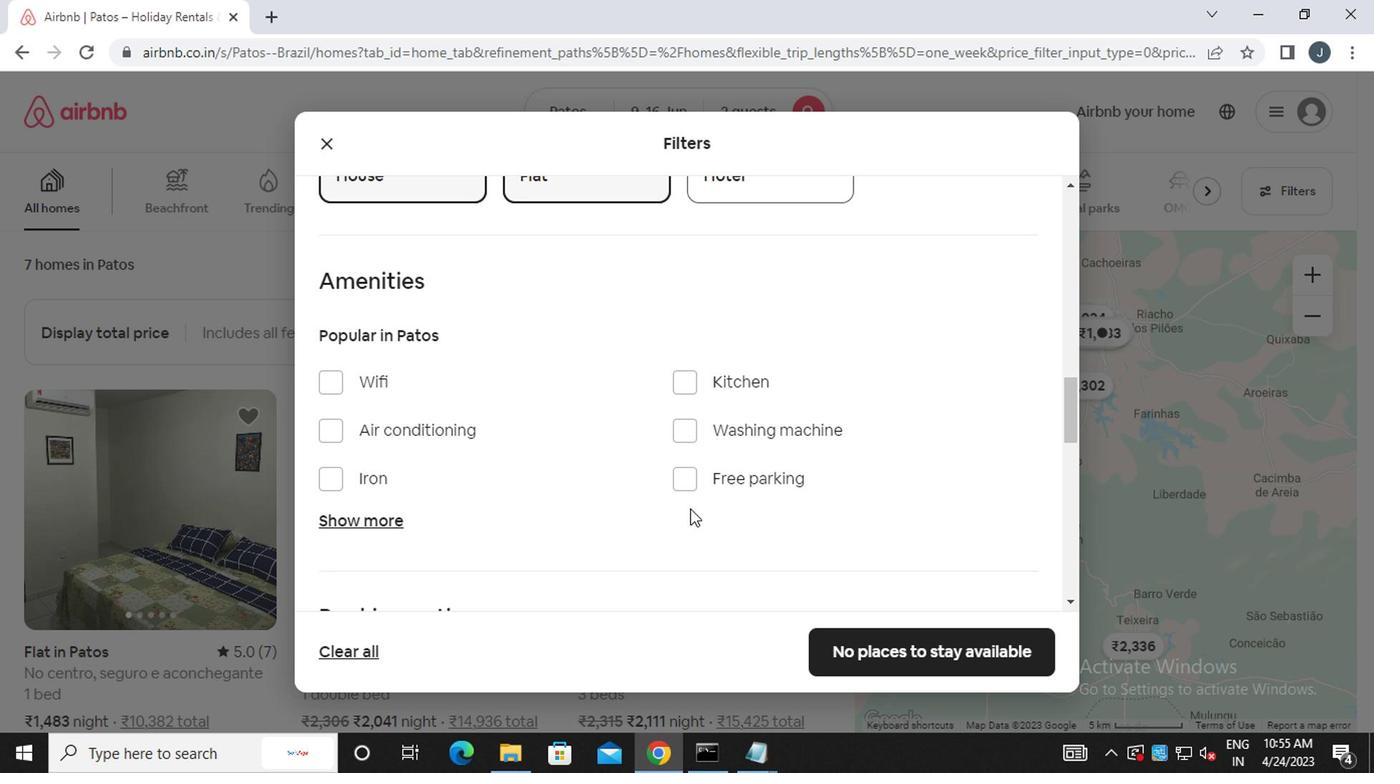 
Action: Mouse scrolled (685, 507) with delta (0, 0)
Screenshot: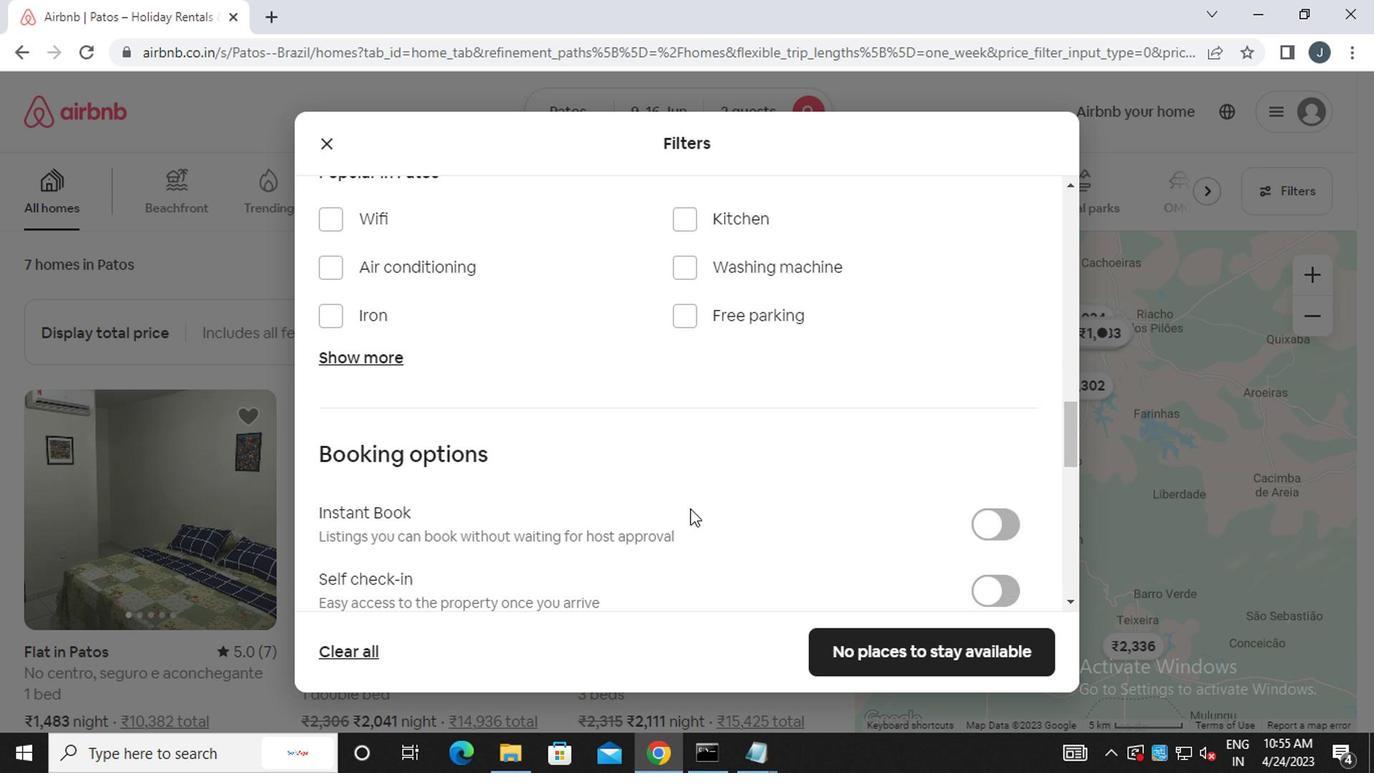 
Action: Mouse scrolled (685, 507) with delta (0, 0)
Screenshot: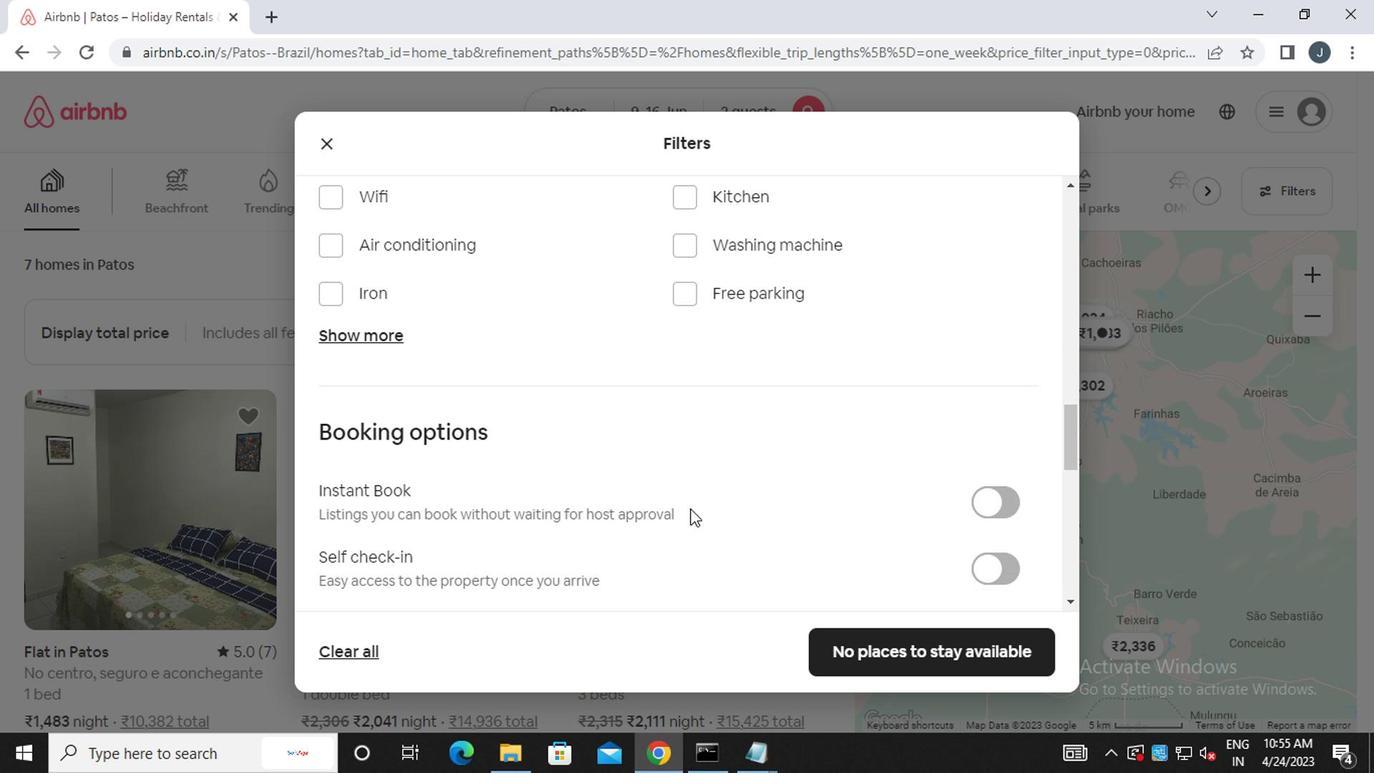 
Action: Mouse moved to (1009, 365)
Screenshot: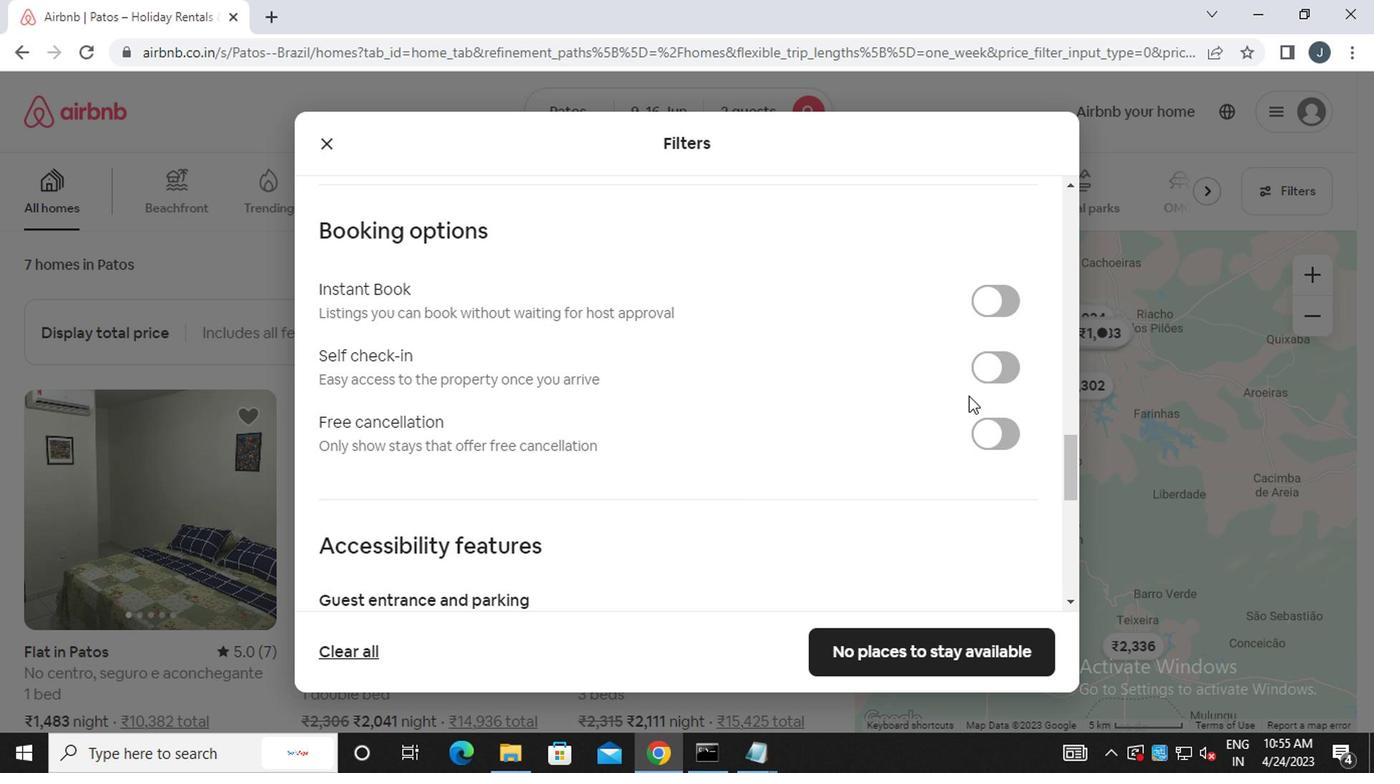 
Action: Mouse pressed left at (1009, 365)
Screenshot: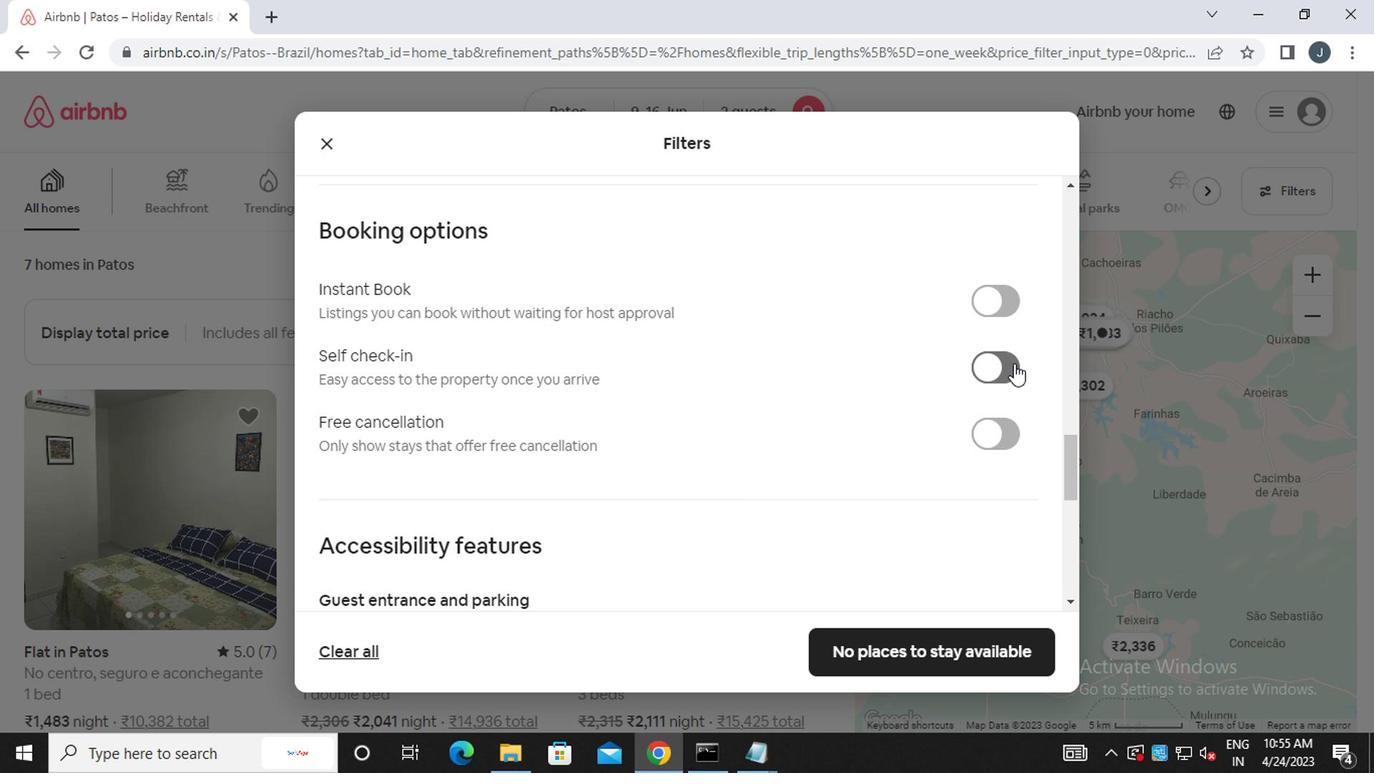 
Action: Mouse moved to (725, 434)
Screenshot: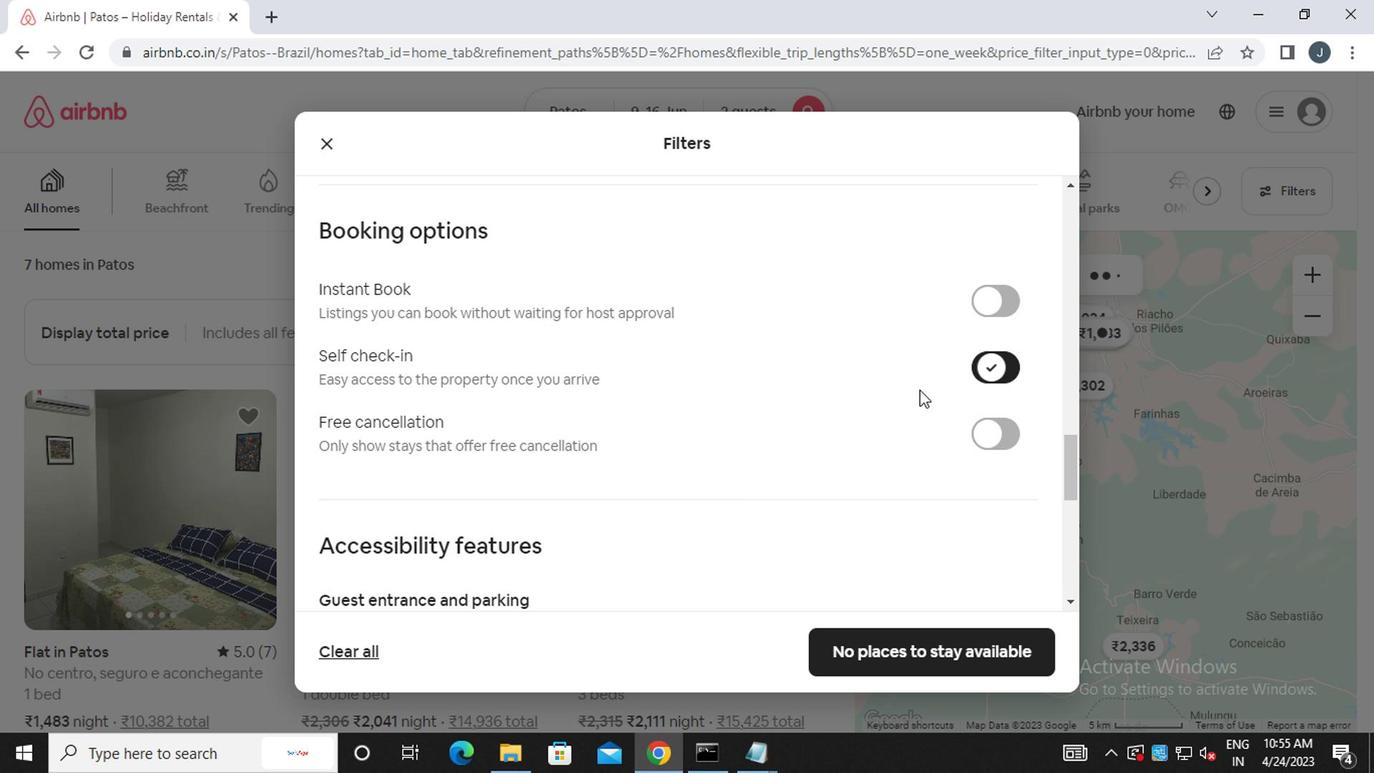 
Action: Mouse scrolled (725, 433) with delta (0, 0)
Screenshot: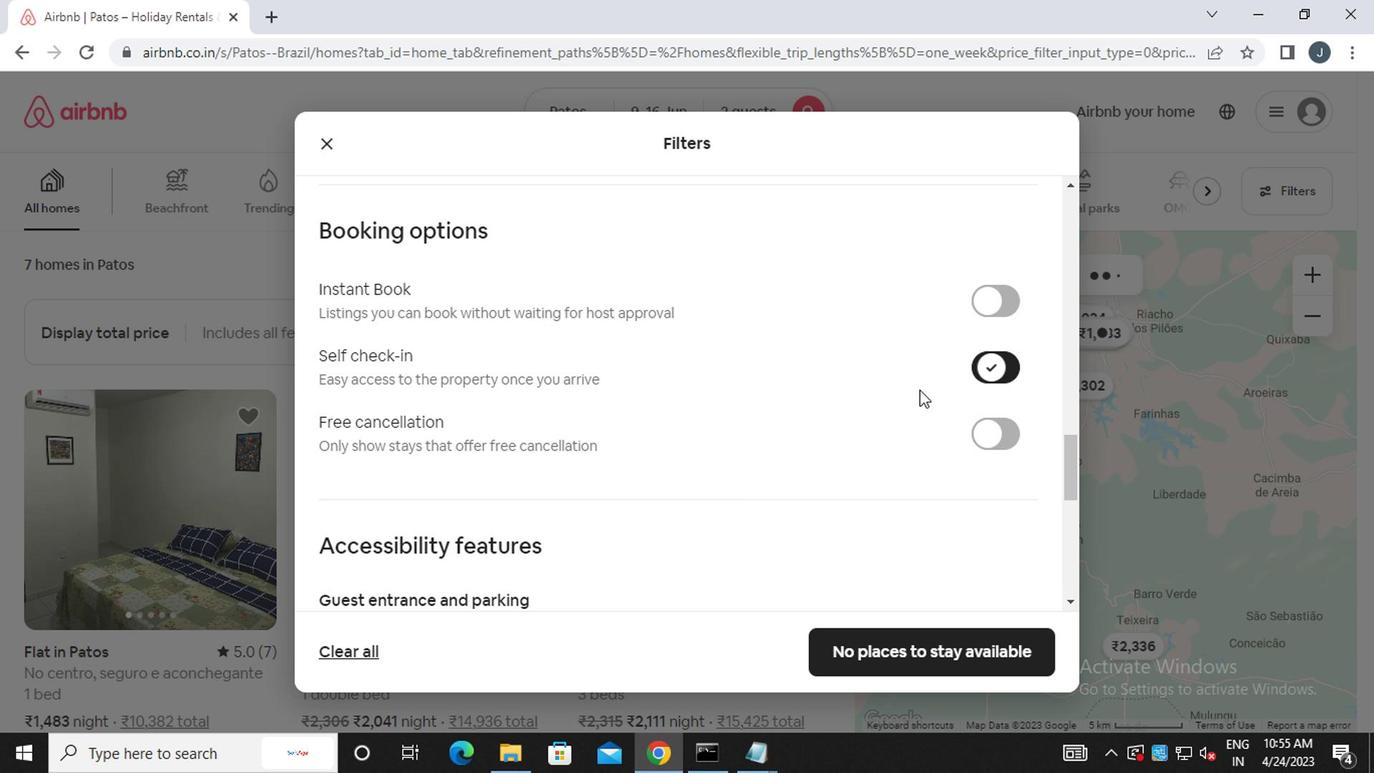 
Action: Mouse moved to (721, 436)
Screenshot: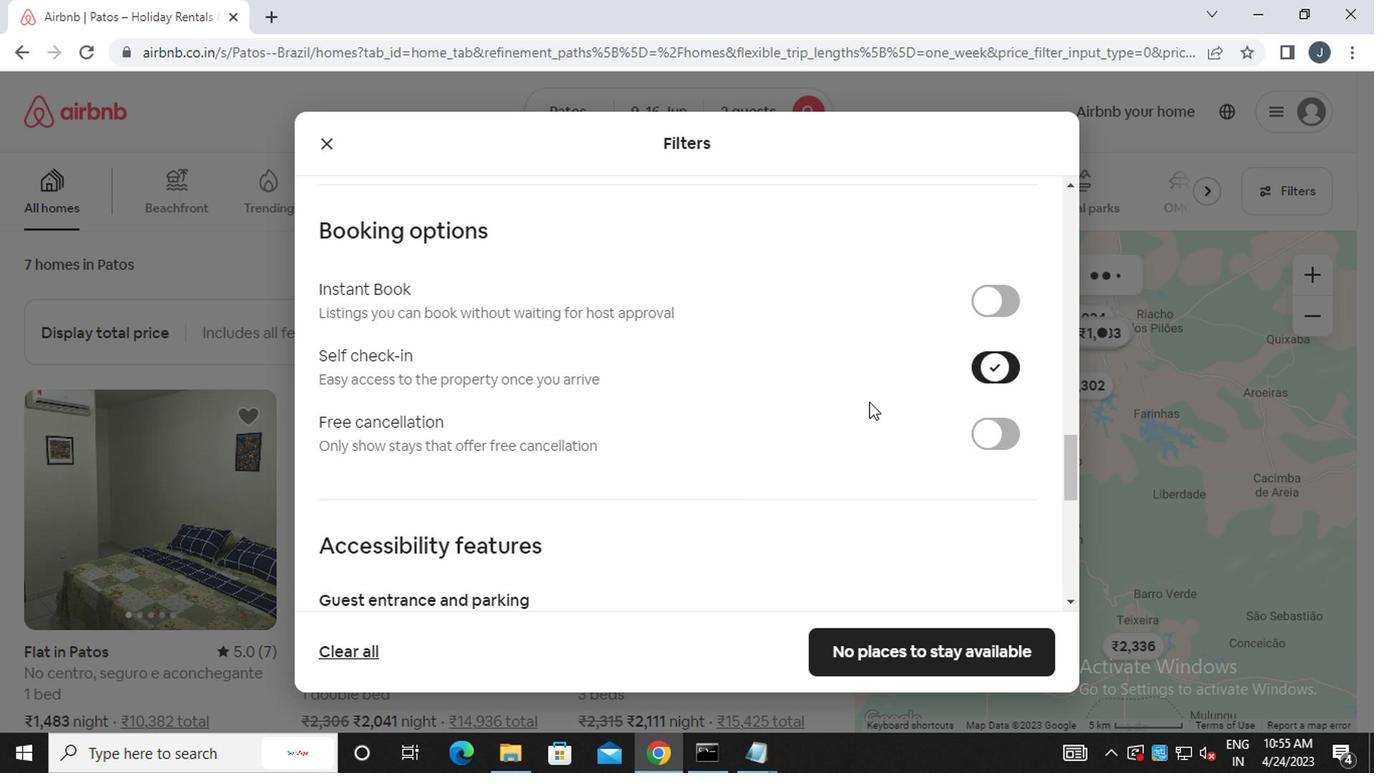 
Action: Mouse scrolled (721, 434) with delta (0, -1)
Screenshot: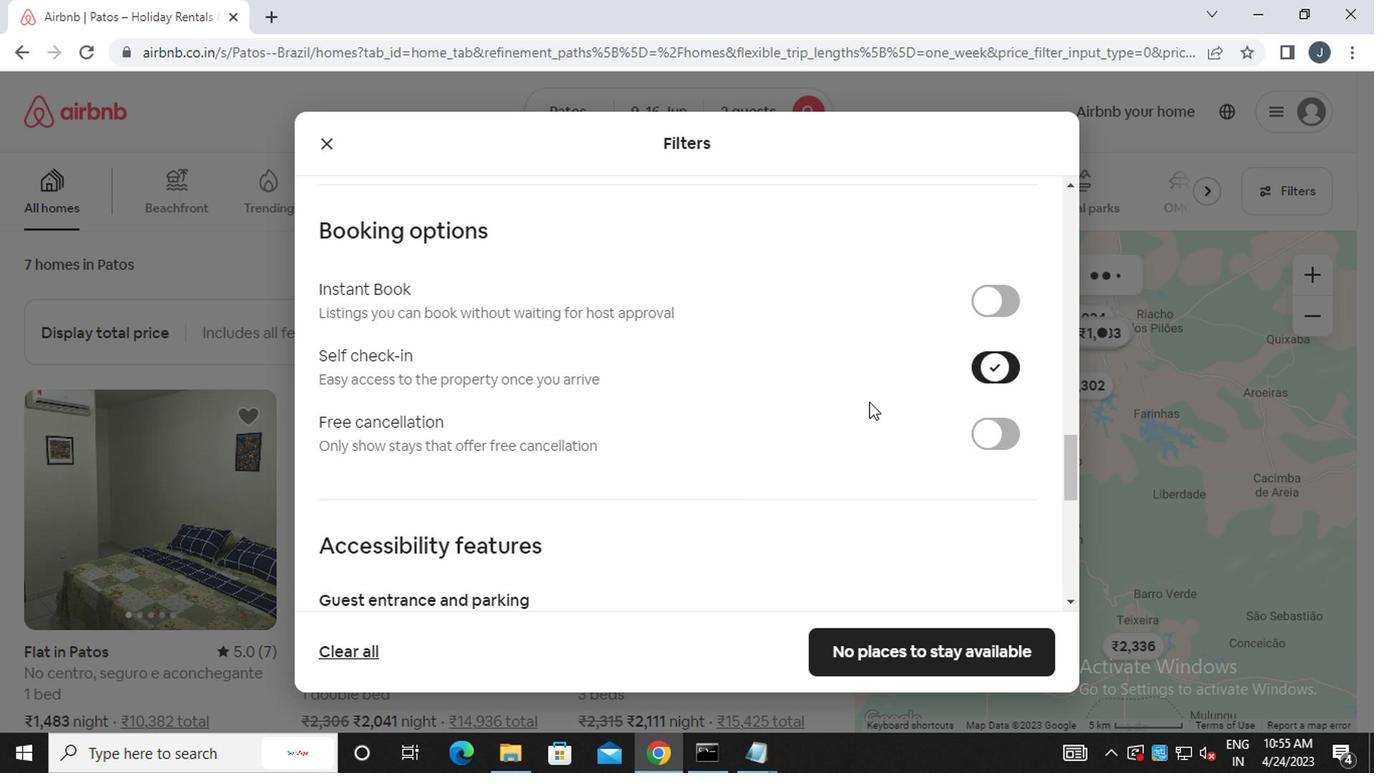 
Action: Mouse moved to (719, 436)
Screenshot: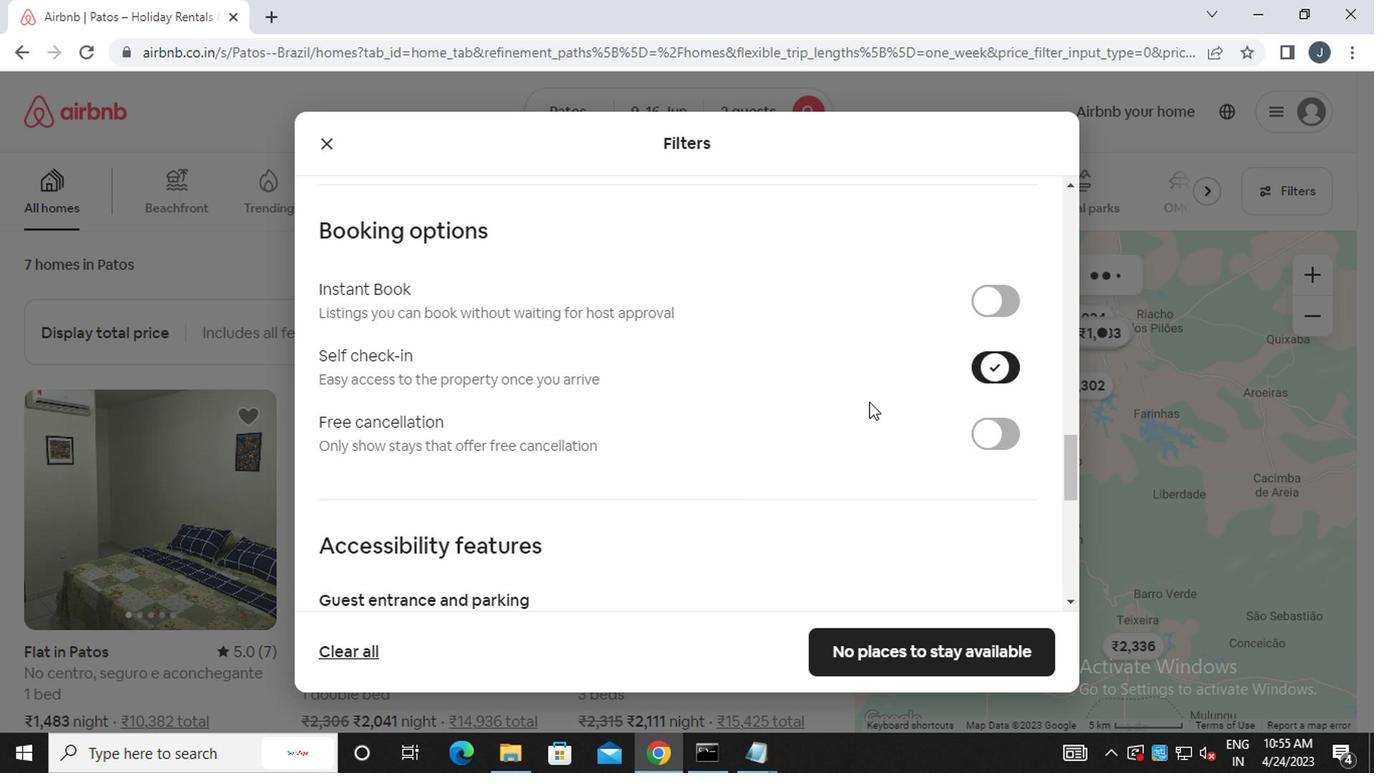 
Action: Mouse scrolled (719, 436) with delta (0, 0)
Screenshot: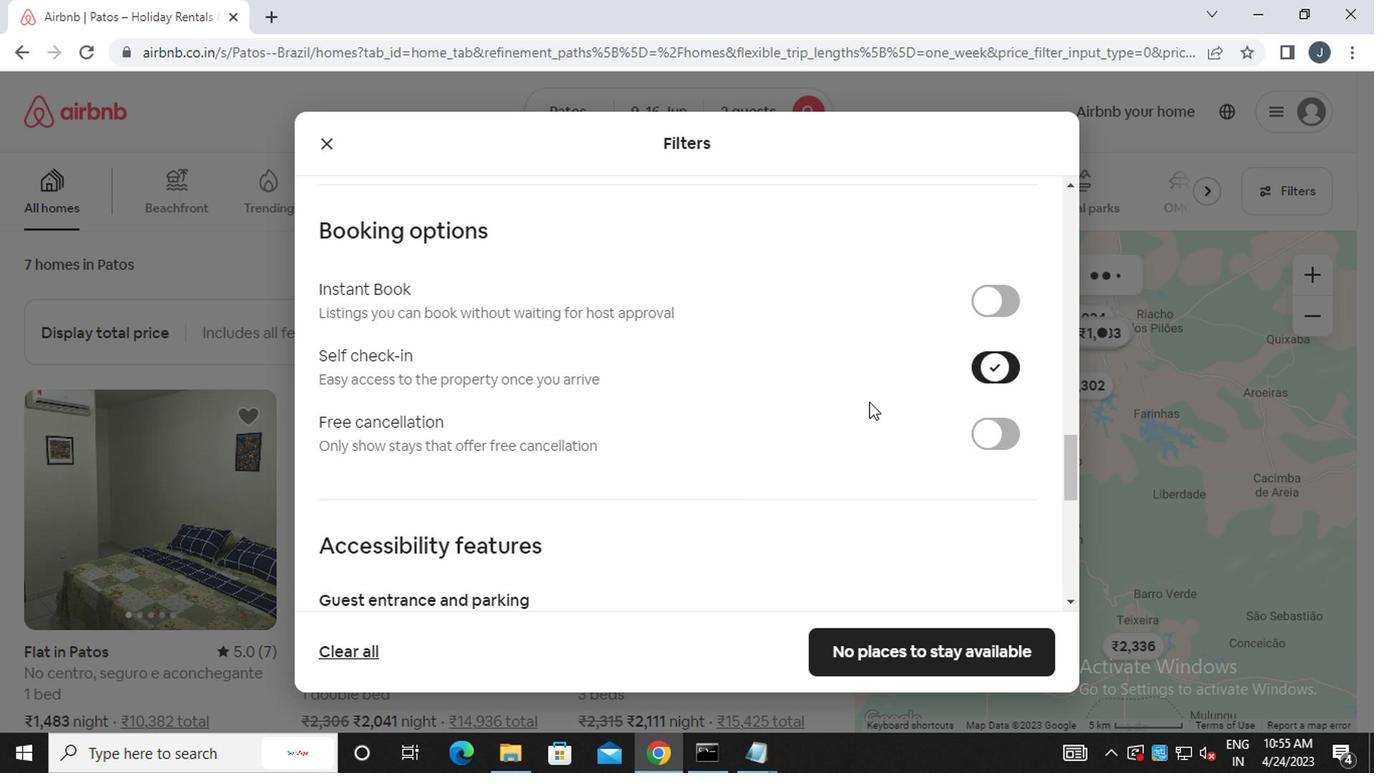 
Action: Mouse moved to (718, 436)
Screenshot: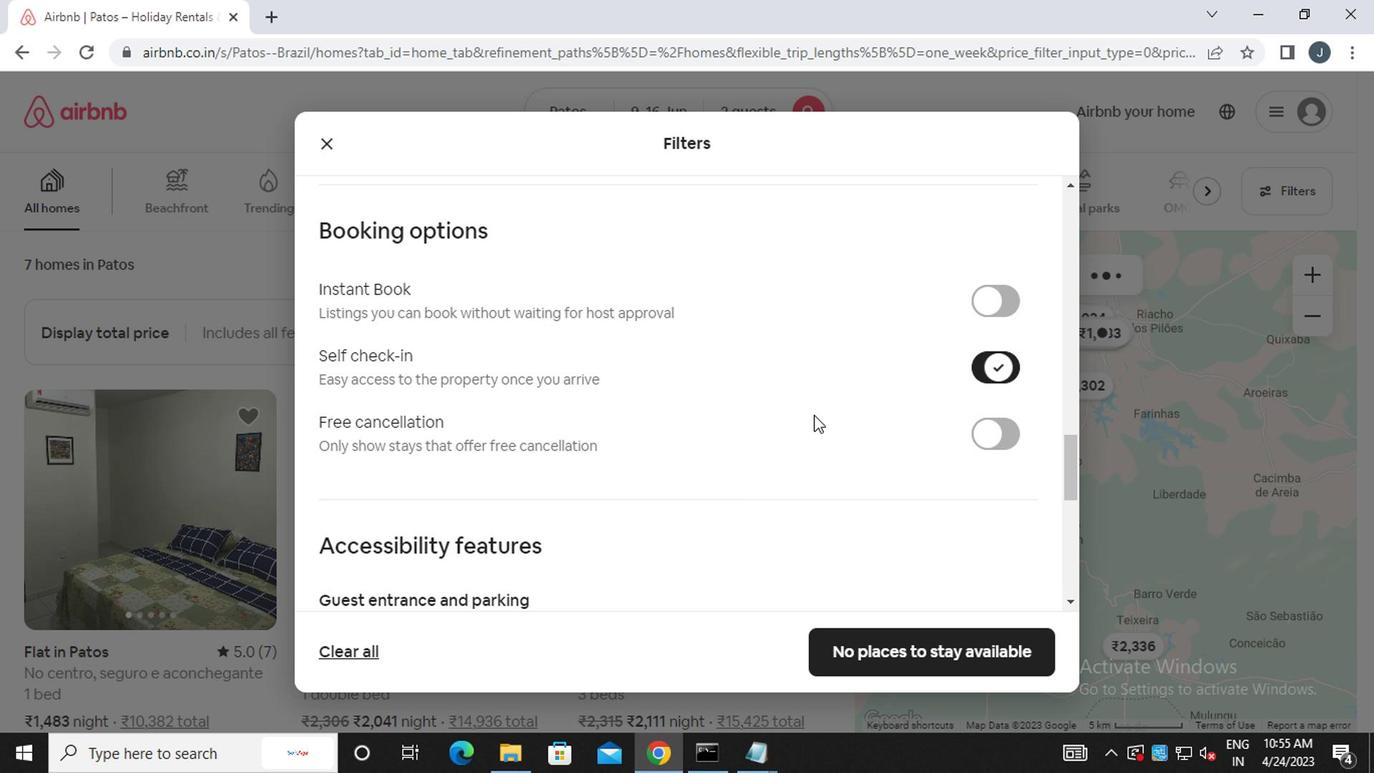 
Action: Mouse scrolled (718, 436) with delta (0, 0)
Screenshot: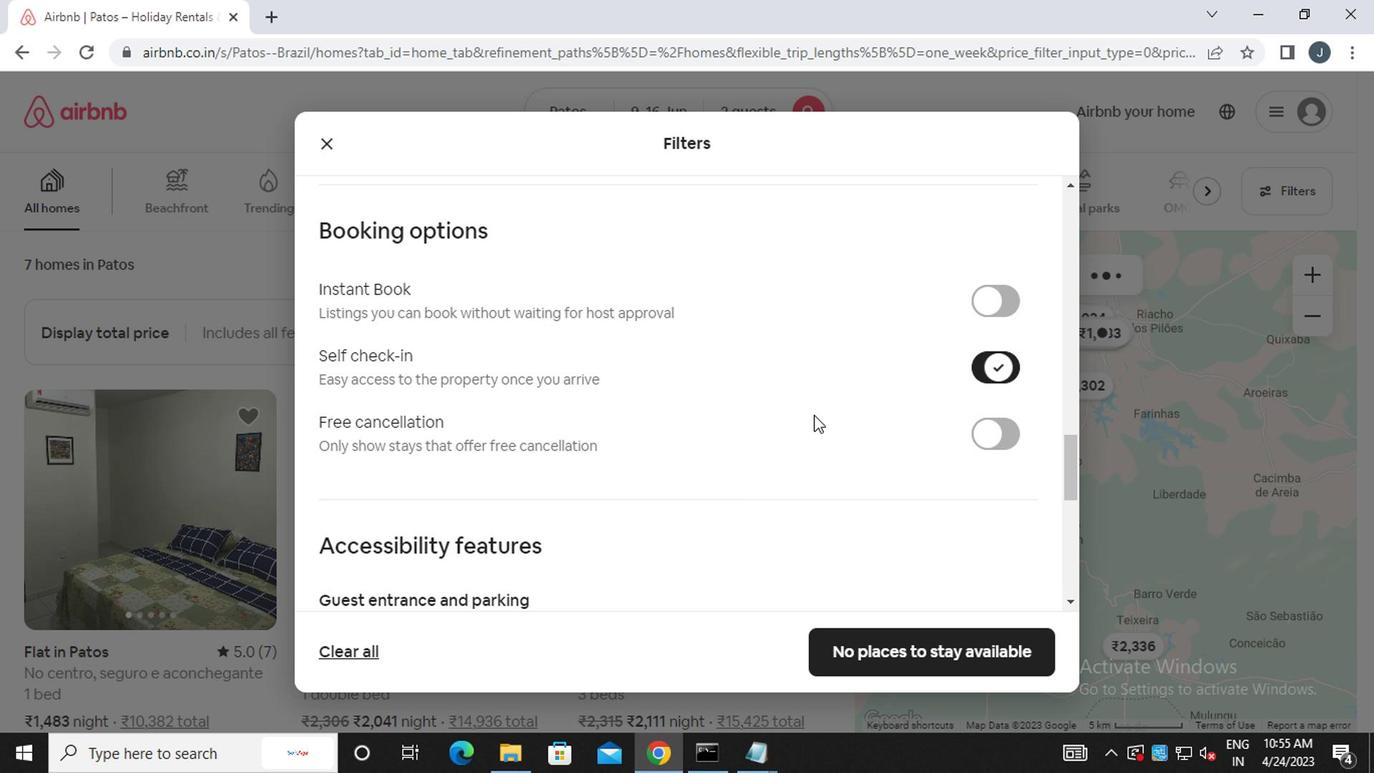 
Action: Mouse scrolled (718, 436) with delta (0, 0)
Screenshot: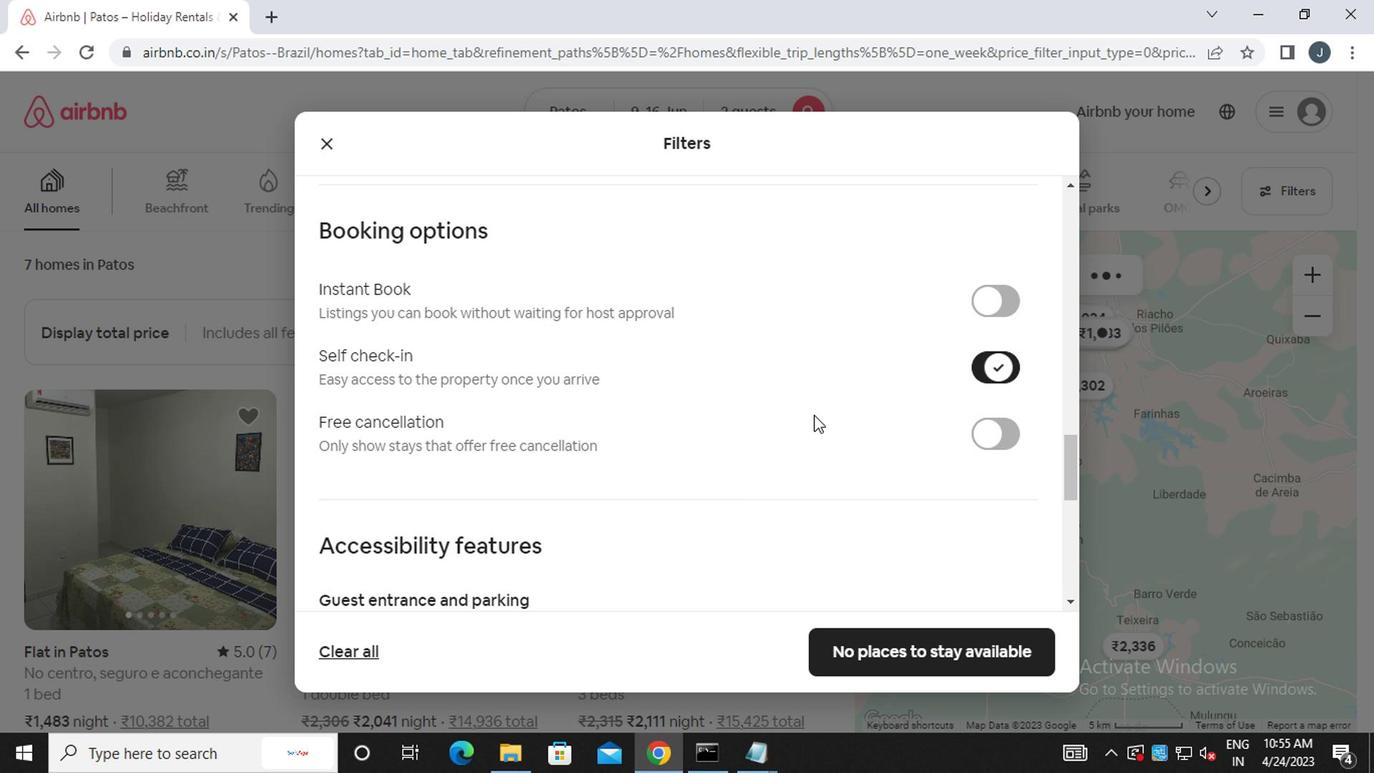 
Action: Mouse scrolled (718, 436) with delta (0, 0)
Screenshot: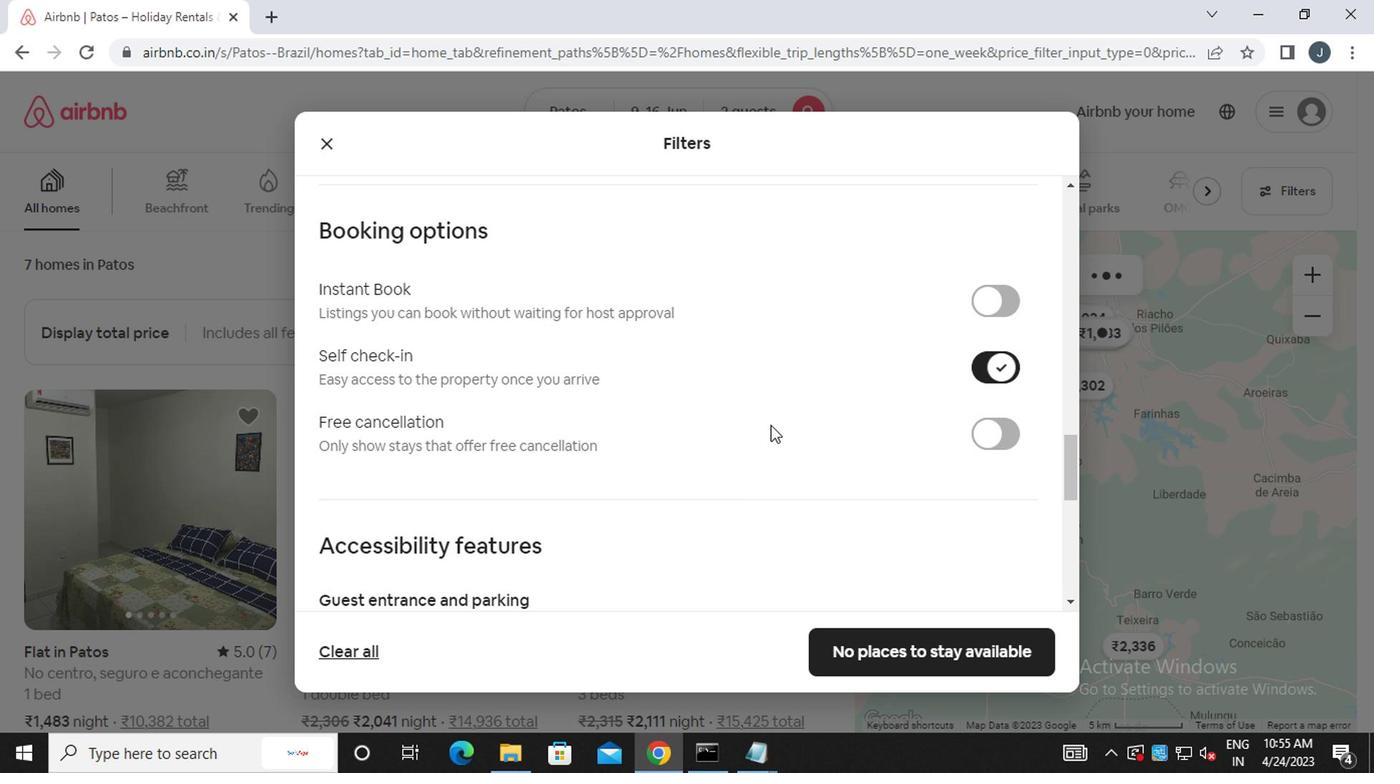 
Action: Mouse moved to (716, 438)
Screenshot: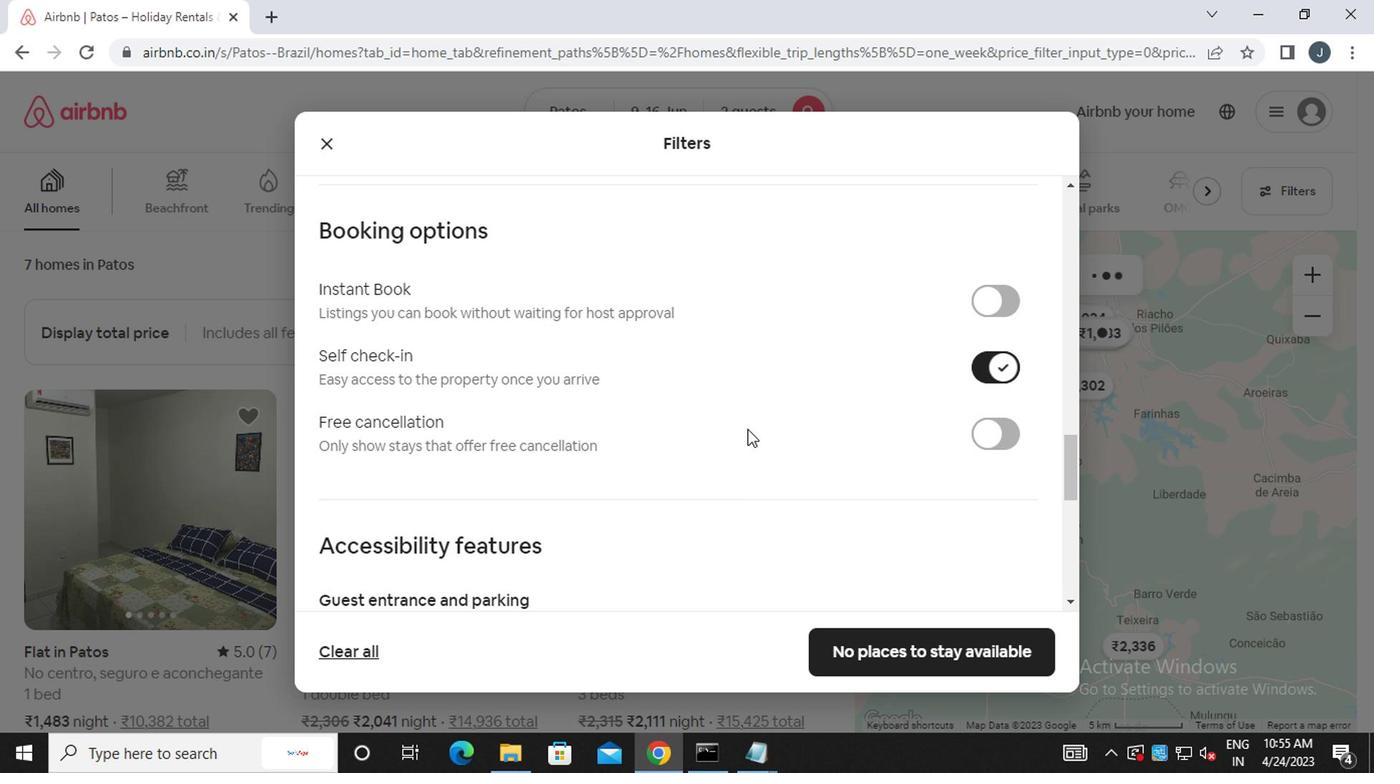 
Action: Mouse scrolled (716, 437) with delta (0, -1)
Screenshot: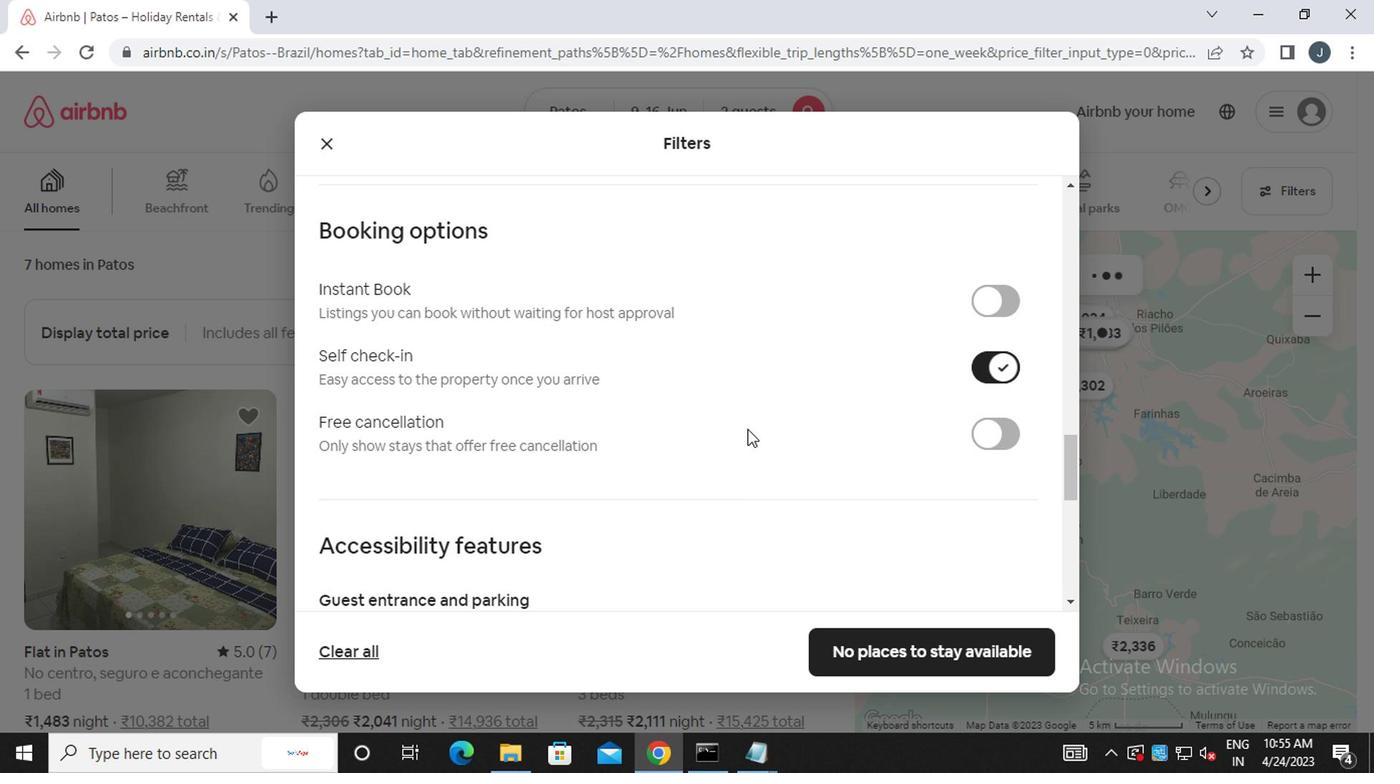 
Action: Mouse moved to (706, 448)
Screenshot: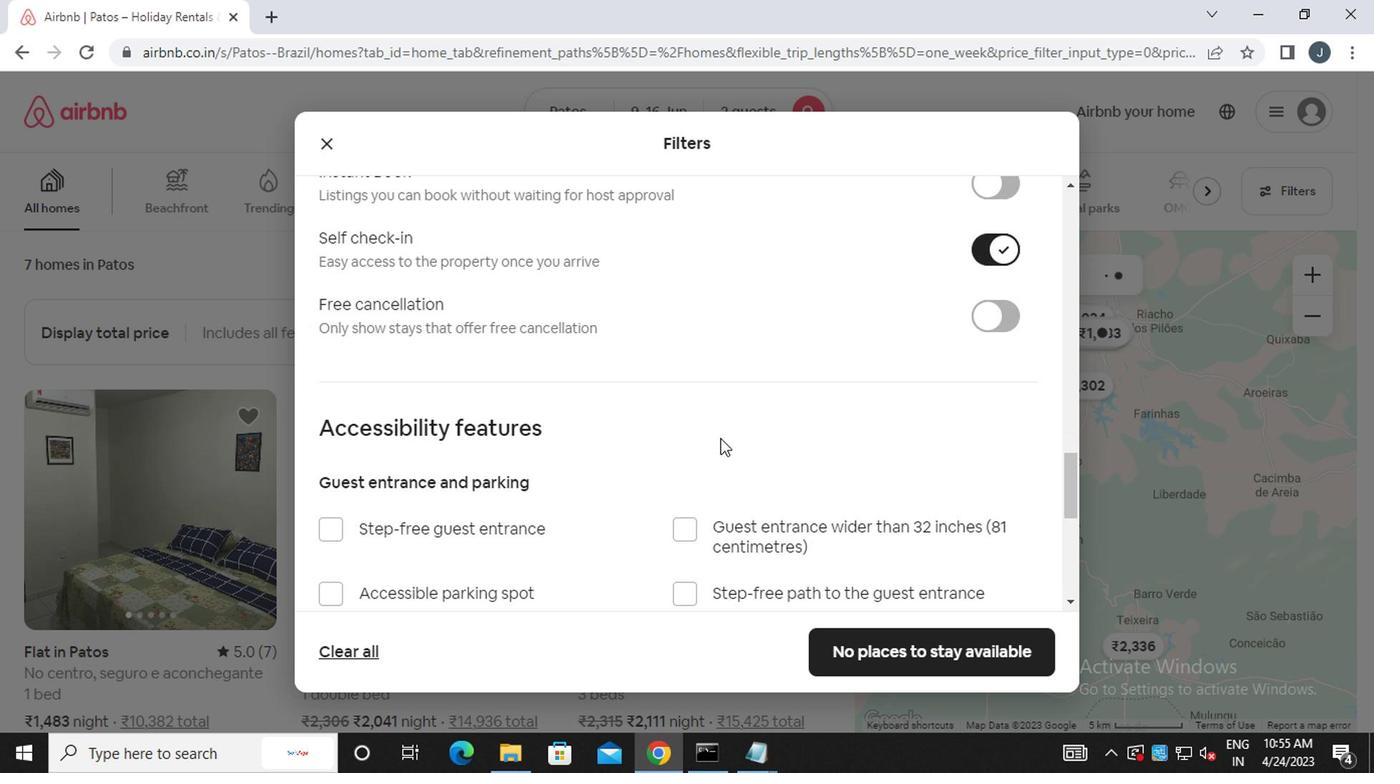 
Action: Mouse scrolled (706, 447) with delta (0, -1)
Screenshot: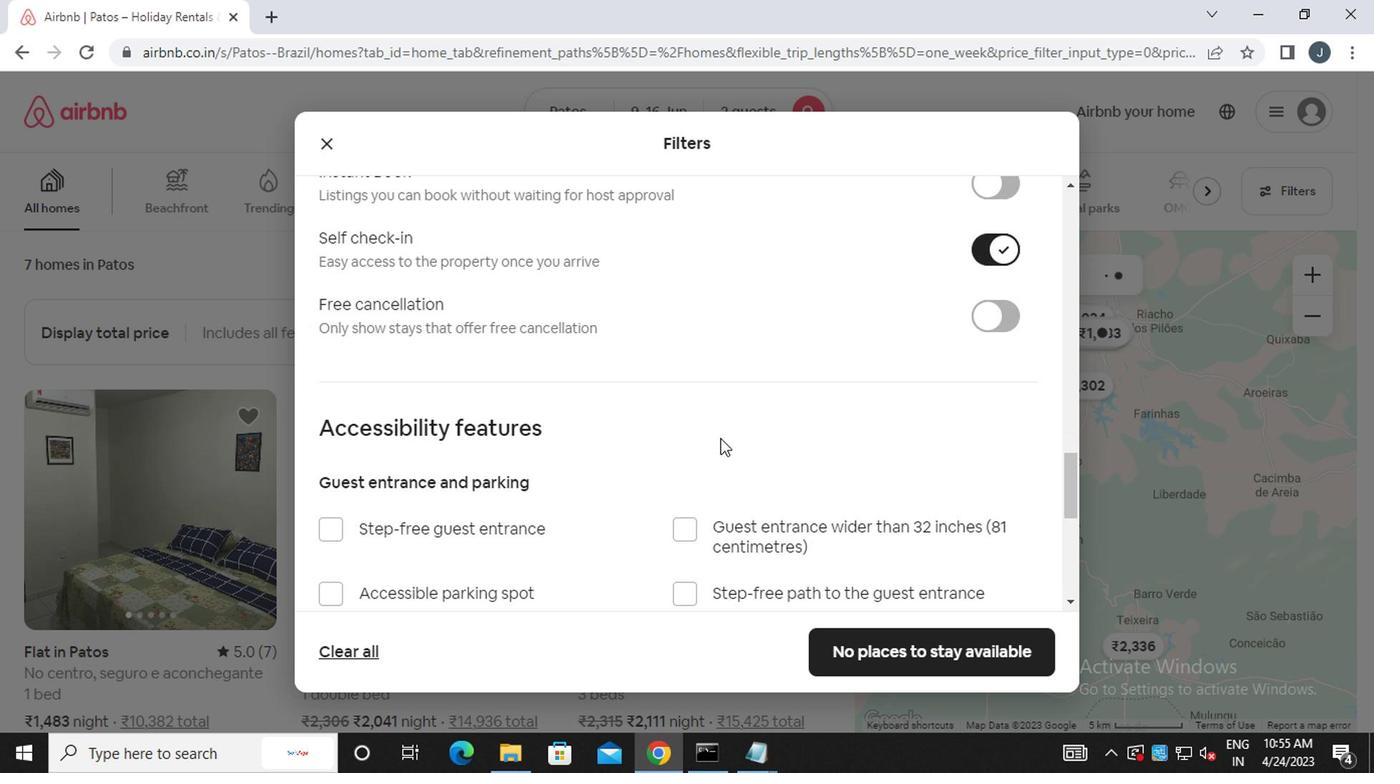 
Action: Mouse moved to (700, 452)
Screenshot: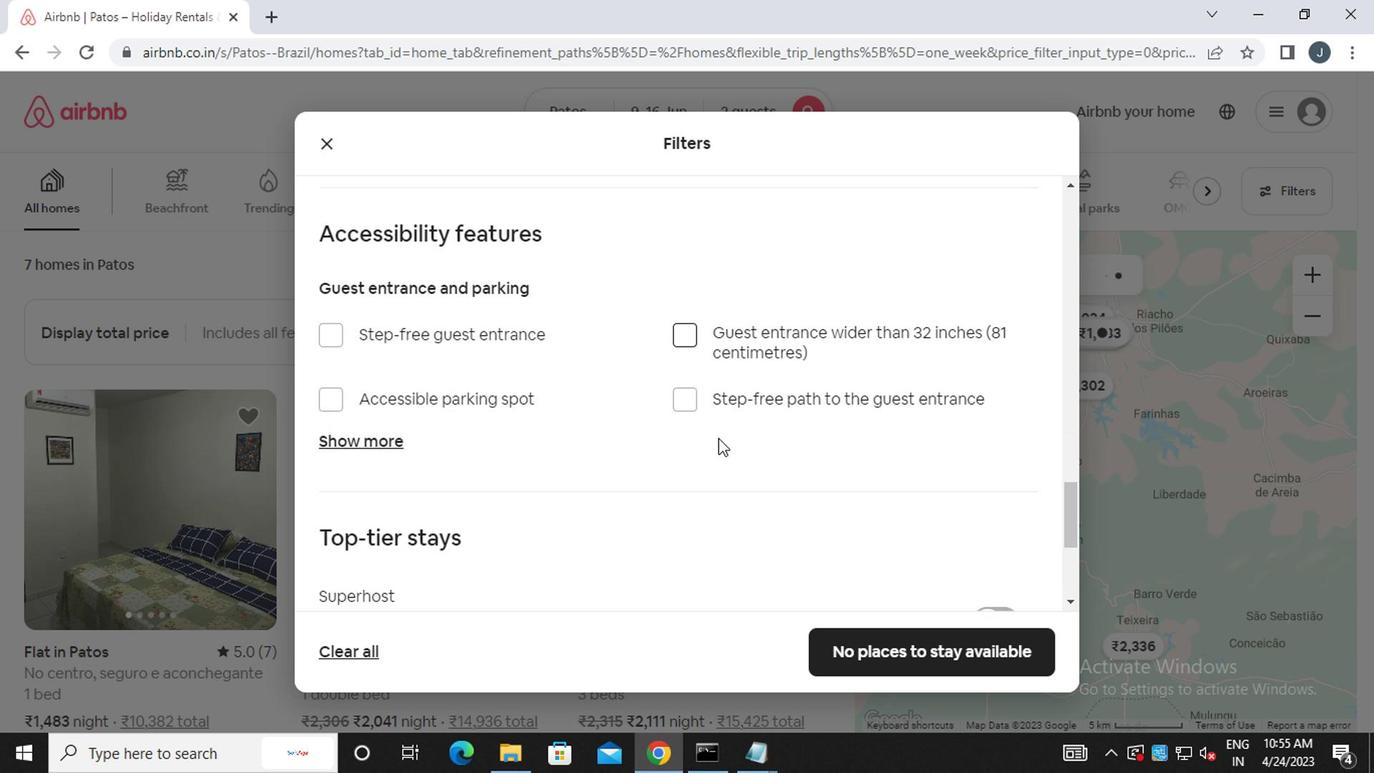 
Action: Mouse scrolled (700, 451) with delta (0, 0)
Screenshot: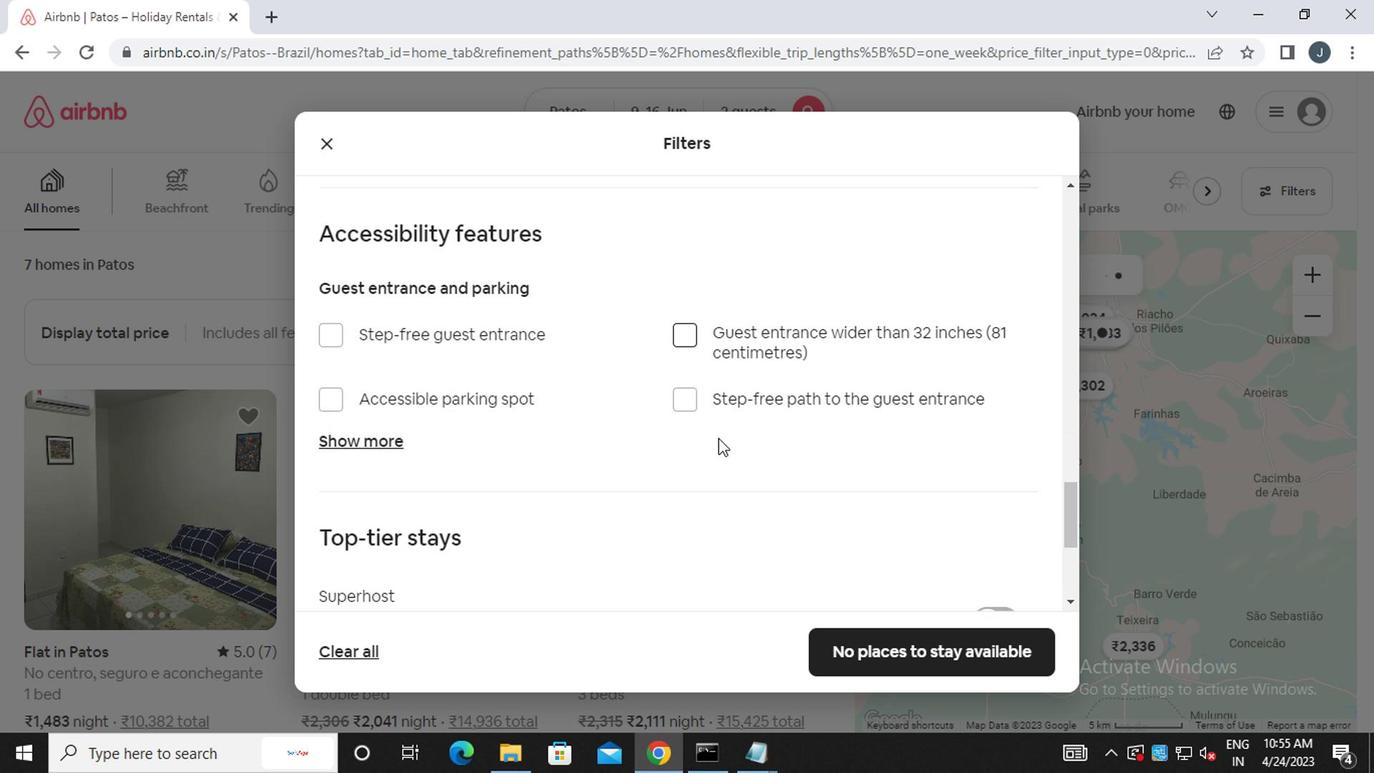 
Action: Mouse scrolled (700, 451) with delta (0, 0)
Screenshot: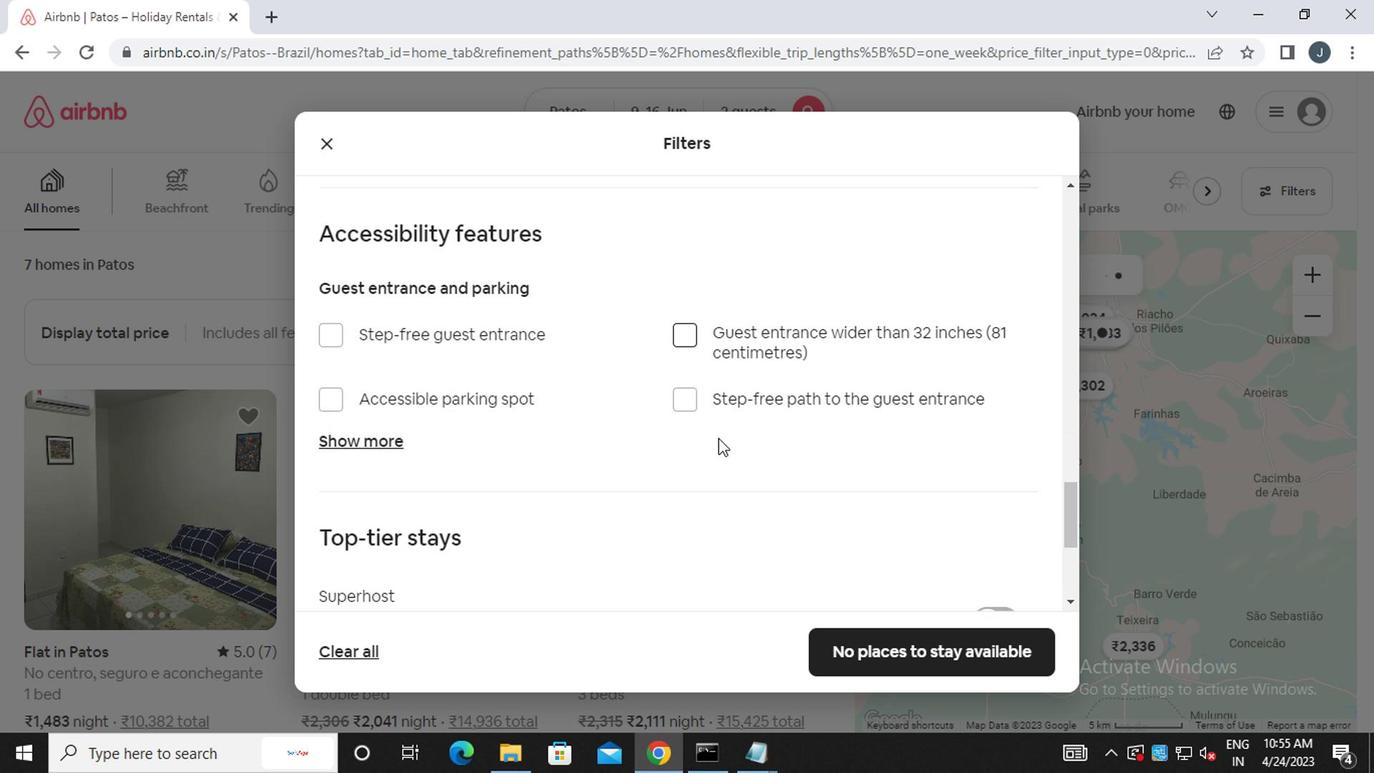 
Action: Mouse scrolled (700, 451) with delta (0, 0)
Screenshot: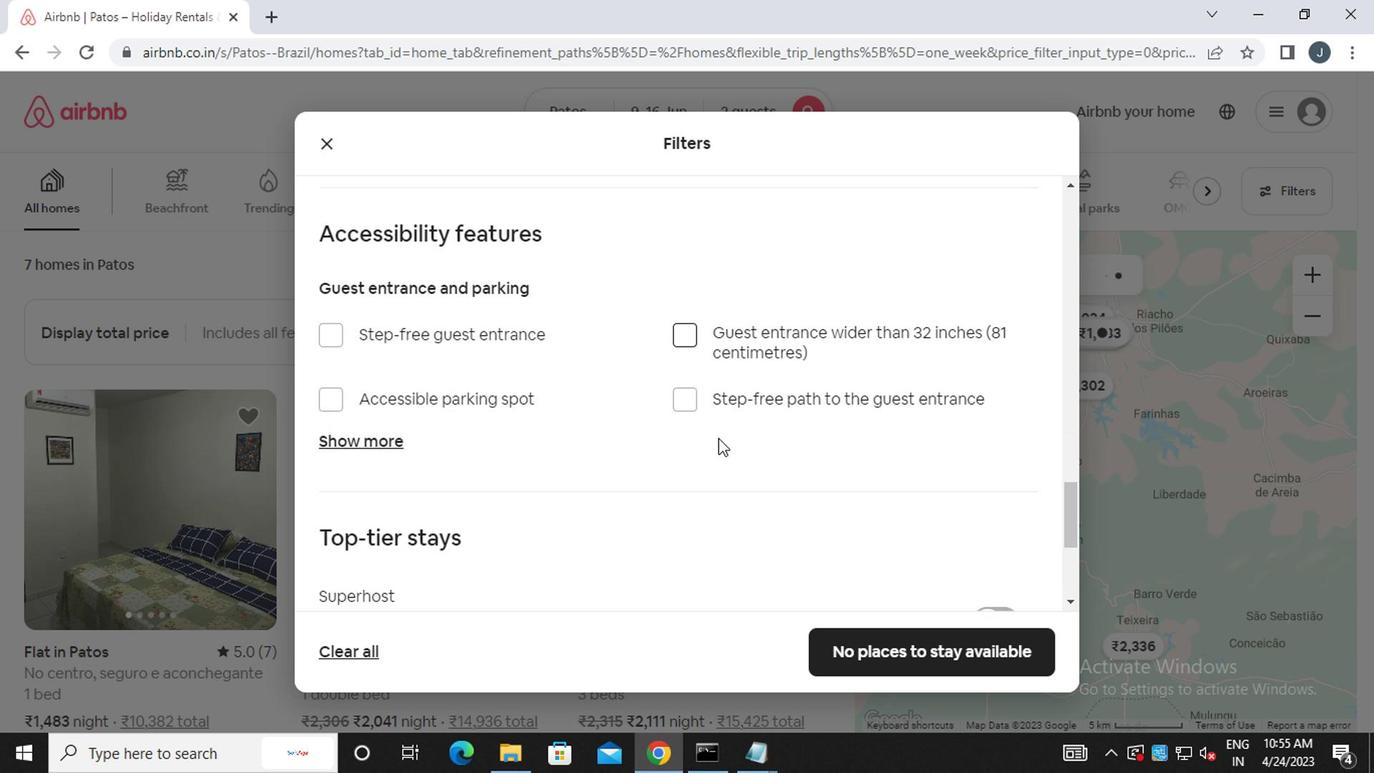 
Action: Mouse scrolled (700, 451) with delta (0, 0)
Screenshot: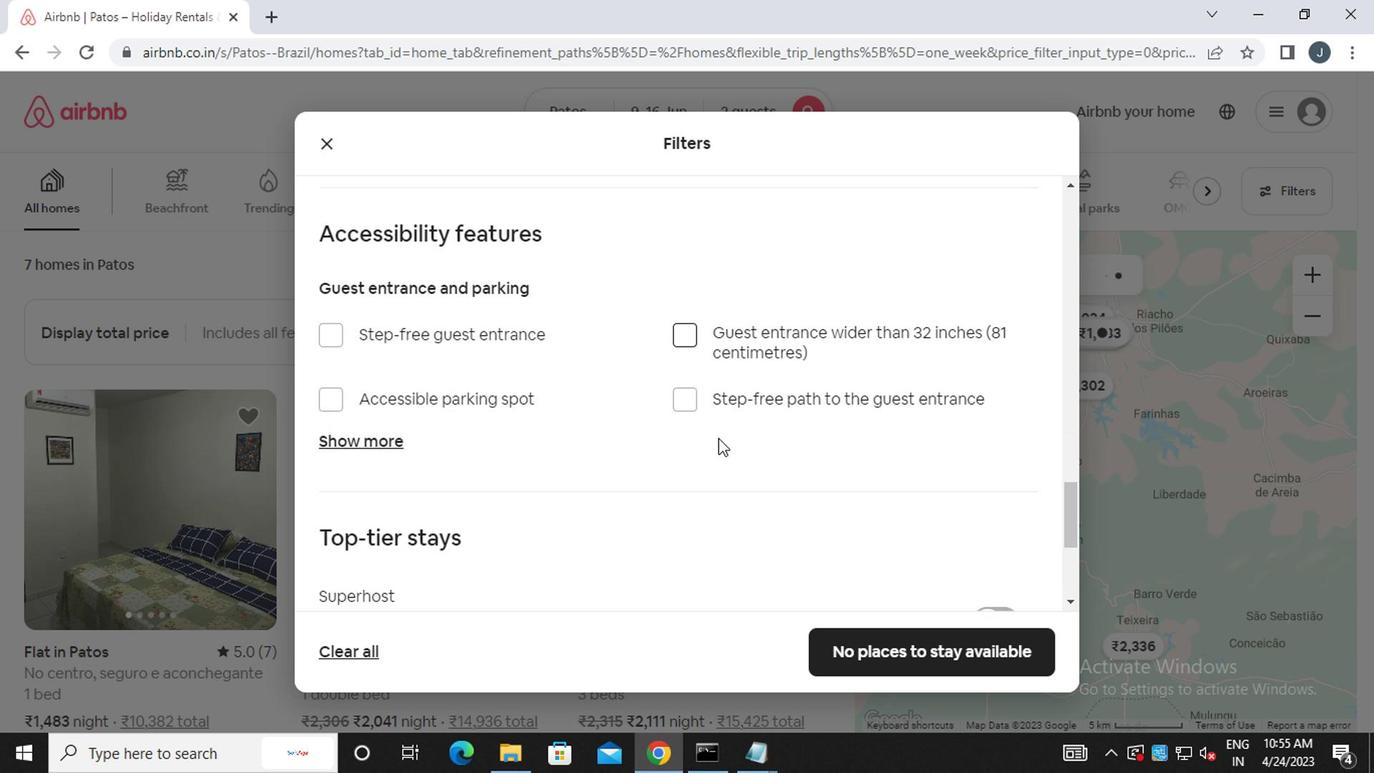 
Action: Mouse moved to (700, 452)
Screenshot: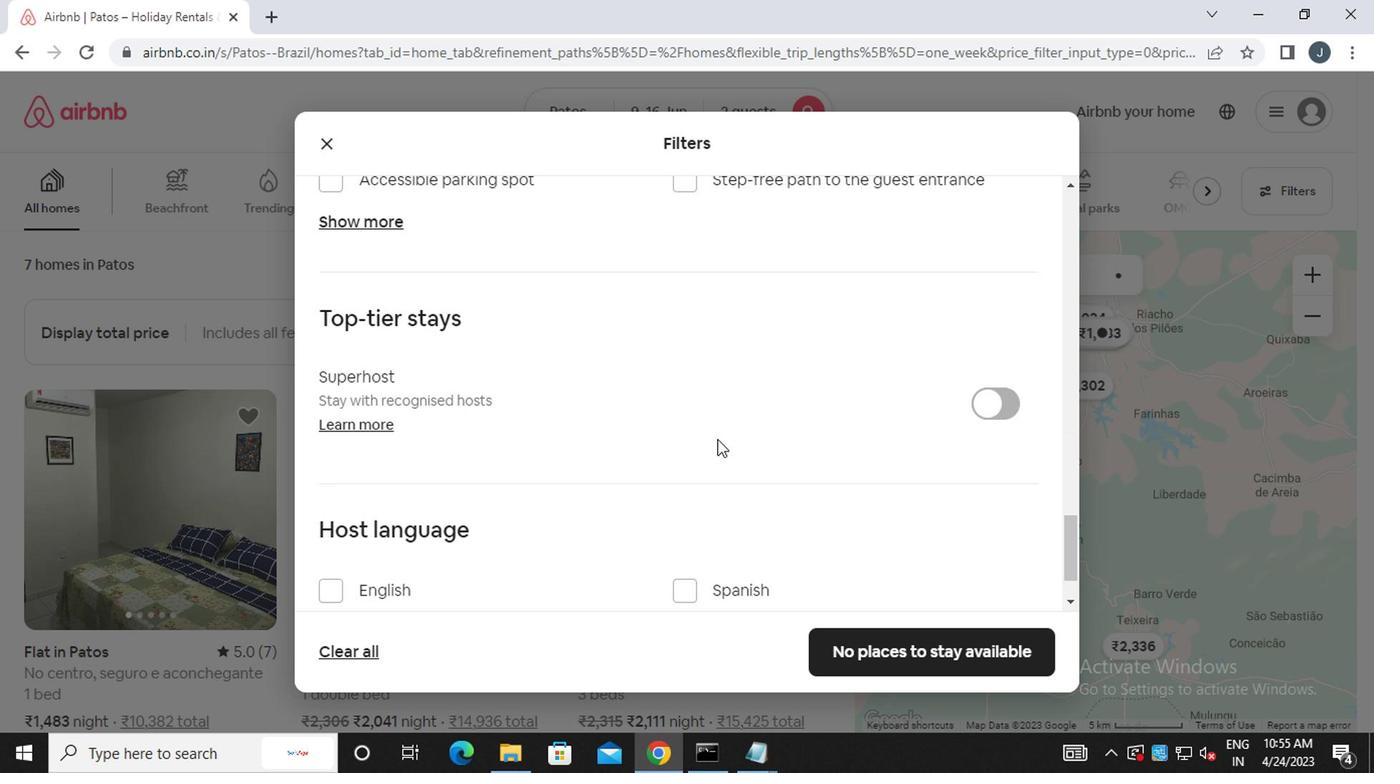 
Action: Mouse scrolled (700, 451) with delta (0, 0)
Screenshot: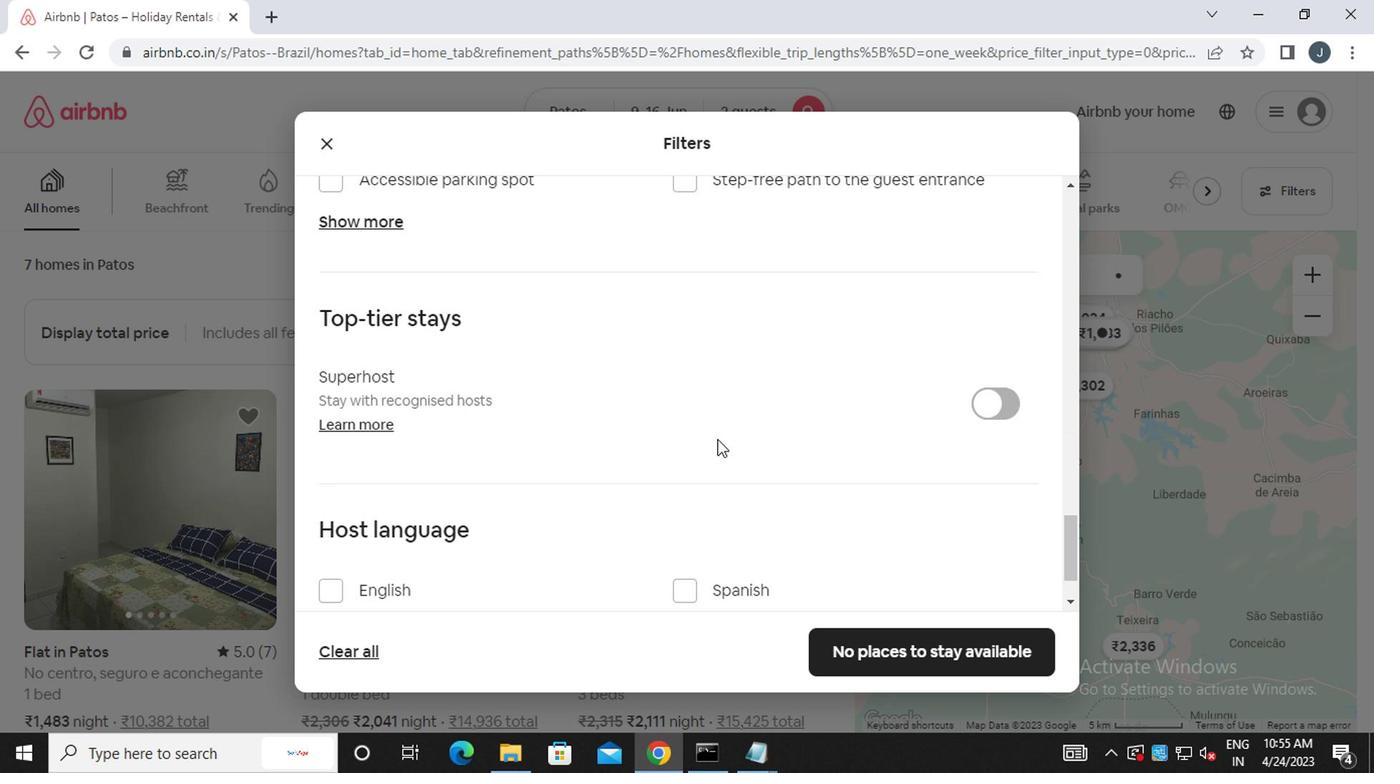 
Action: Mouse moved to (694, 512)
Screenshot: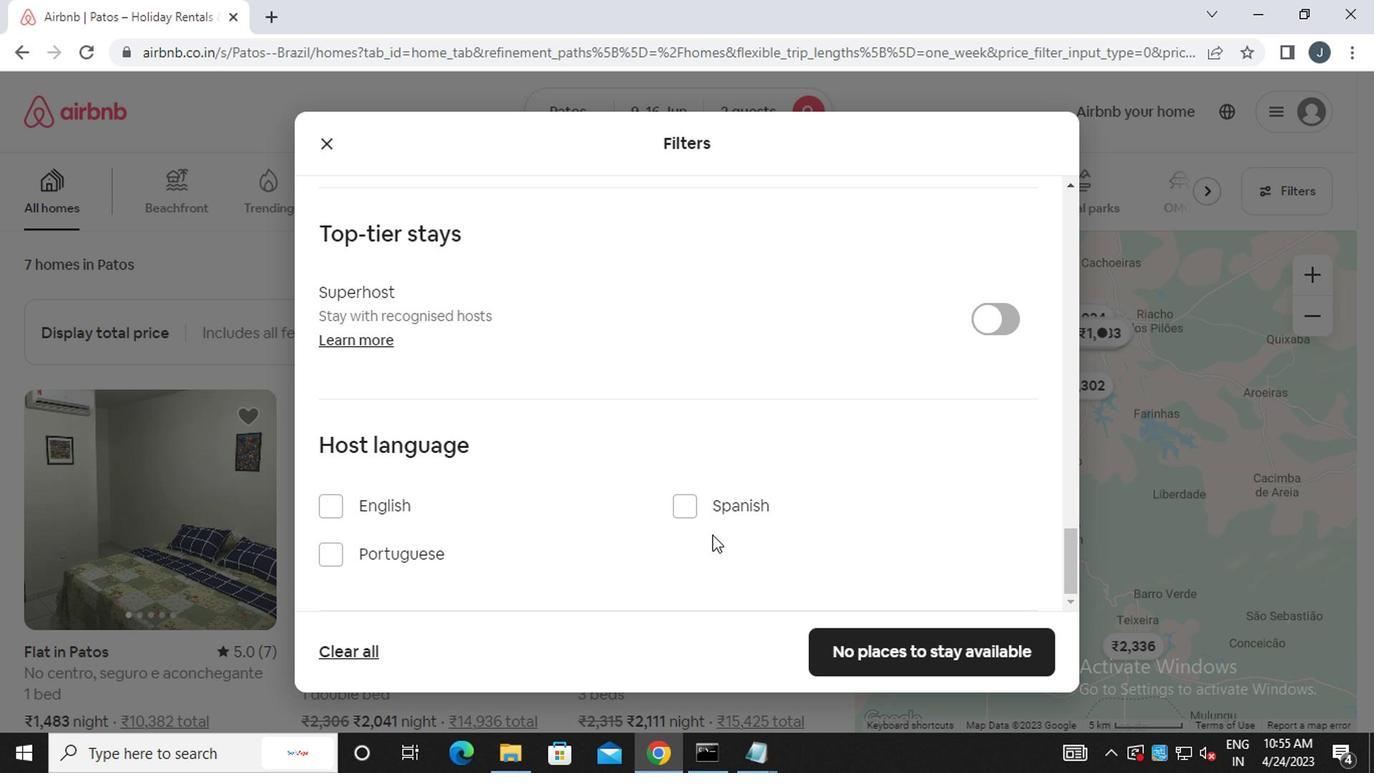 
Action: Mouse pressed left at (694, 512)
Screenshot: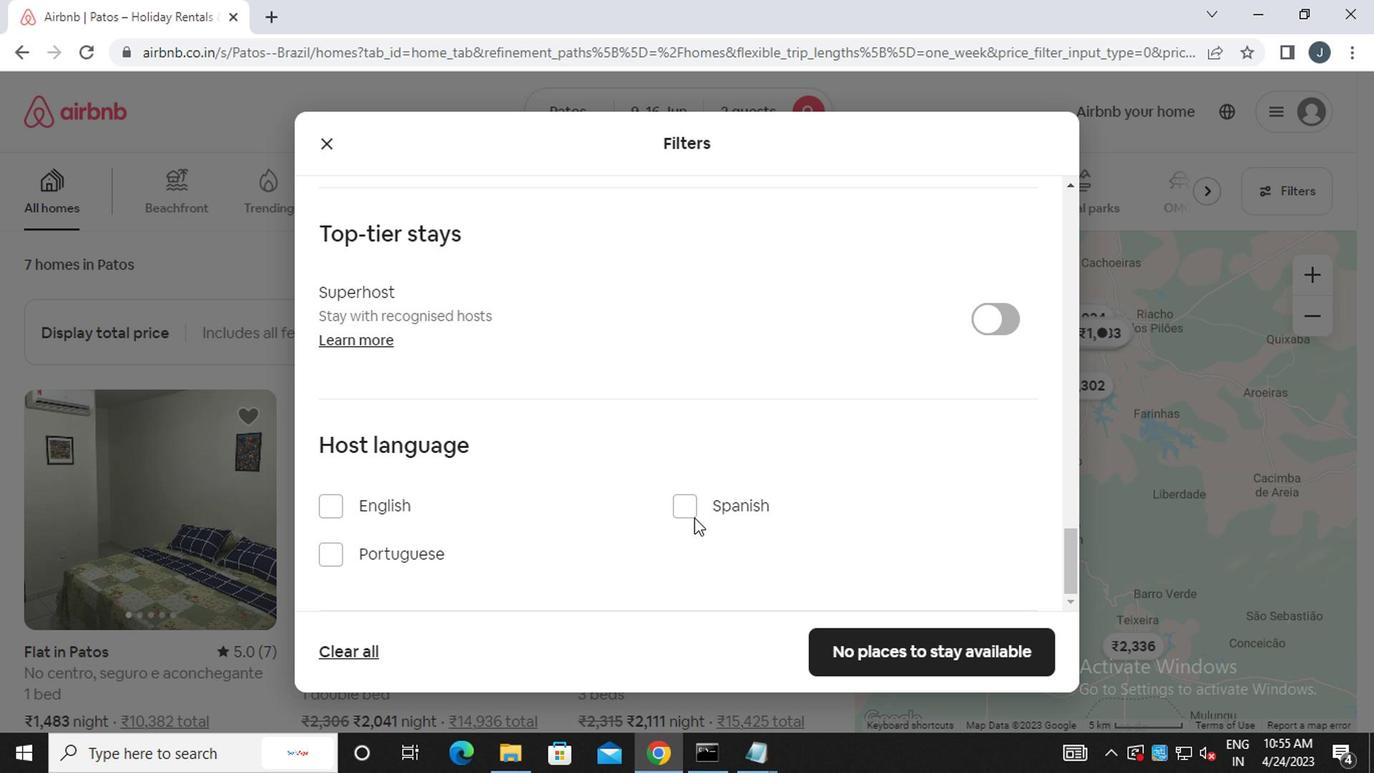 
Action: Mouse moved to (857, 652)
Screenshot: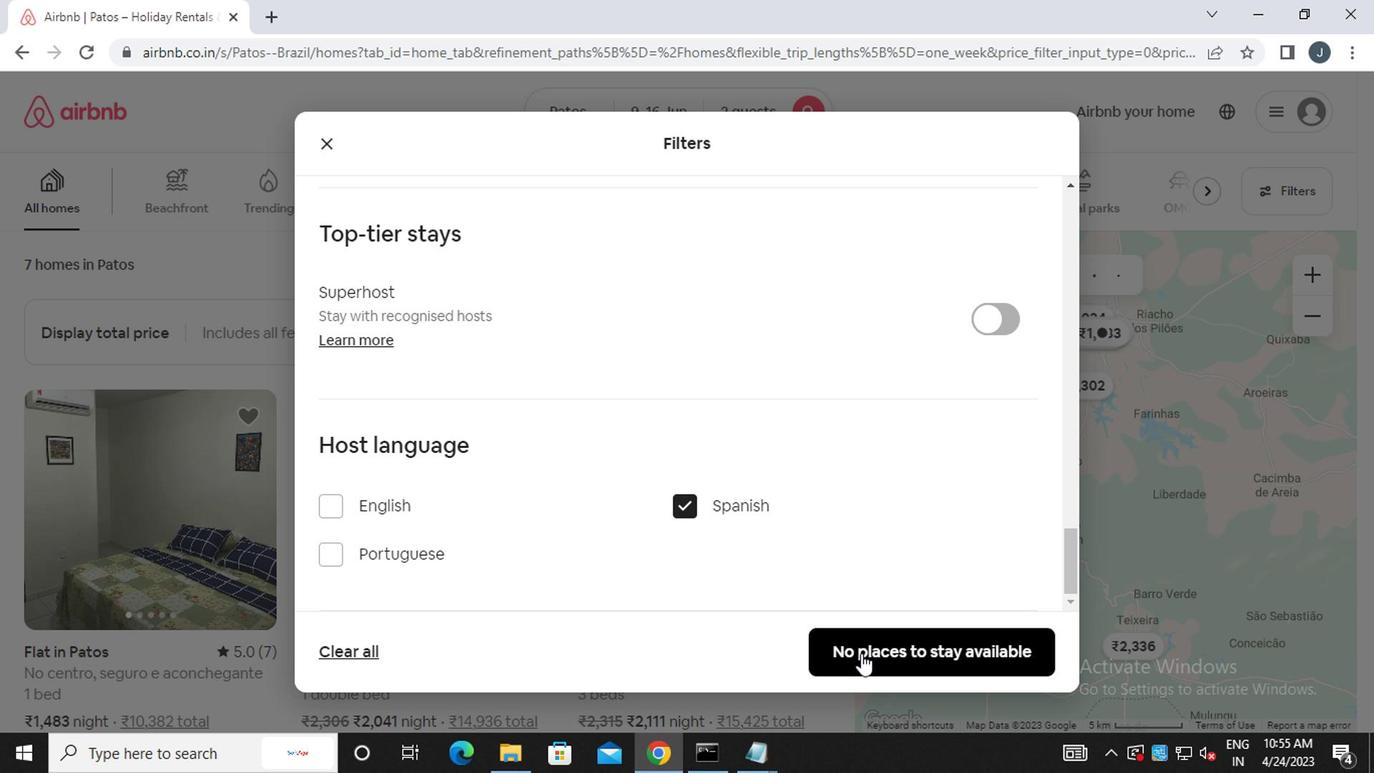 
Action: Mouse pressed left at (857, 652)
Screenshot: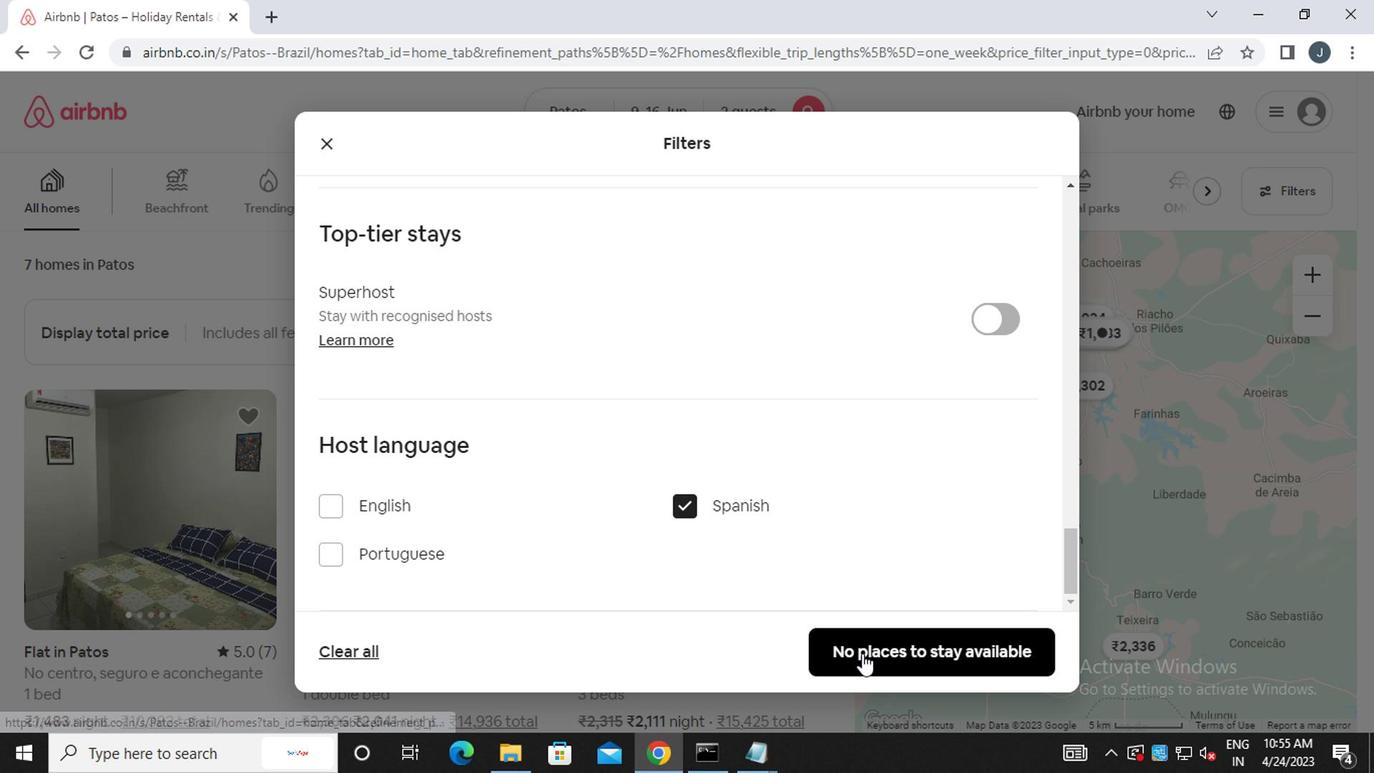 
Action: Mouse moved to (857, 652)
Screenshot: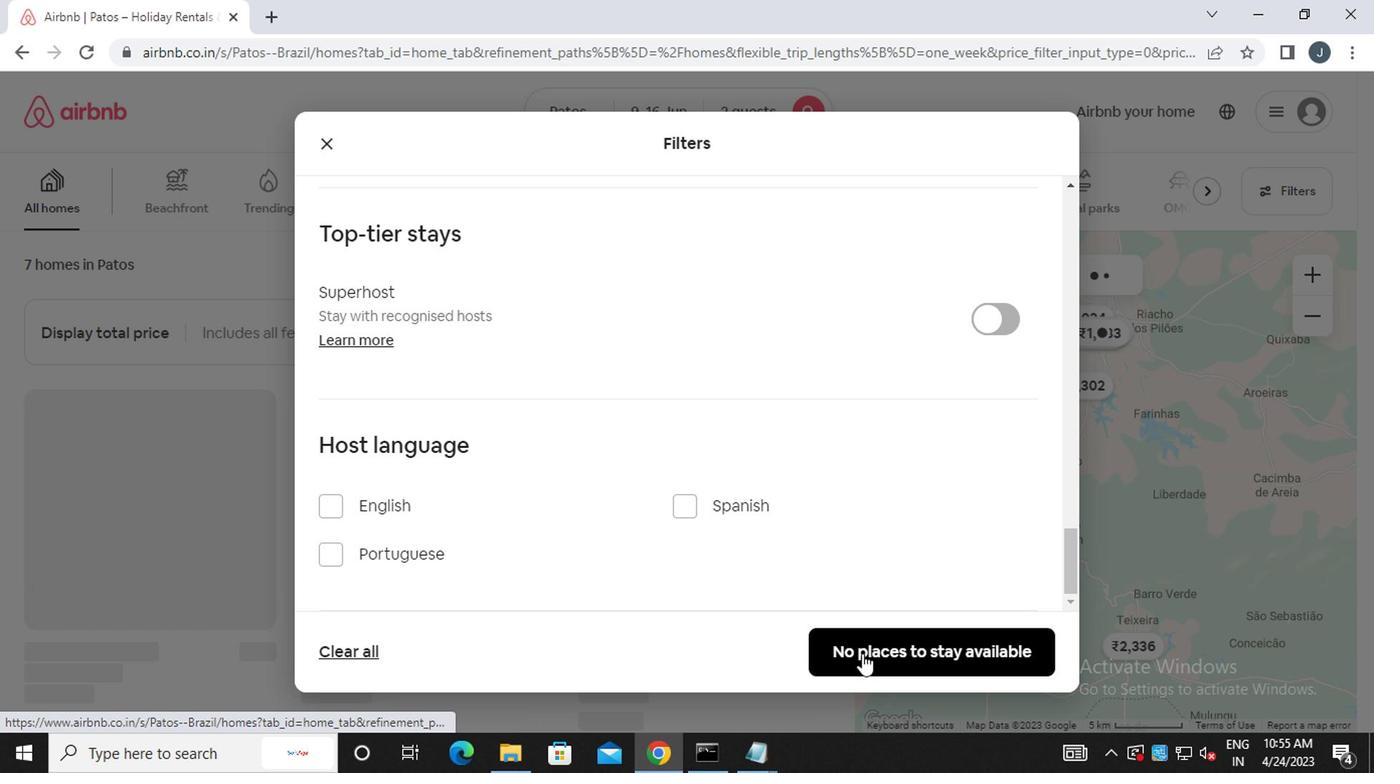 
